 Task: Find connections with filter location Beldānga with filter topic #Selfworthwith filter profile language English with filter current company Pluralsight with filter school Jaypee Institute of Information Technology, Noida with filter industry Claims Adjusting, Actuarial Services with filter service category Project Management with filter keywords title Program Administrator
Action: Mouse moved to (683, 89)
Screenshot: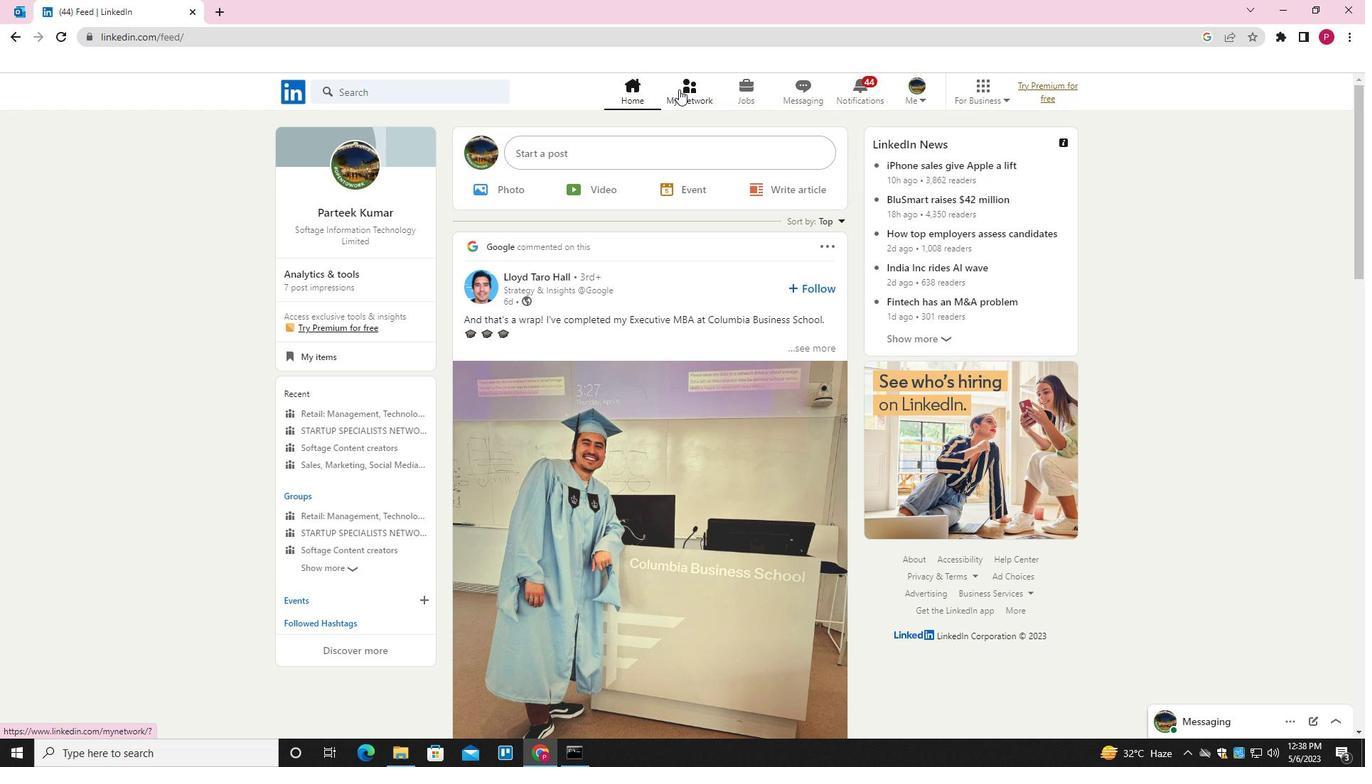 
Action: Mouse pressed left at (683, 89)
Screenshot: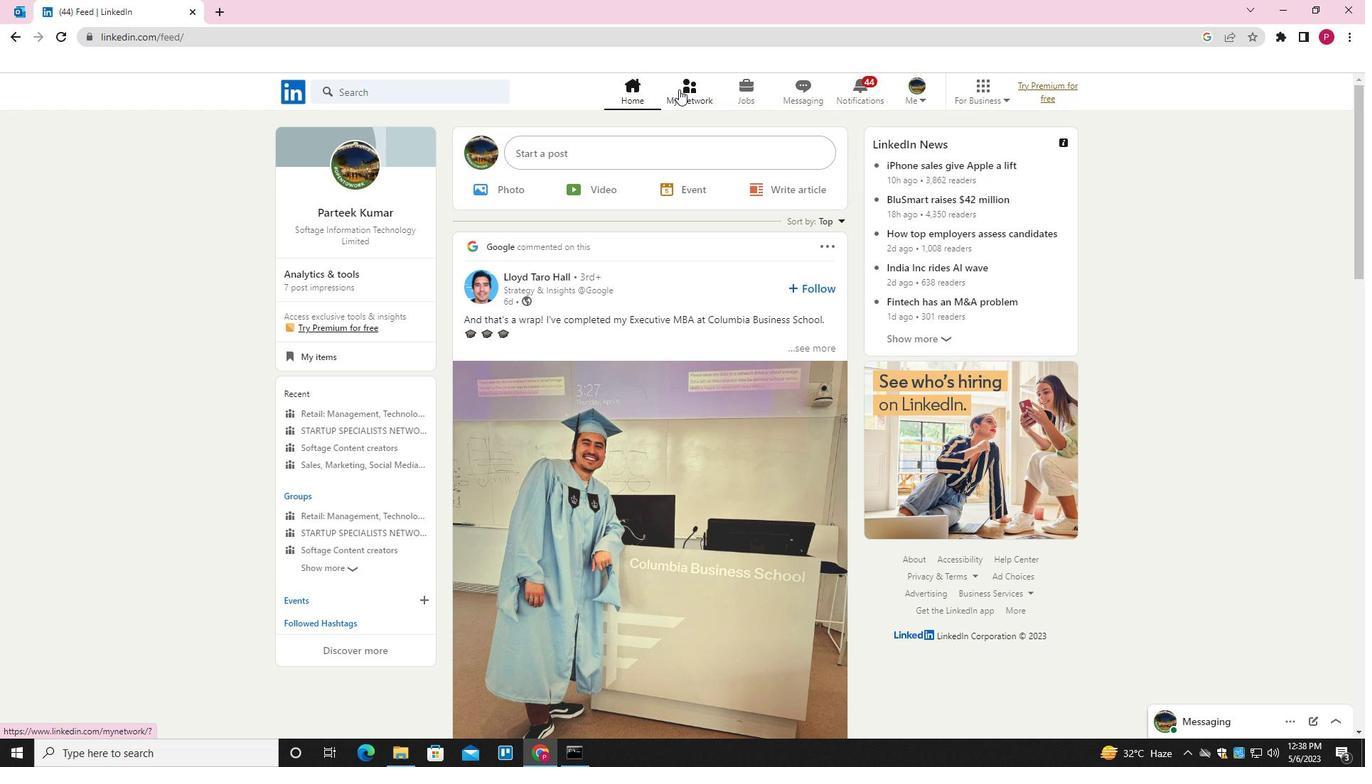 
Action: Mouse moved to (428, 172)
Screenshot: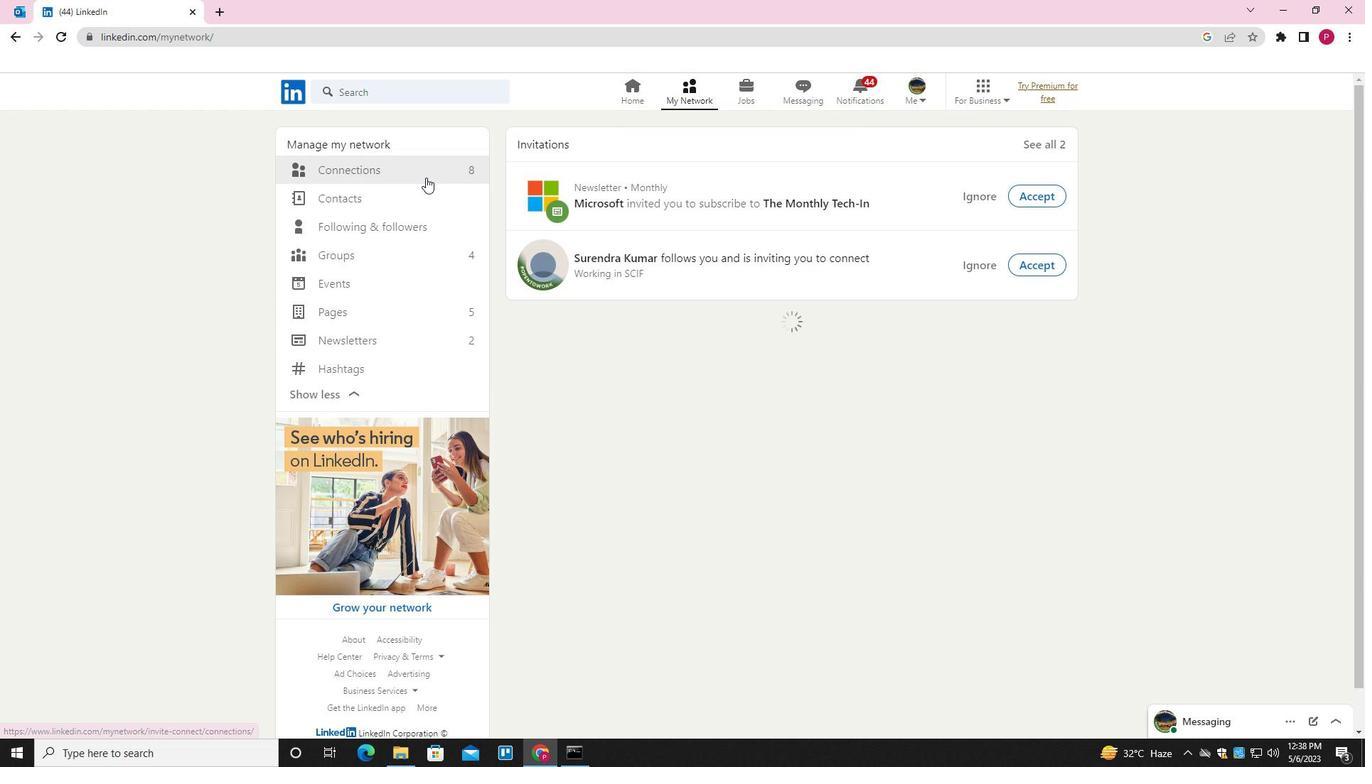 
Action: Mouse pressed left at (428, 172)
Screenshot: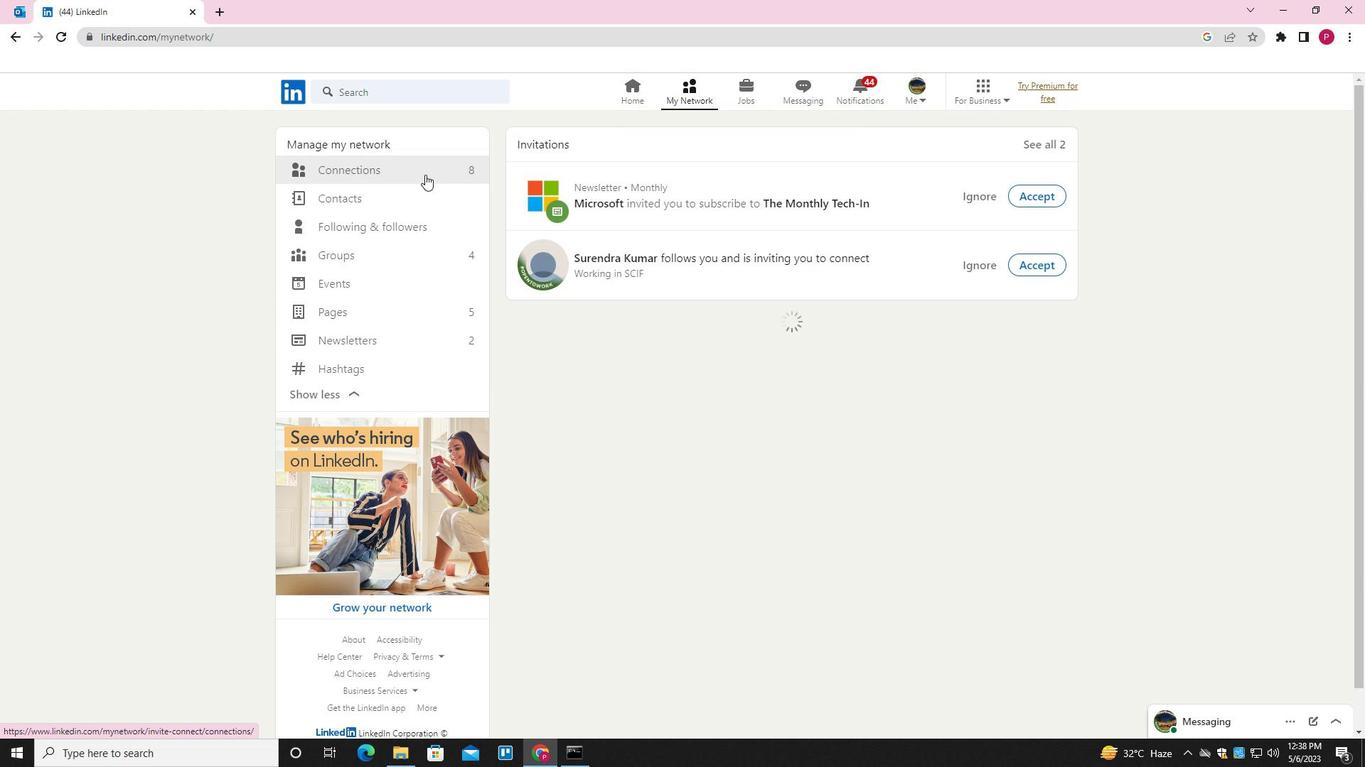 
Action: Mouse moved to (772, 171)
Screenshot: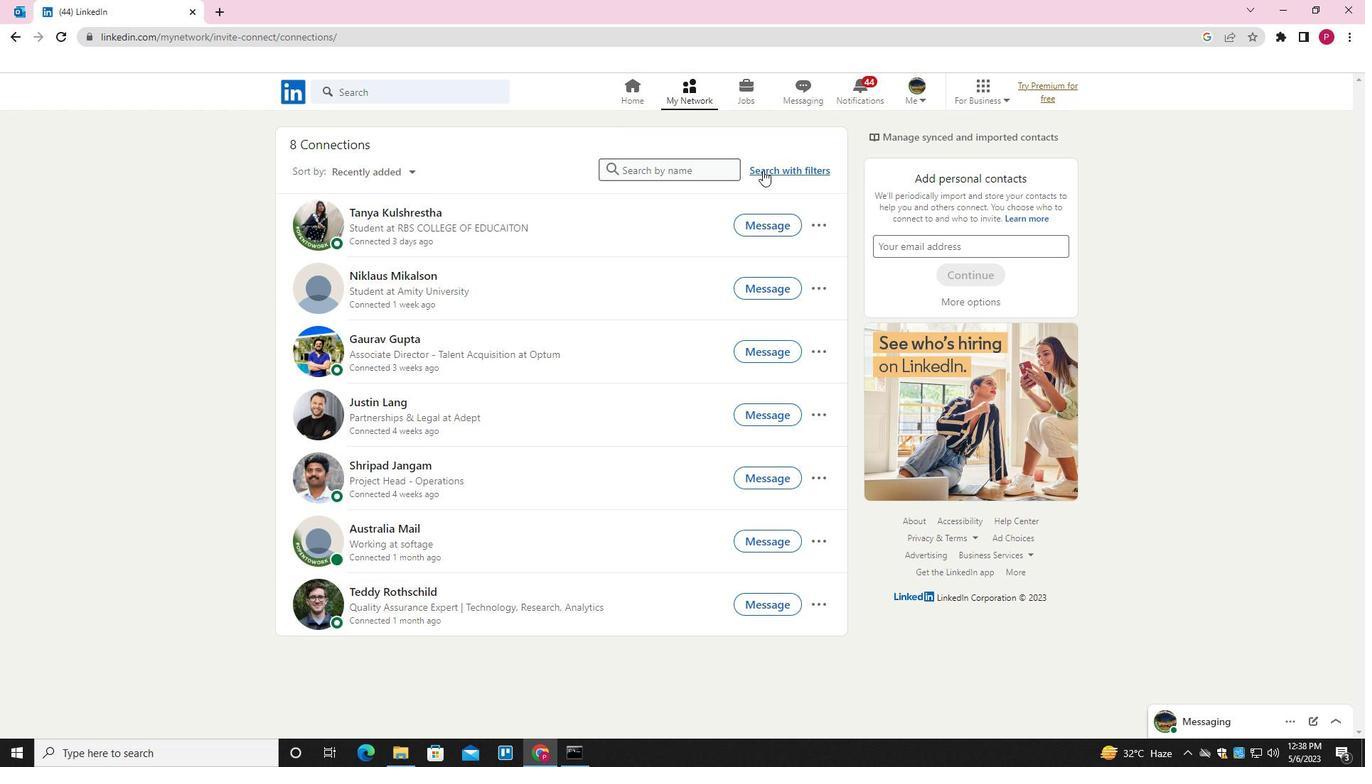 
Action: Mouse pressed left at (772, 171)
Screenshot: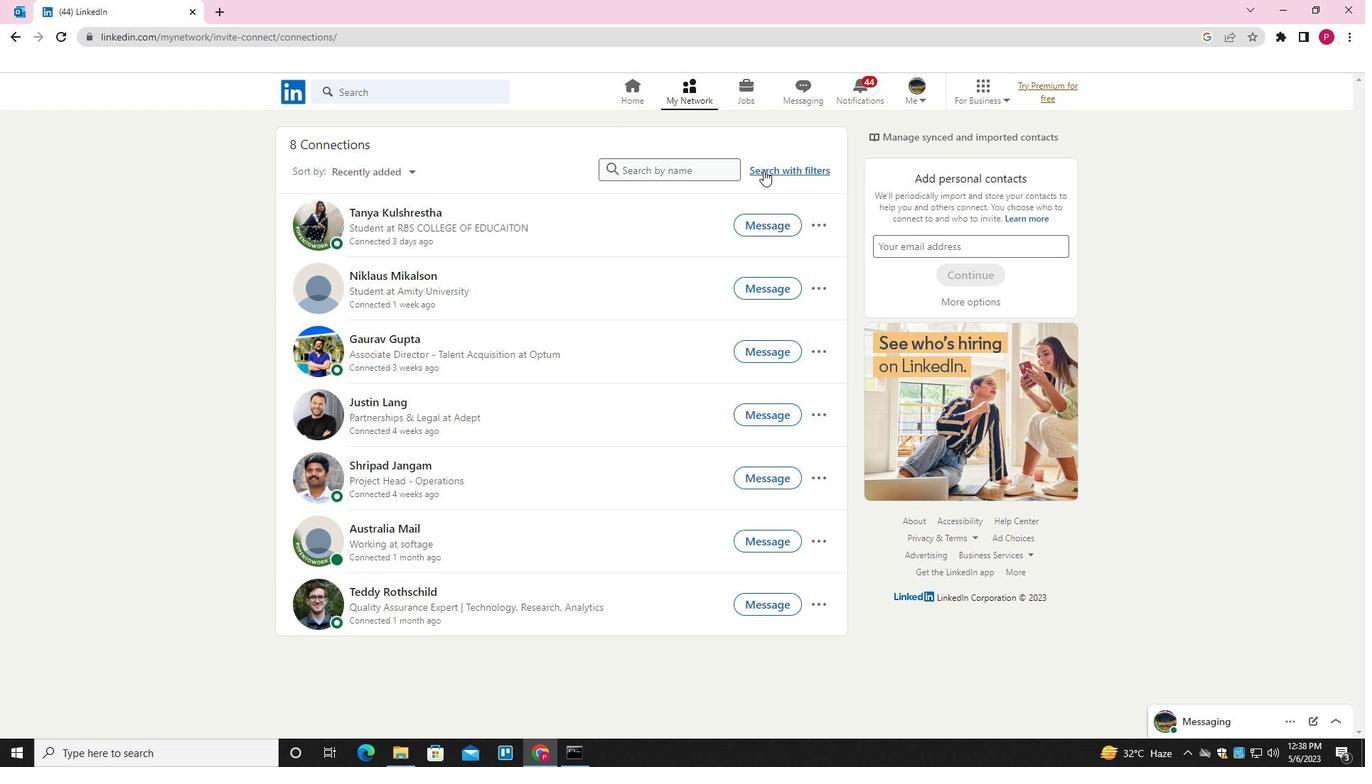 
Action: Mouse moved to (723, 133)
Screenshot: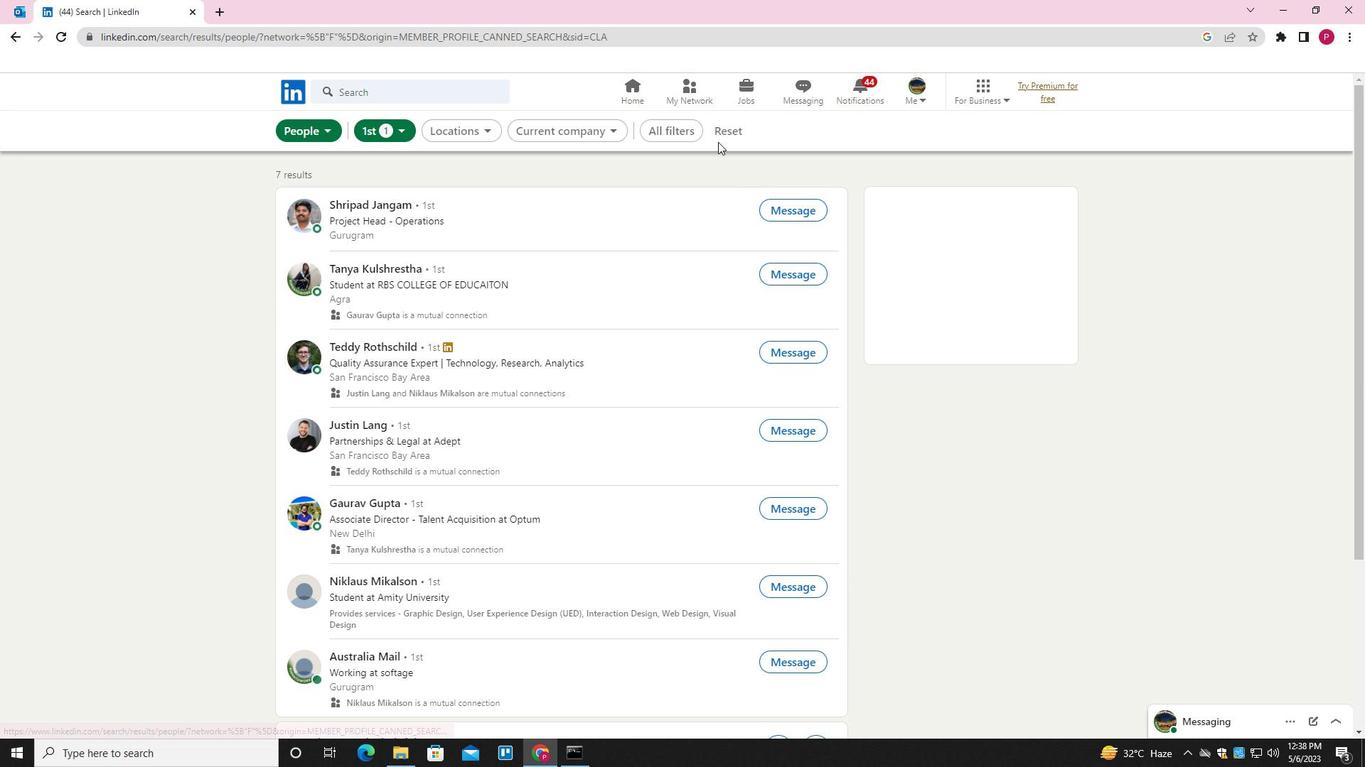 
Action: Mouse pressed left at (723, 133)
Screenshot: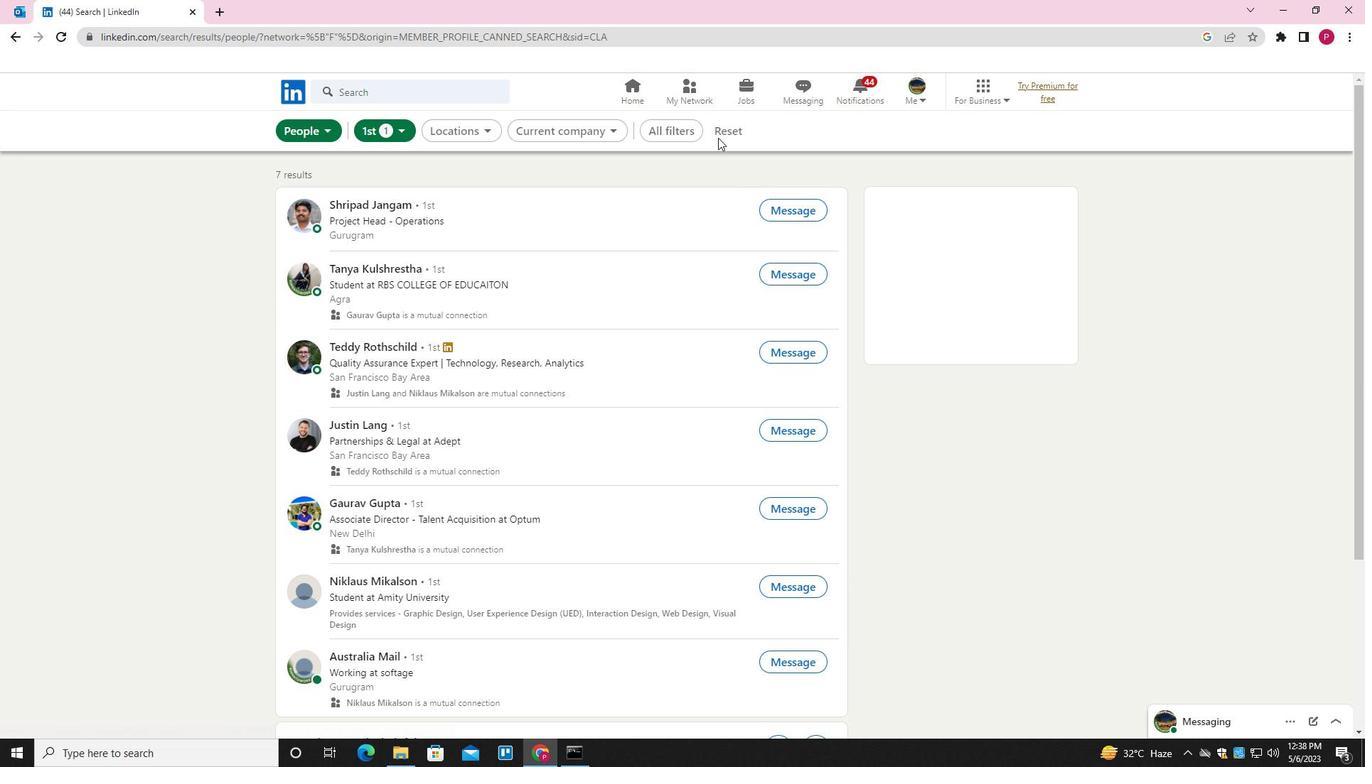 
Action: Mouse moved to (704, 132)
Screenshot: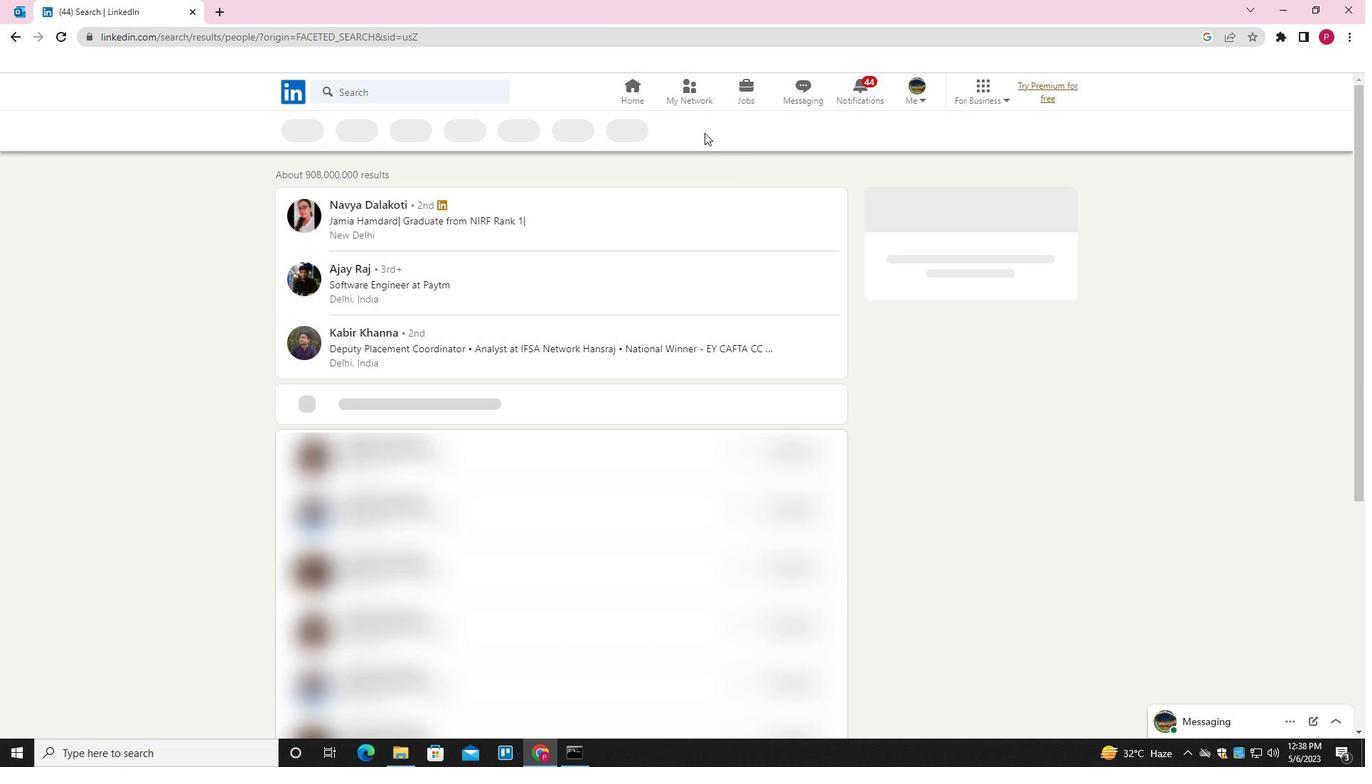 
Action: Mouse pressed left at (704, 132)
Screenshot: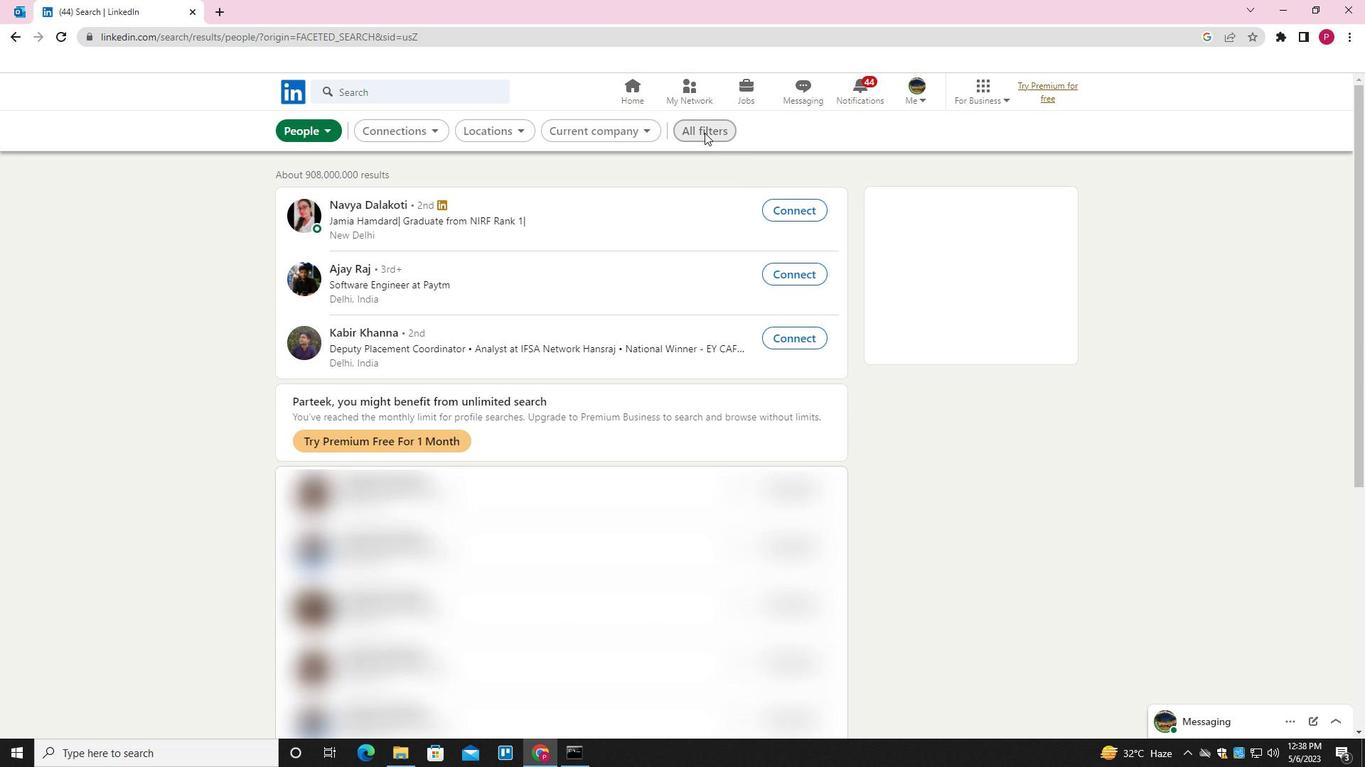 
Action: Mouse moved to (1049, 401)
Screenshot: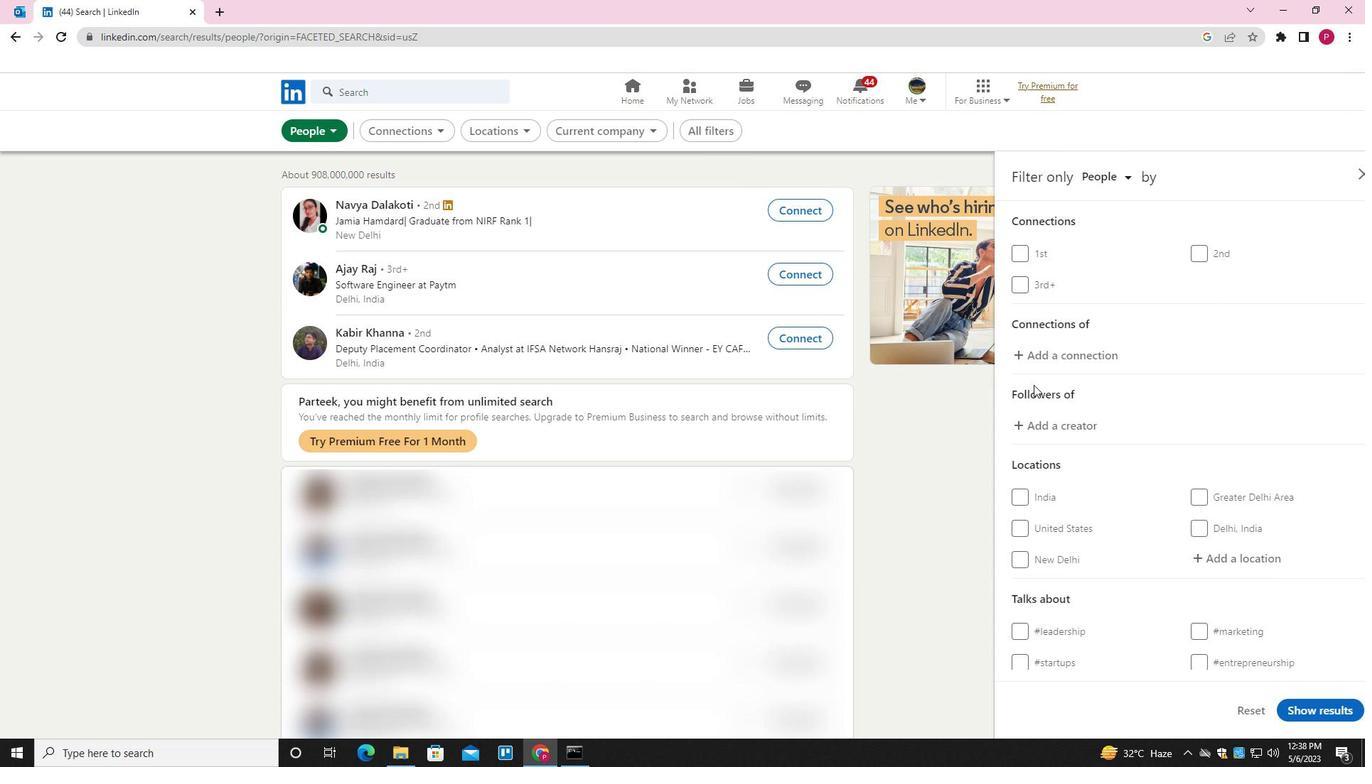 
Action: Mouse scrolled (1049, 400) with delta (0, 0)
Screenshot: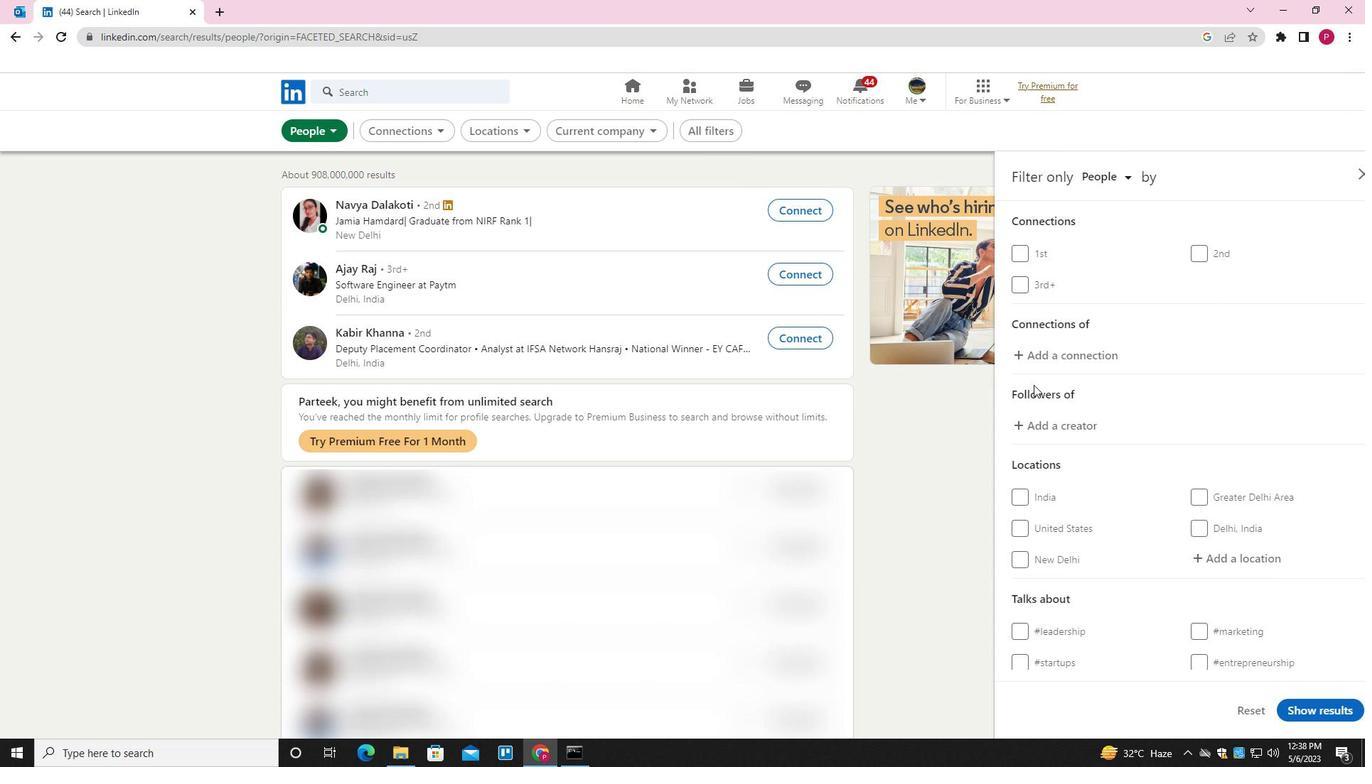 
Action: Mouse moved to (1055, 405)
Screenshot: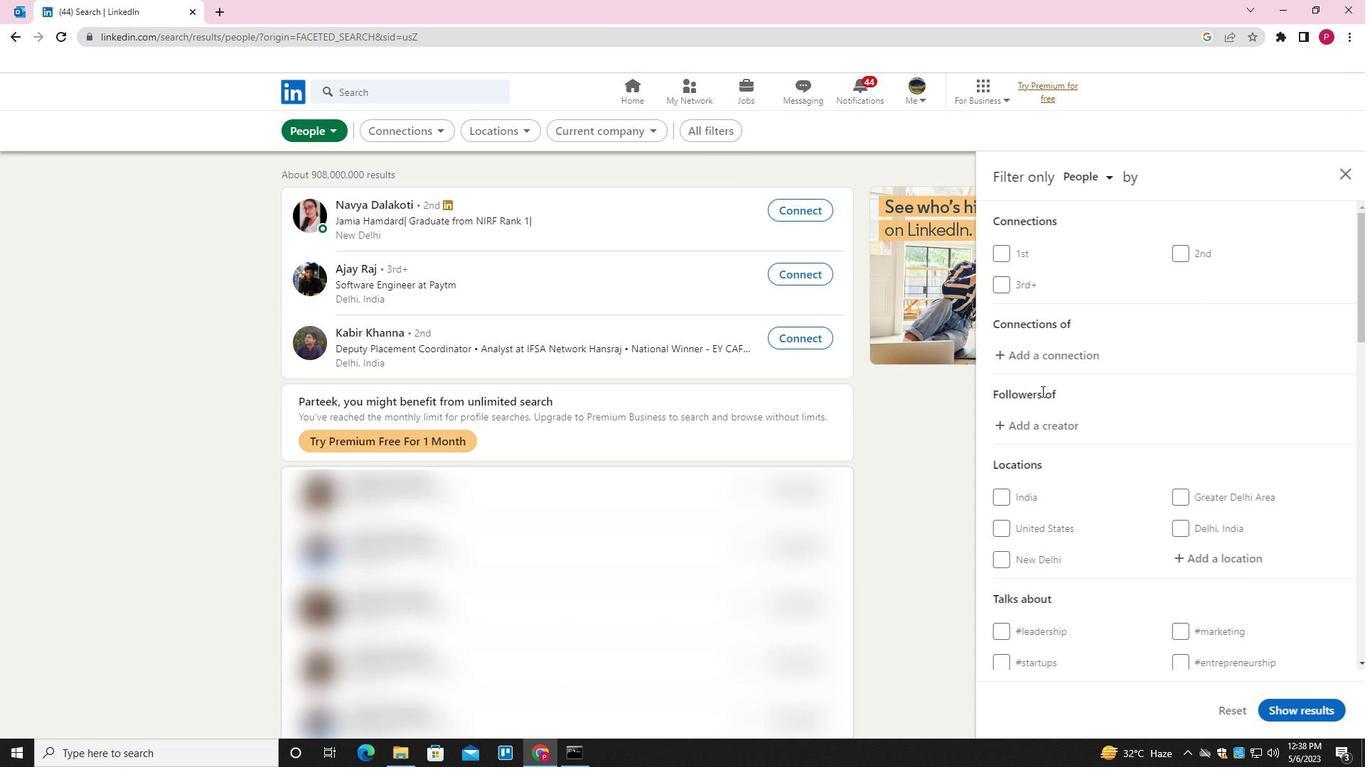 
Action: Mouse scrolled (1055, 404) with delta (0, 0)
Screenshot: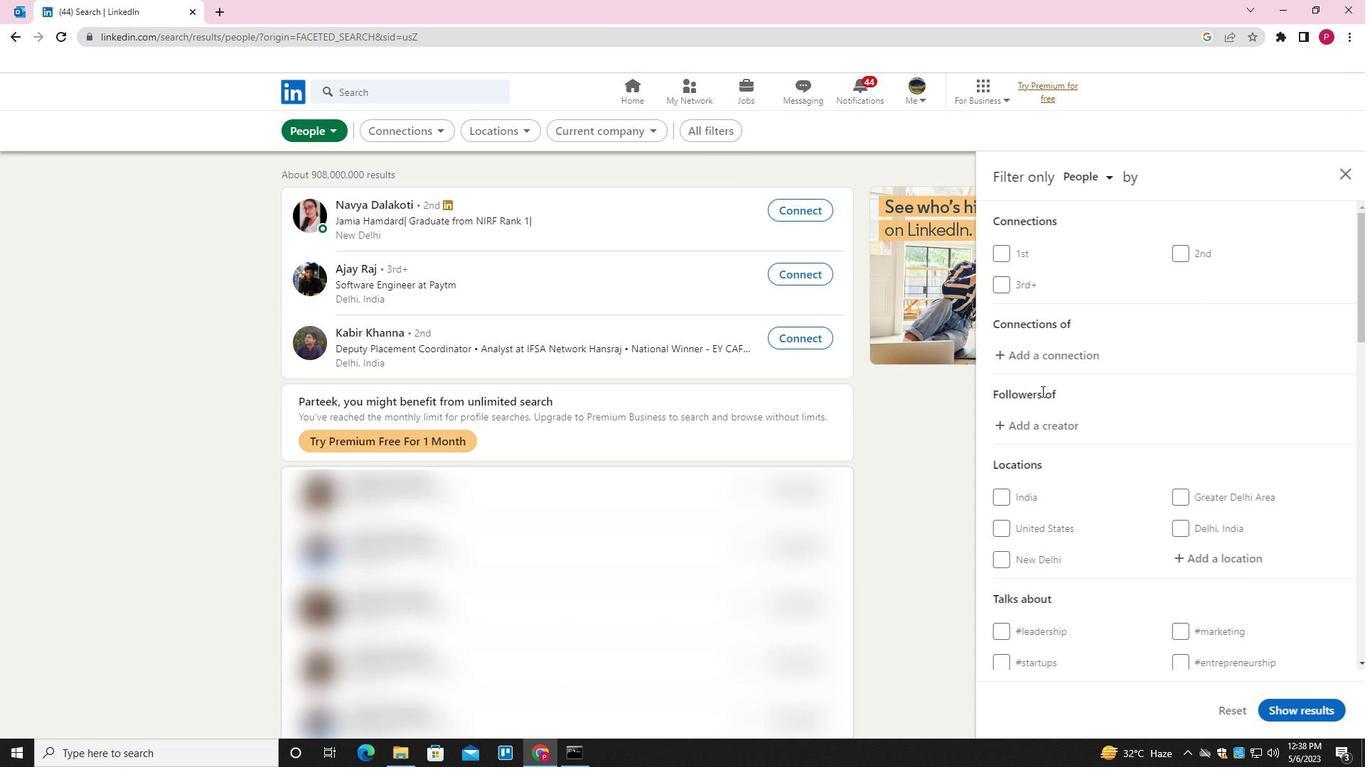
Action: Mouse moved to (1066, 408)
Screenshot: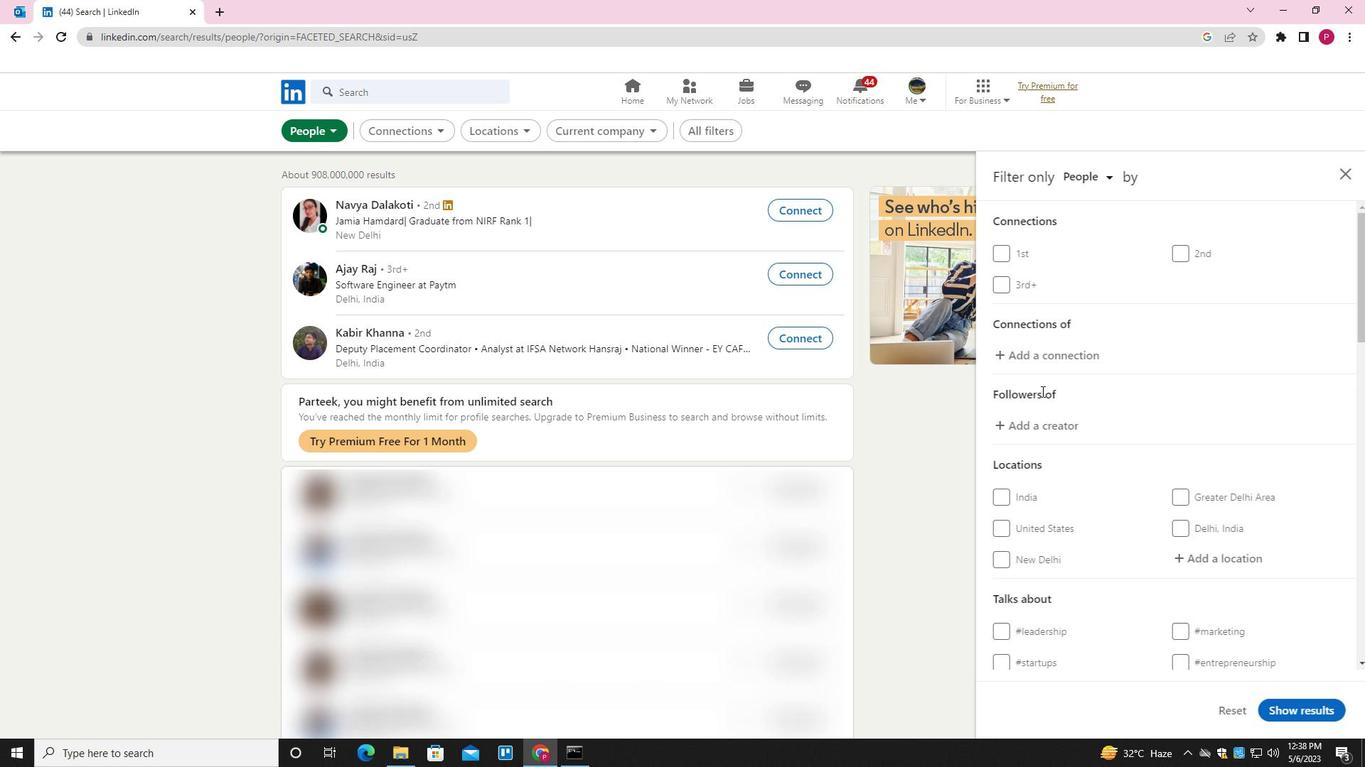 
Action: Mouse scrolled (1066, 407) with delta (0, 0)
Screenshot: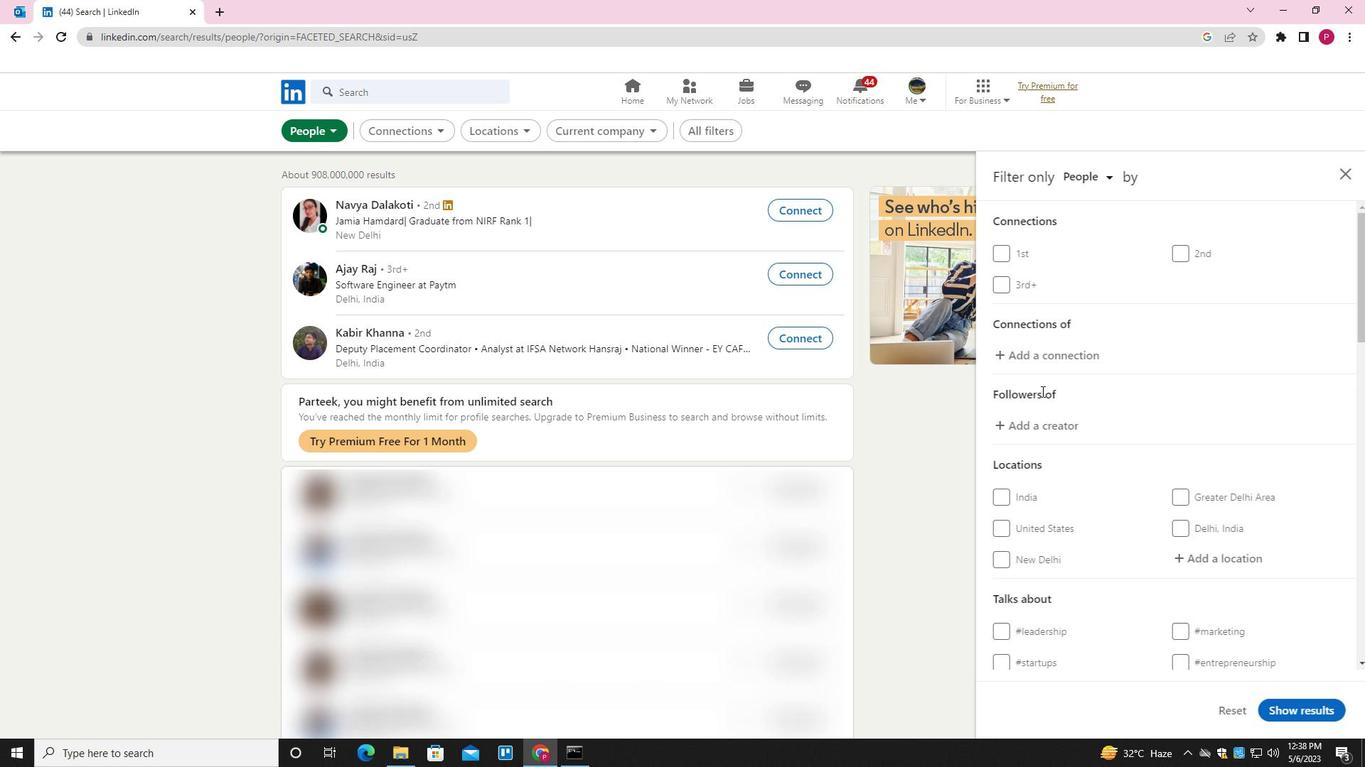
Action: Mouse moved to (1210, 338)
Screenshot: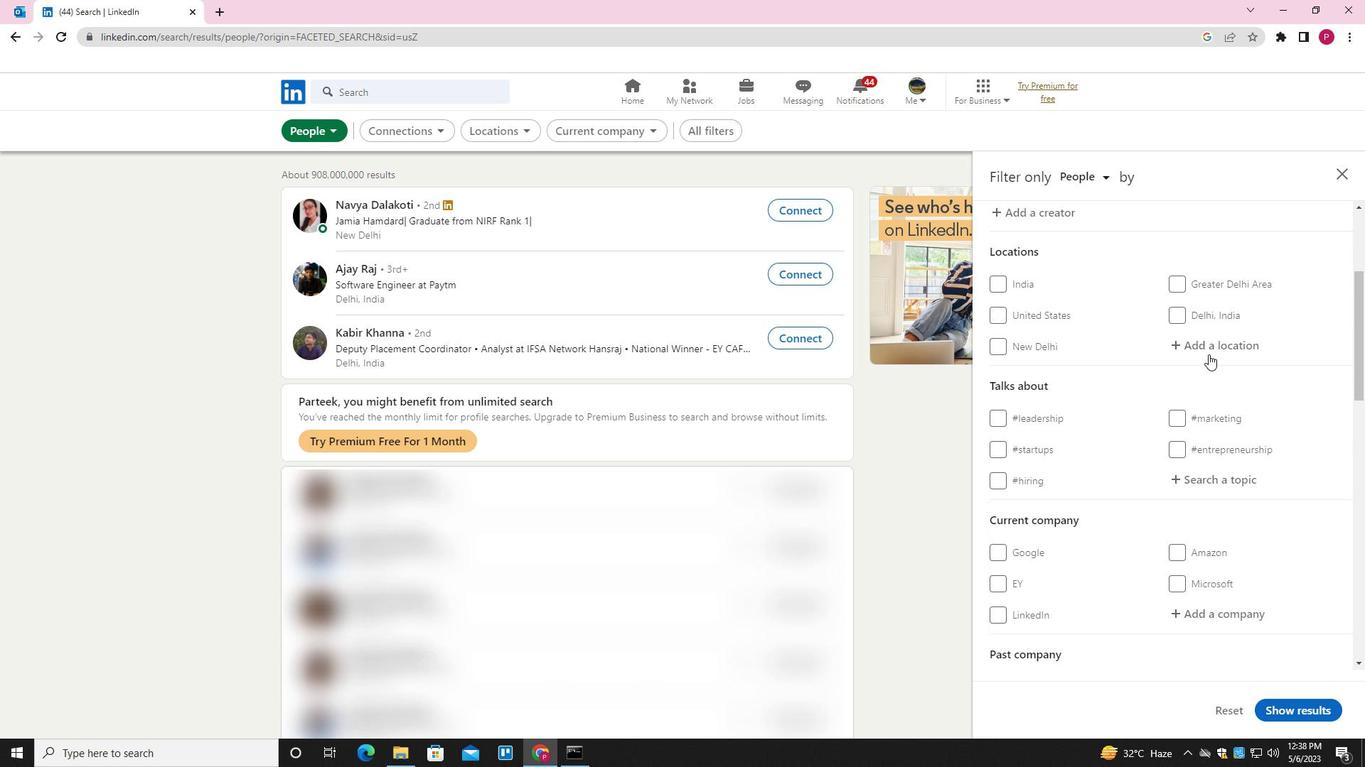 
Action: Mouse pressed left at (1210, 338)
Screenshot: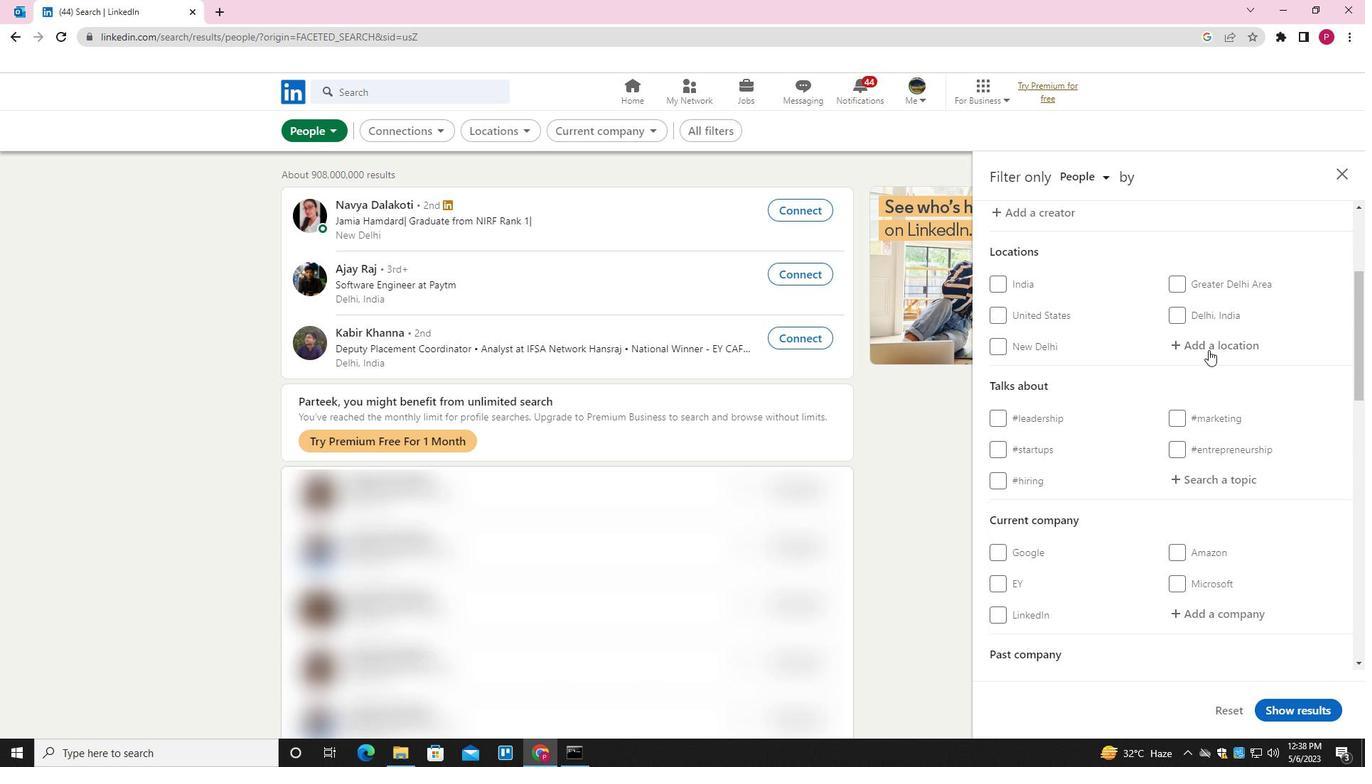 
Action: Mouse moved to (1210, 346)
Screenshot: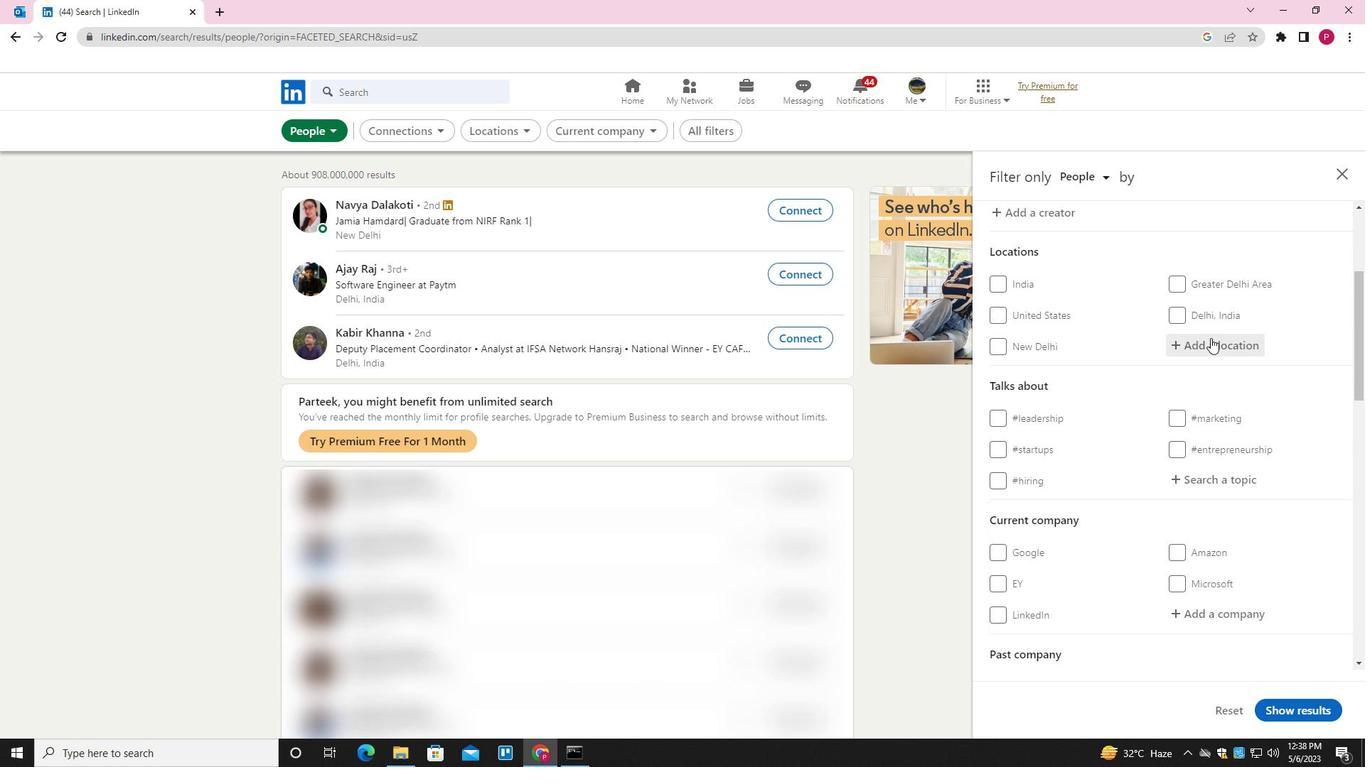 
Action: Key pressed <Key.shift>BELDANGA<Key.down><Key.enter>
Screenshot: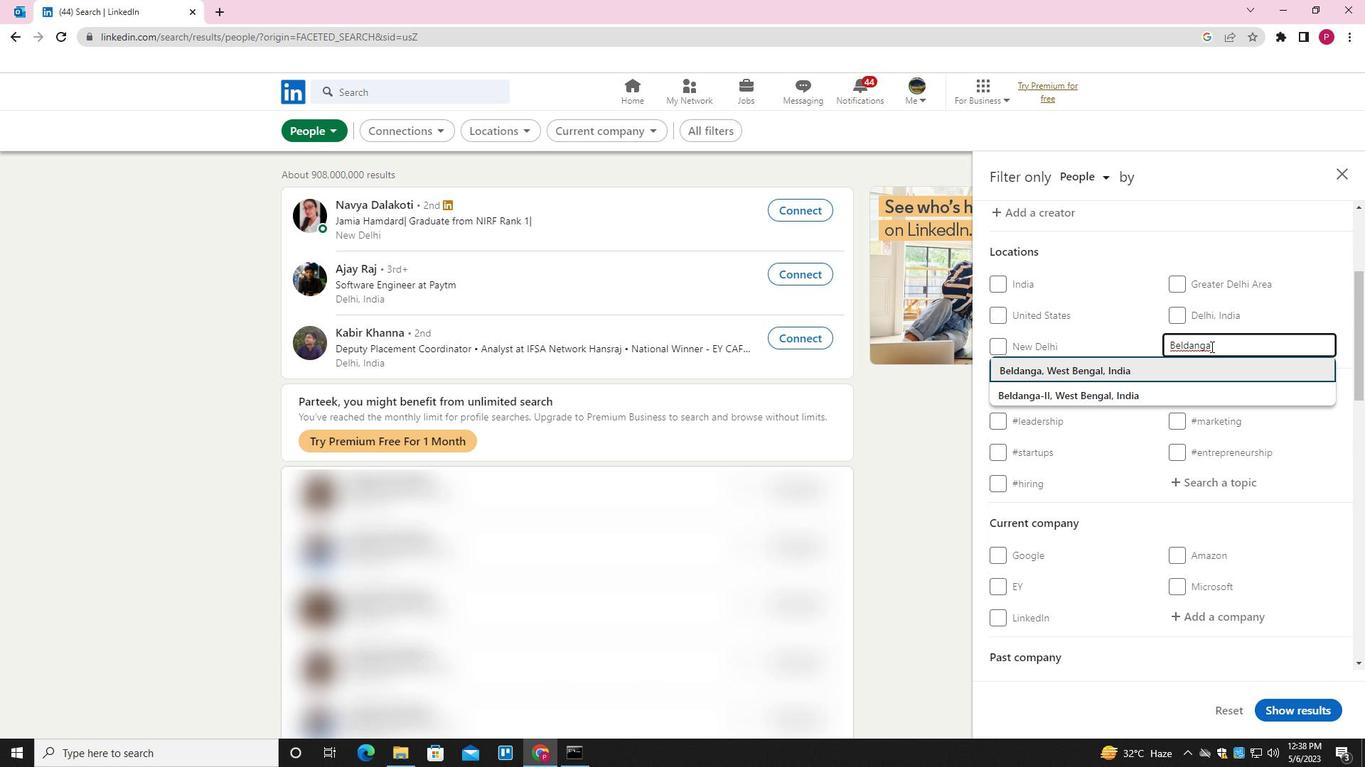 
Action: Mouse moved to (1230, 430)
Screenshot: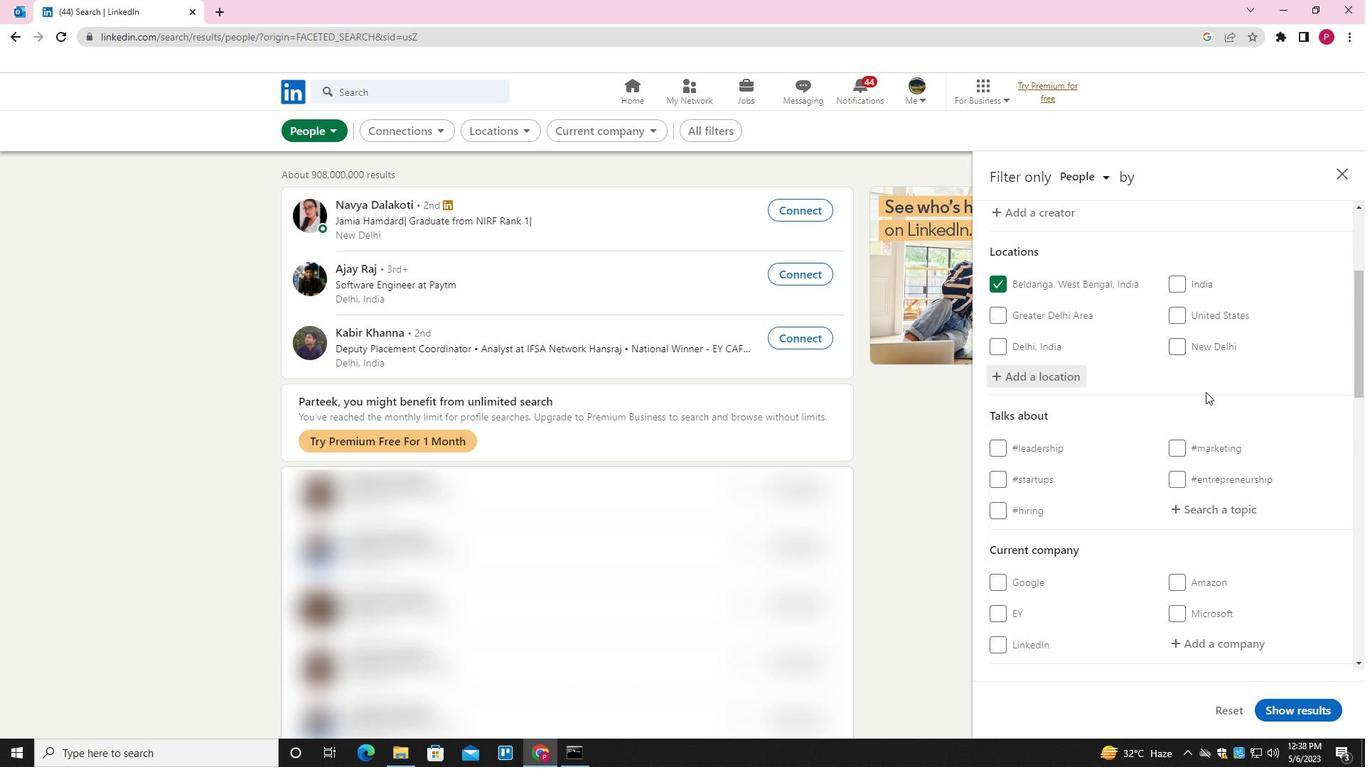 
Action: Mouse scrolled (1230, 429) with delta (0, 0)
Screenshot: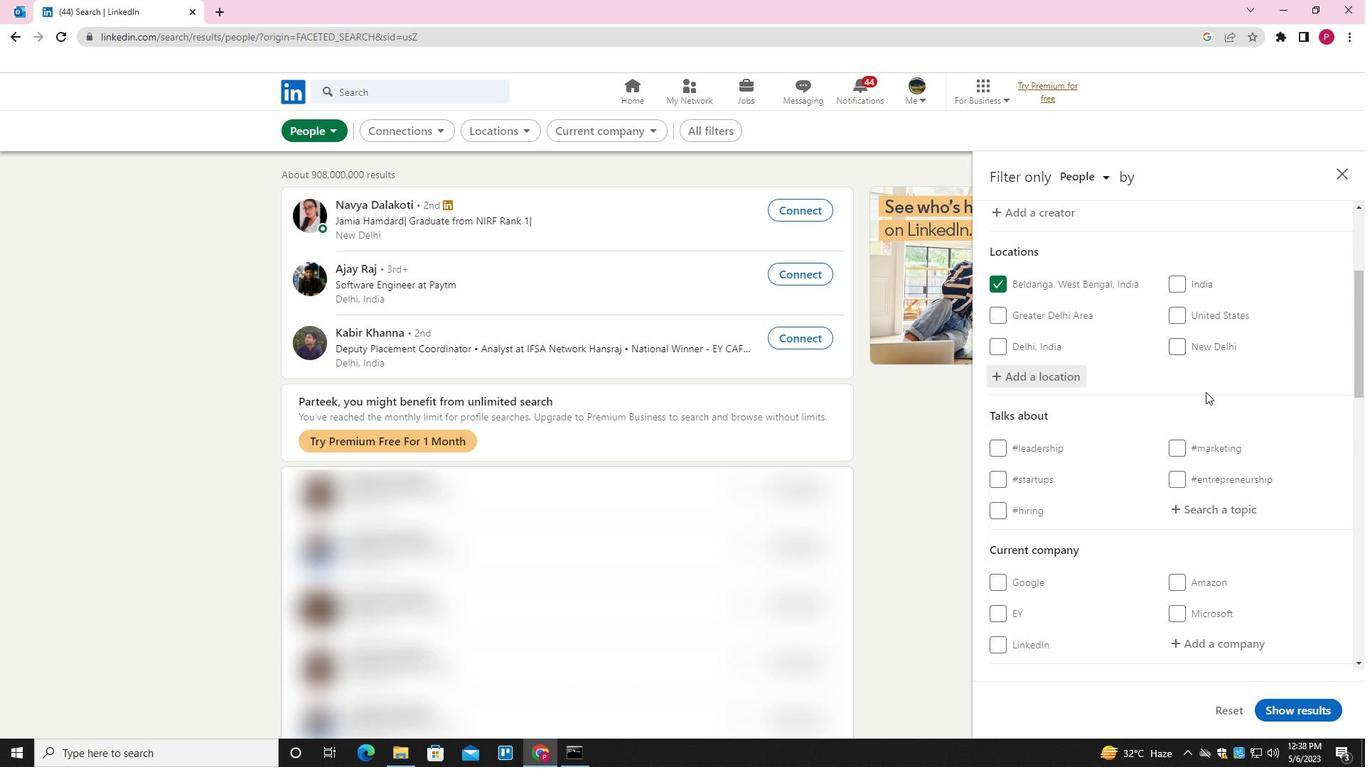 
Action: Mouse scrolled (1230, 429) with delta (0, 0)
Screenshot: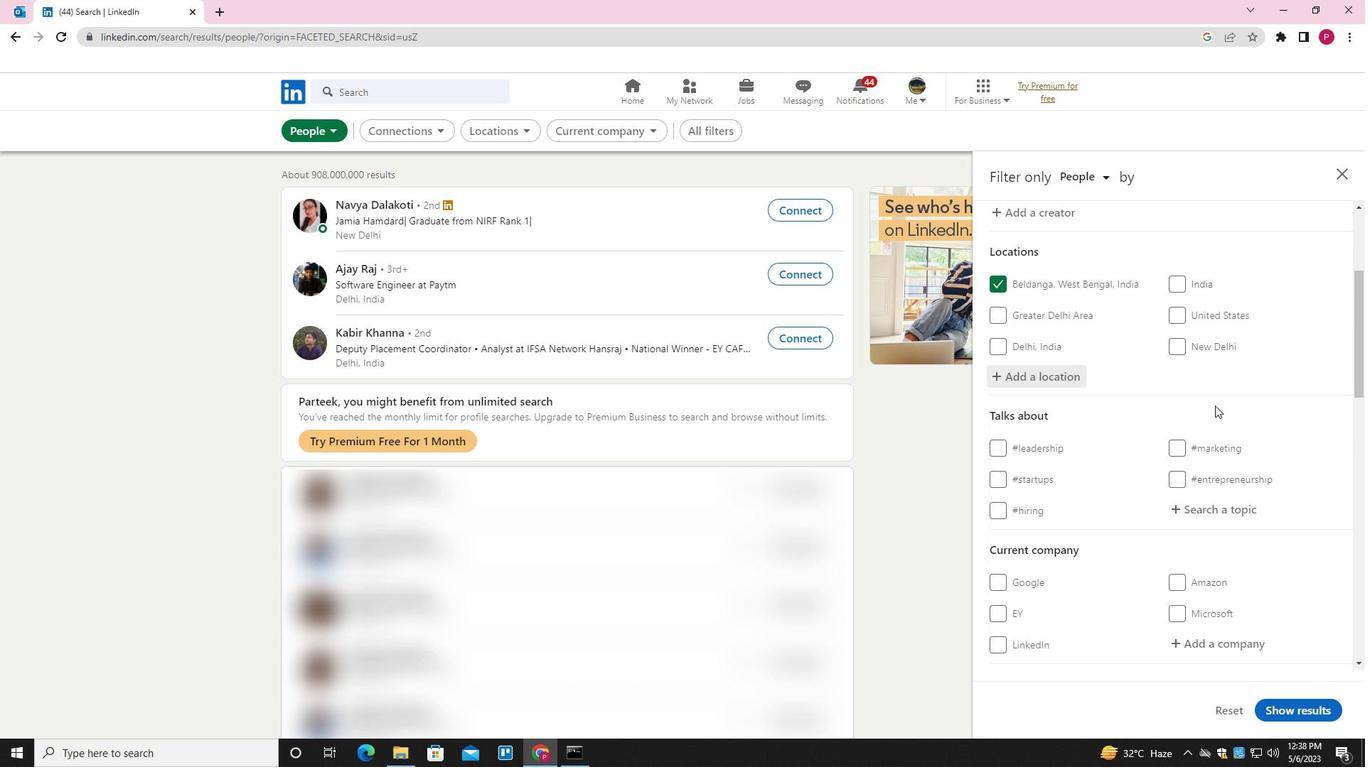 
Action: Mouse moved to (1223, 359)
Screenshot: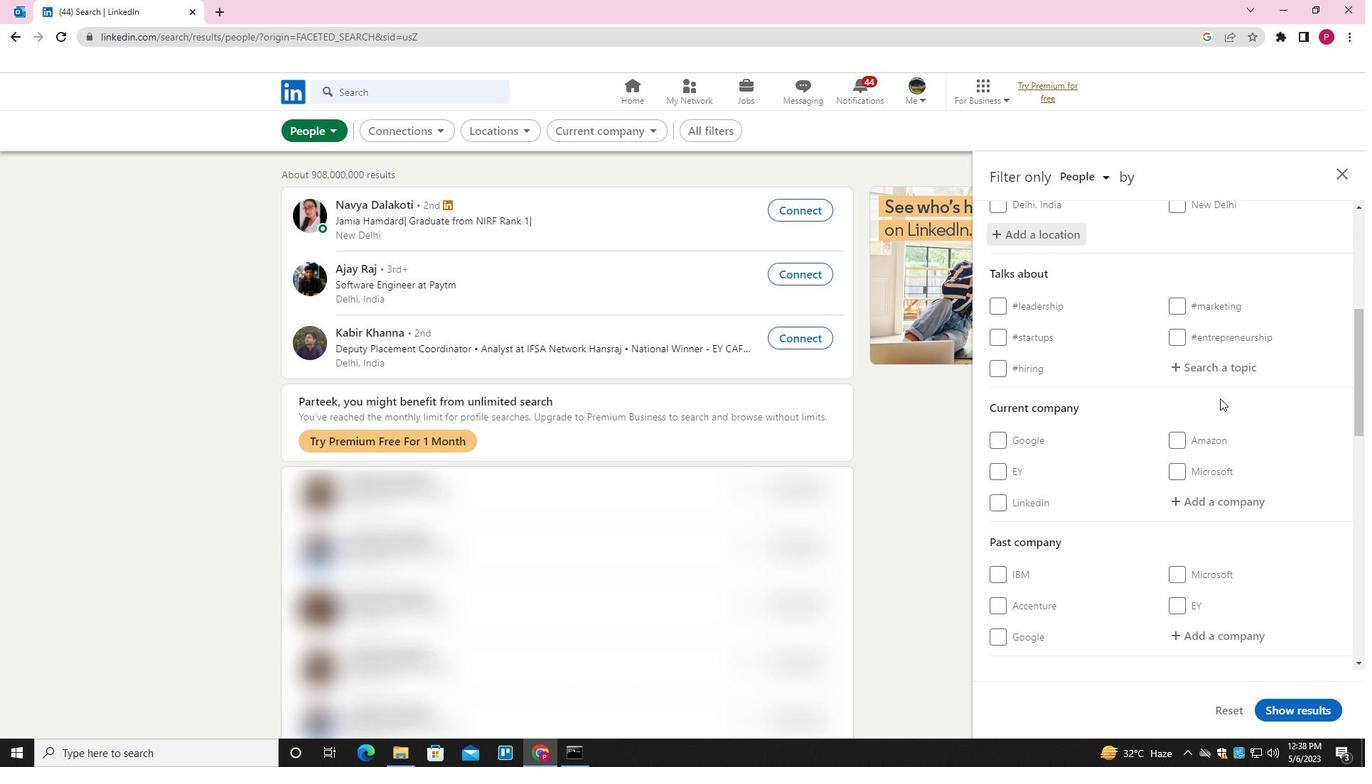 
Action: Mouse pressed left at (1223, 359)
Screenshot: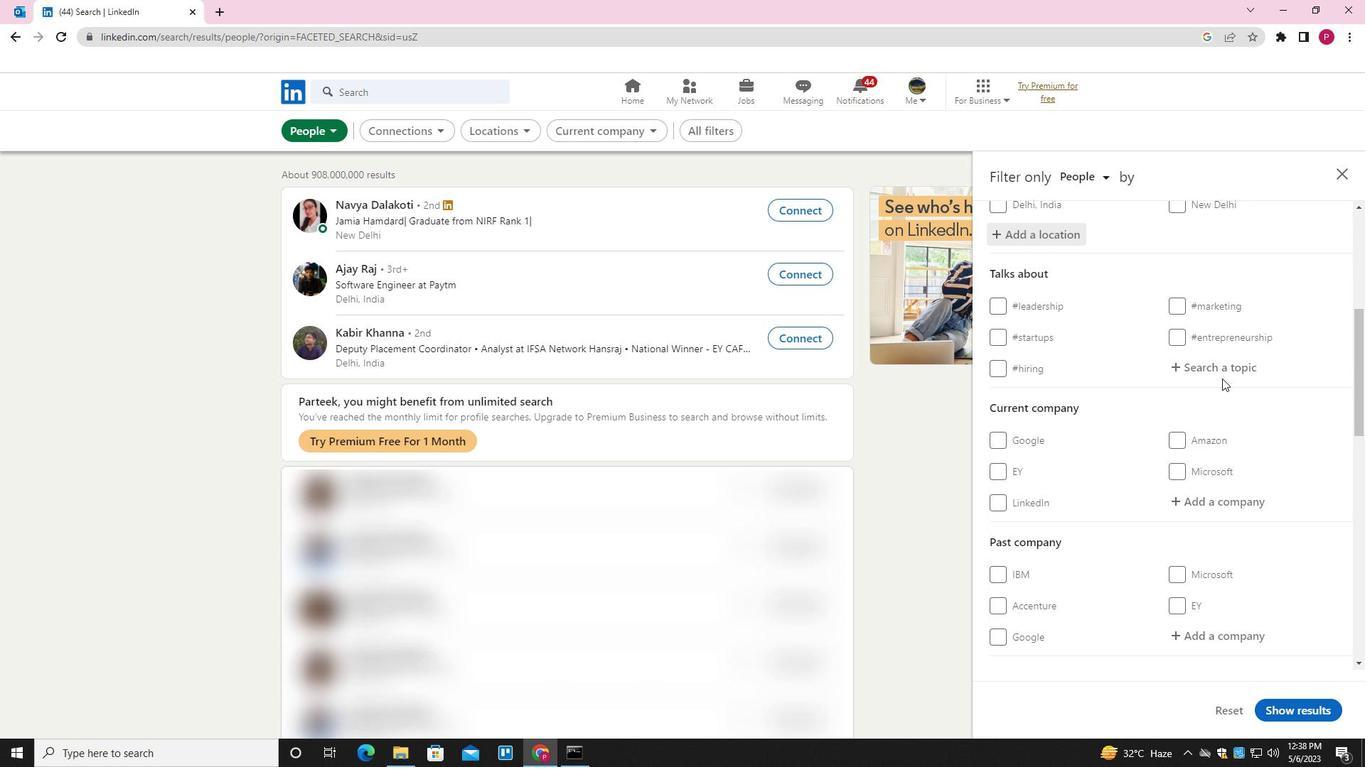 
Action: Key pressed SELFWORTH<Key.down><Key.enter>
Screenshot: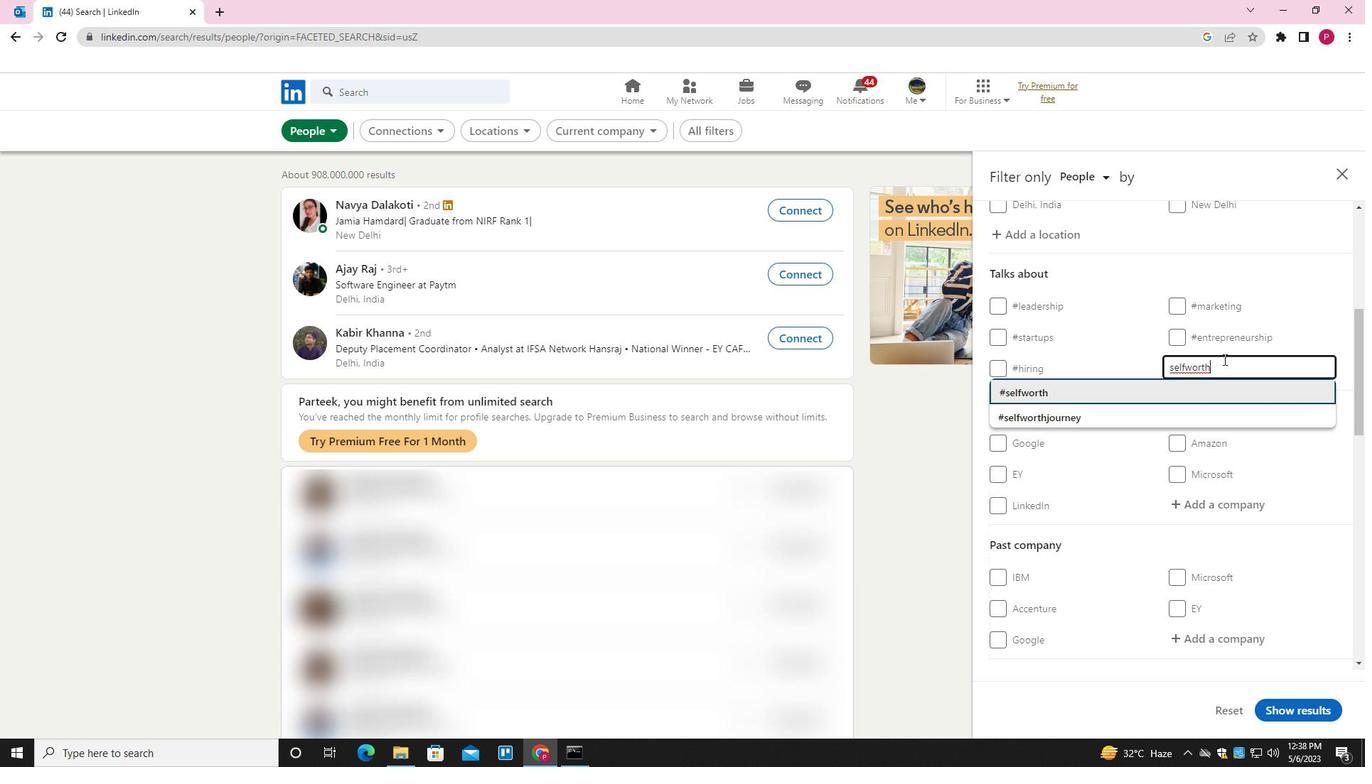
Action: Mouse moved to (1191, 388)
Screenshot: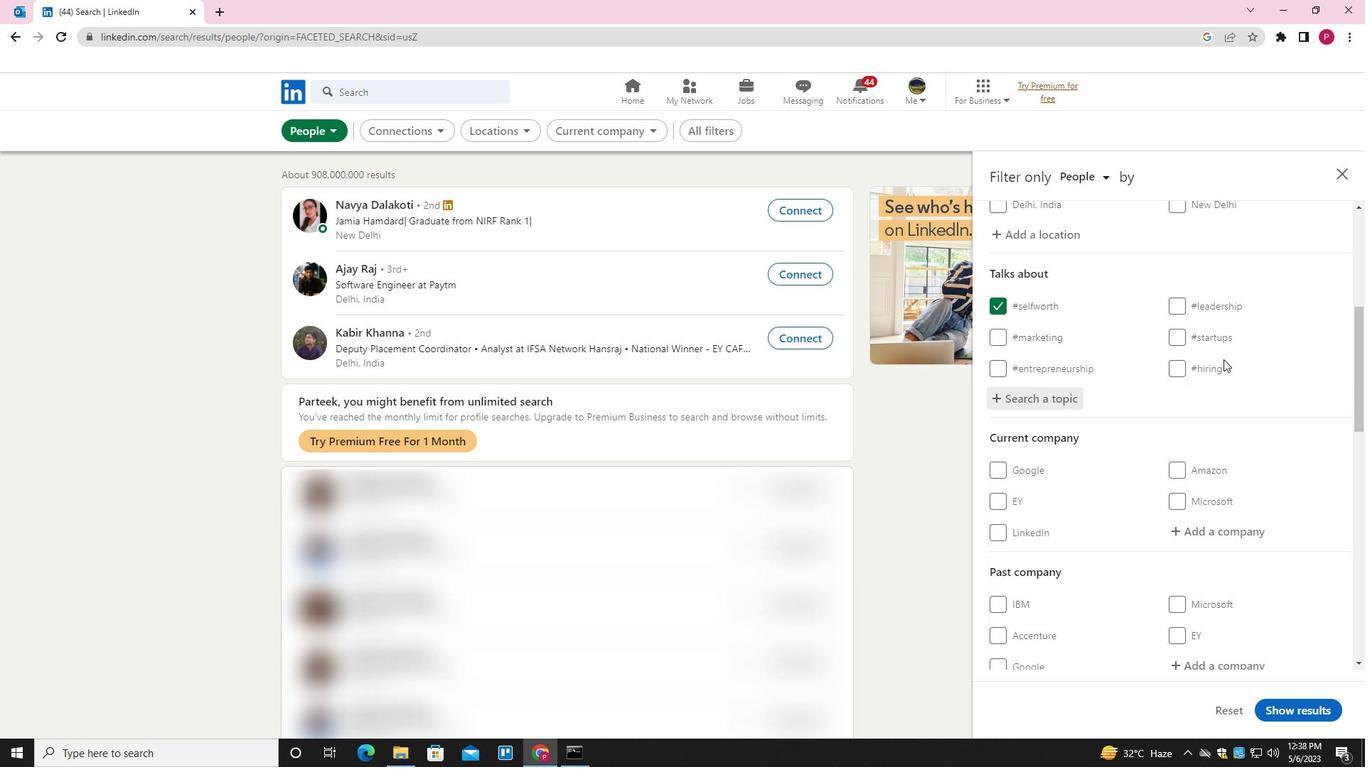 
Action: Mouse scrolled (1191, 387) with delta (0, 0)
Screenshot: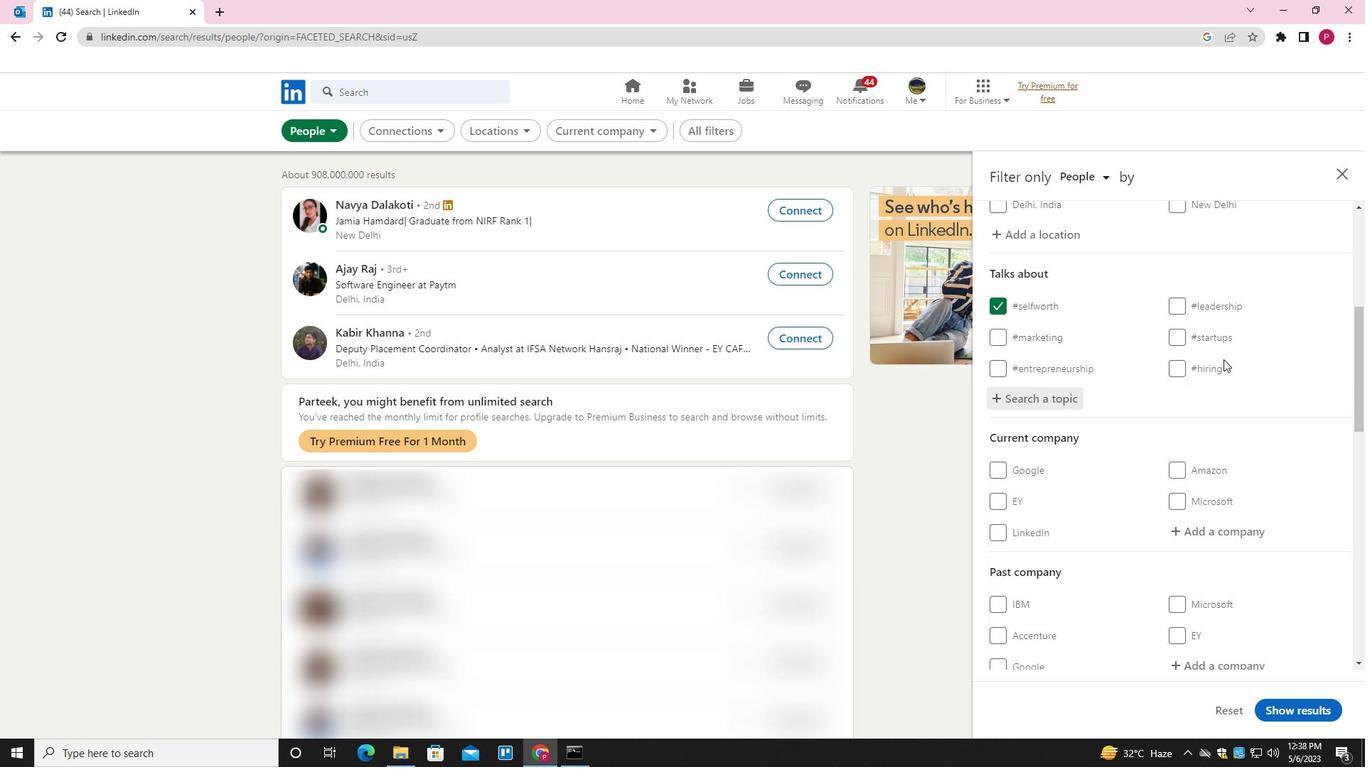 
Action: Mouse moved to (1189, 392)
Screenshot: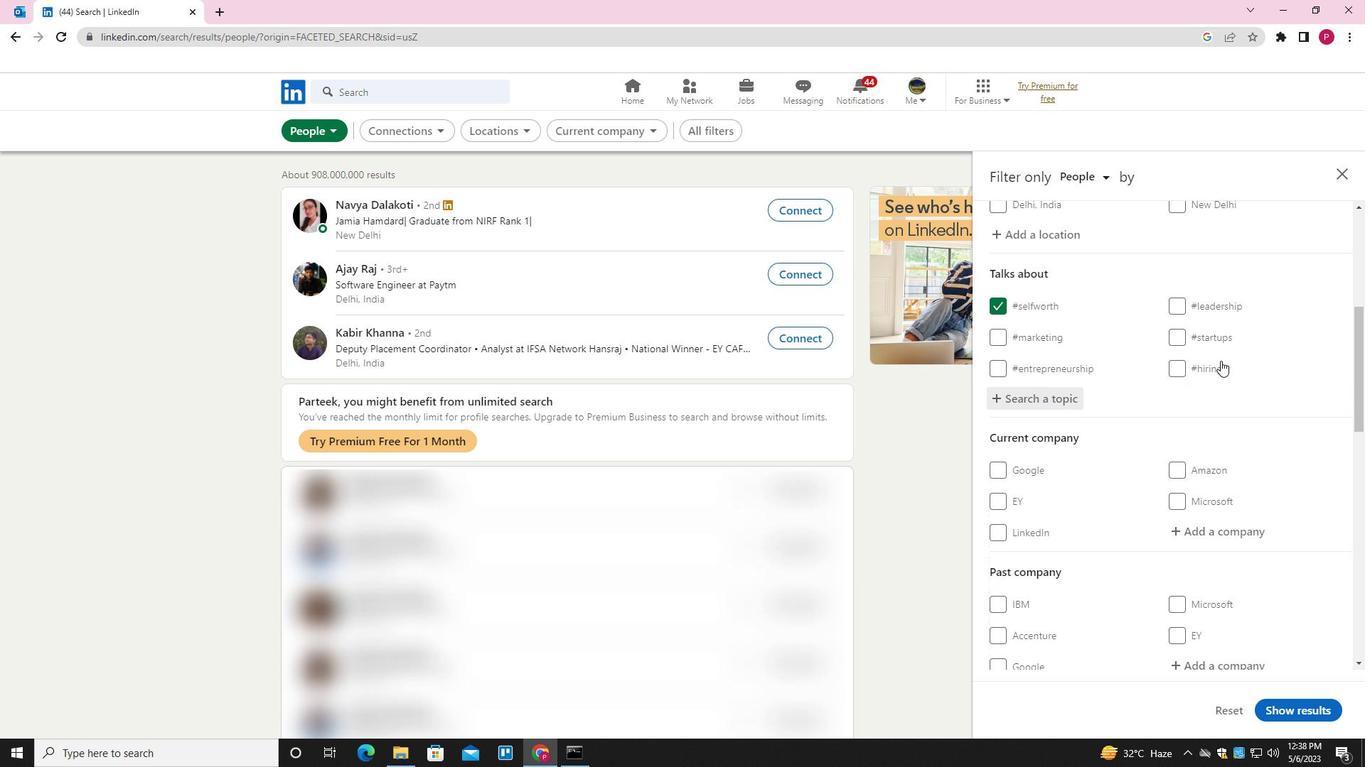 
Action: Mouse scrolled (1189, 391) with delta (0, 0)
Screenshot: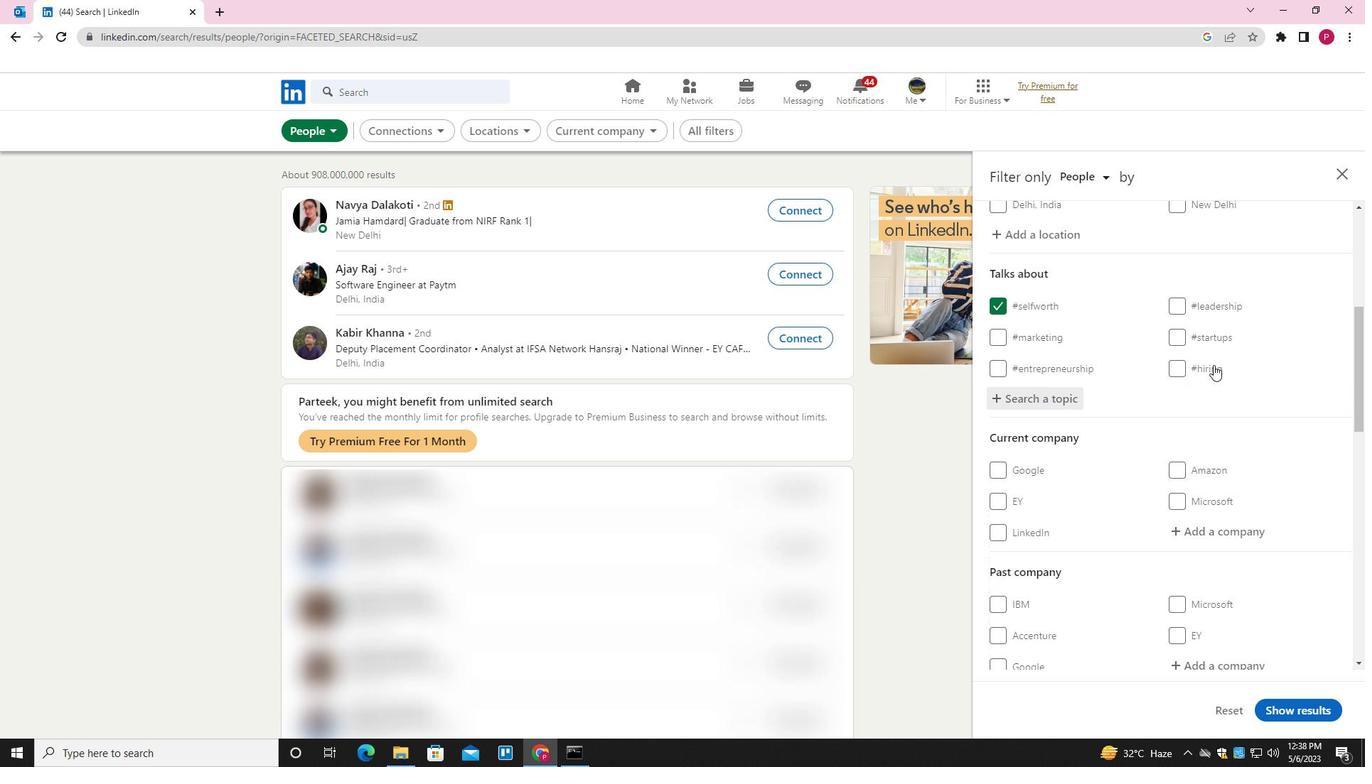 
Action: Mouse moved to (1188, 392)
Screenshot: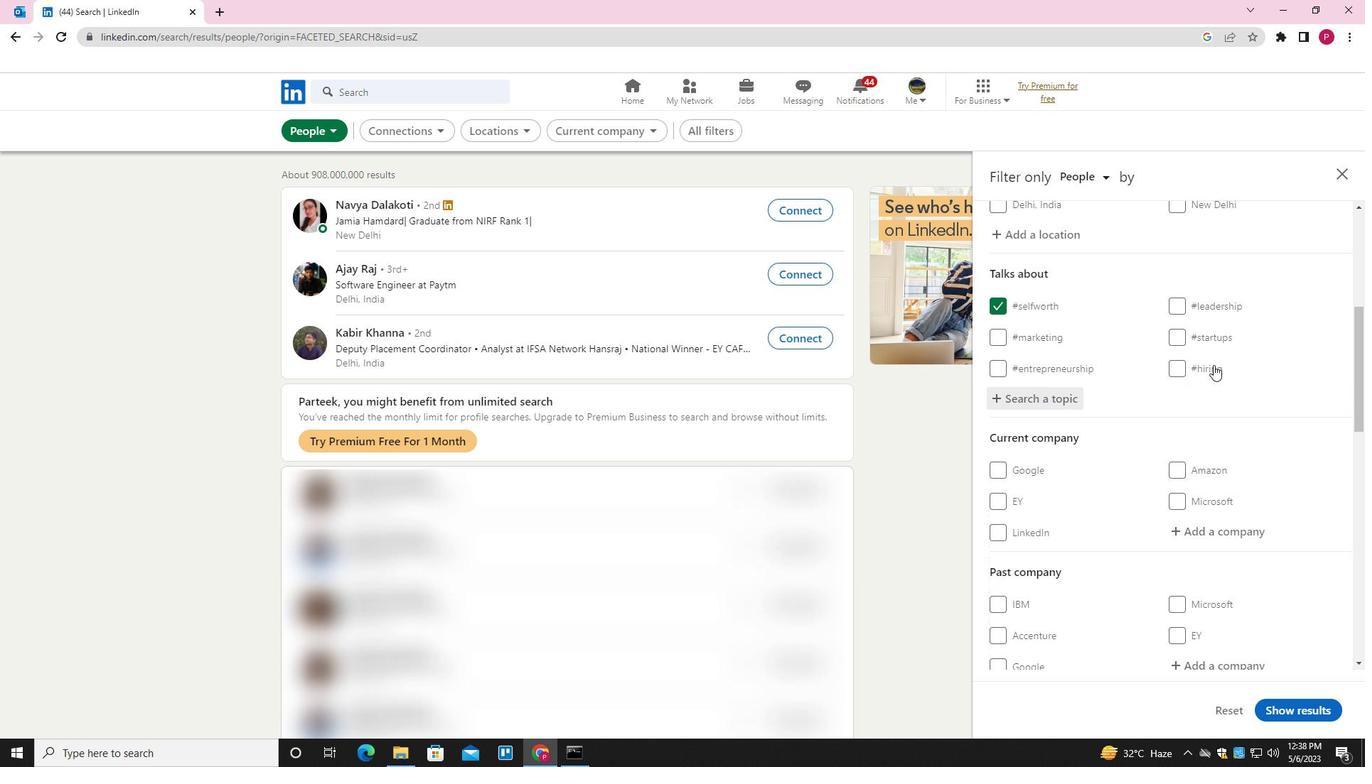 
Action: Mouse scrolled (1188, 391) with delta (0, 0)
Screenshot: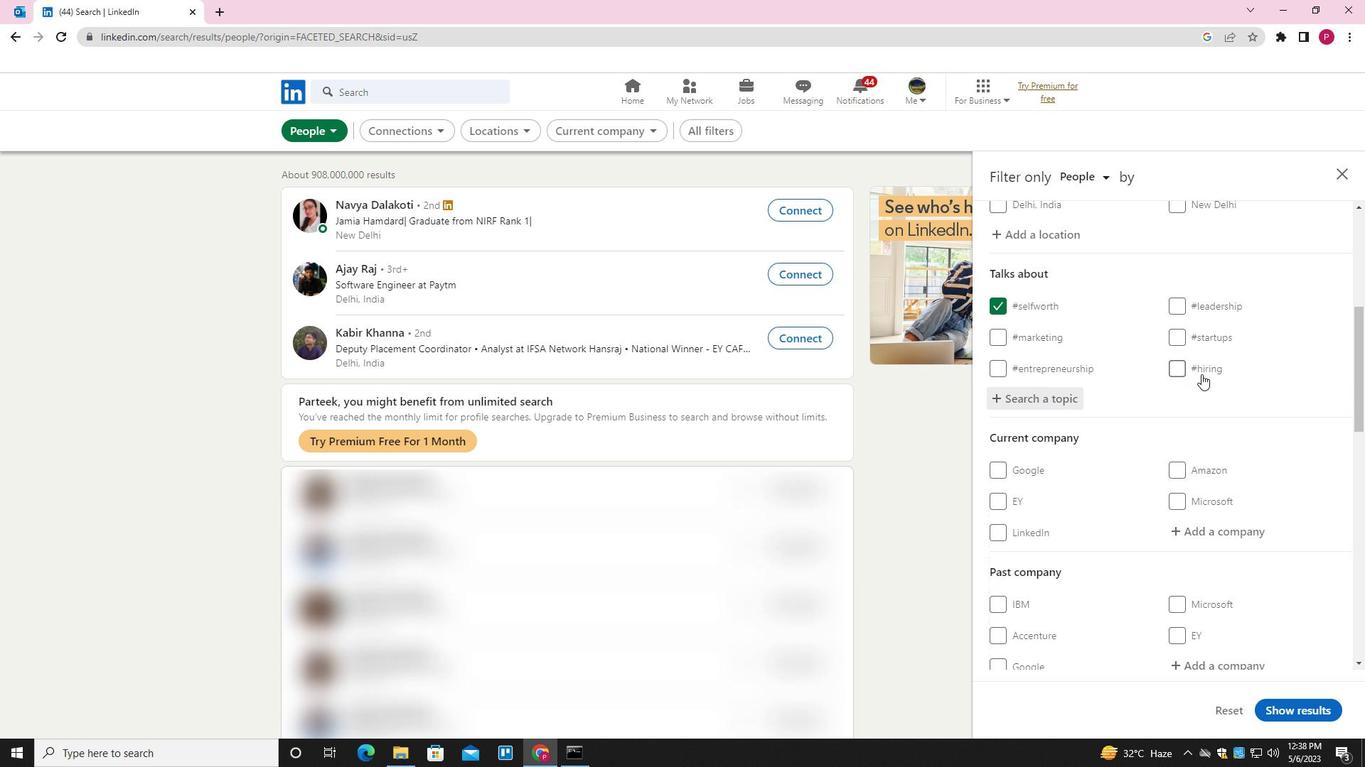 
Action: Mouse scrolled (1188, 391) with delta (0, 0)
Screenshot: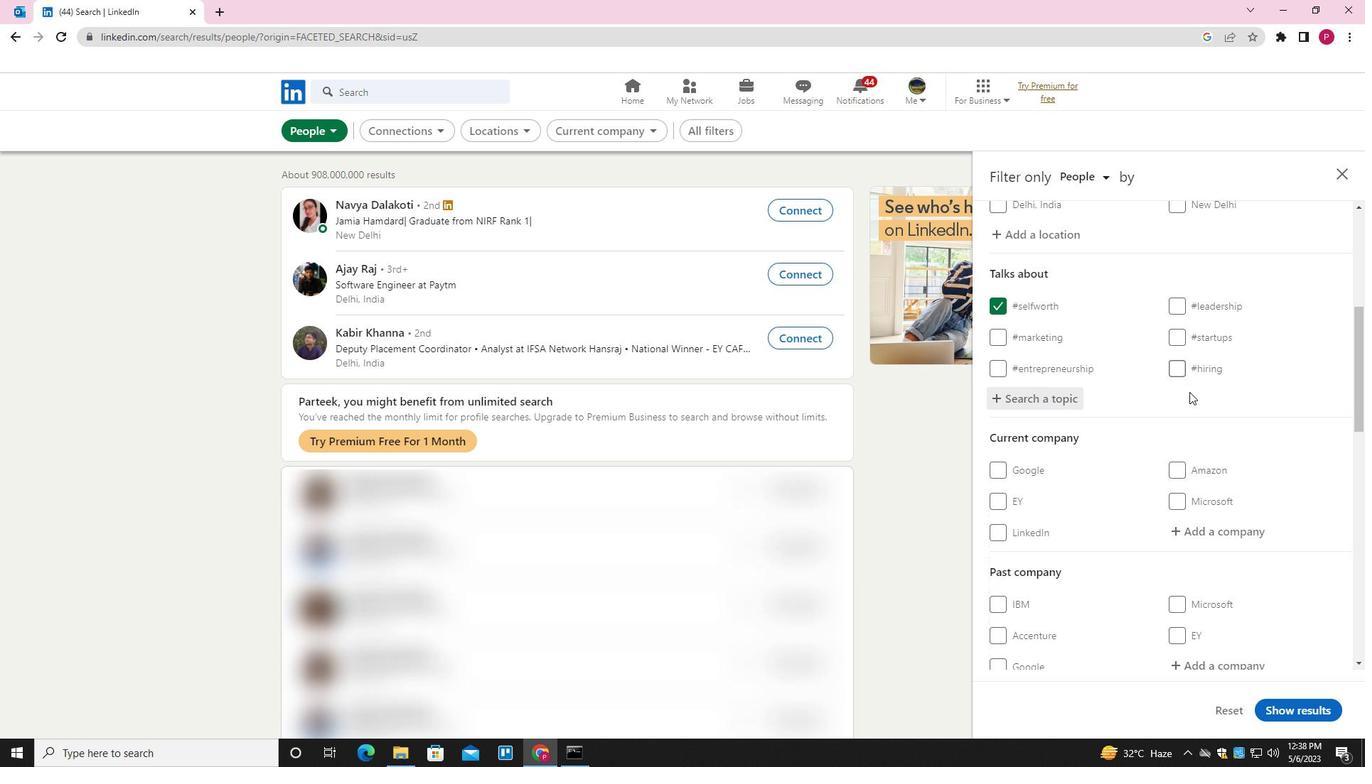 
Action: Mouse moved to (1146, 415)
Screenshot: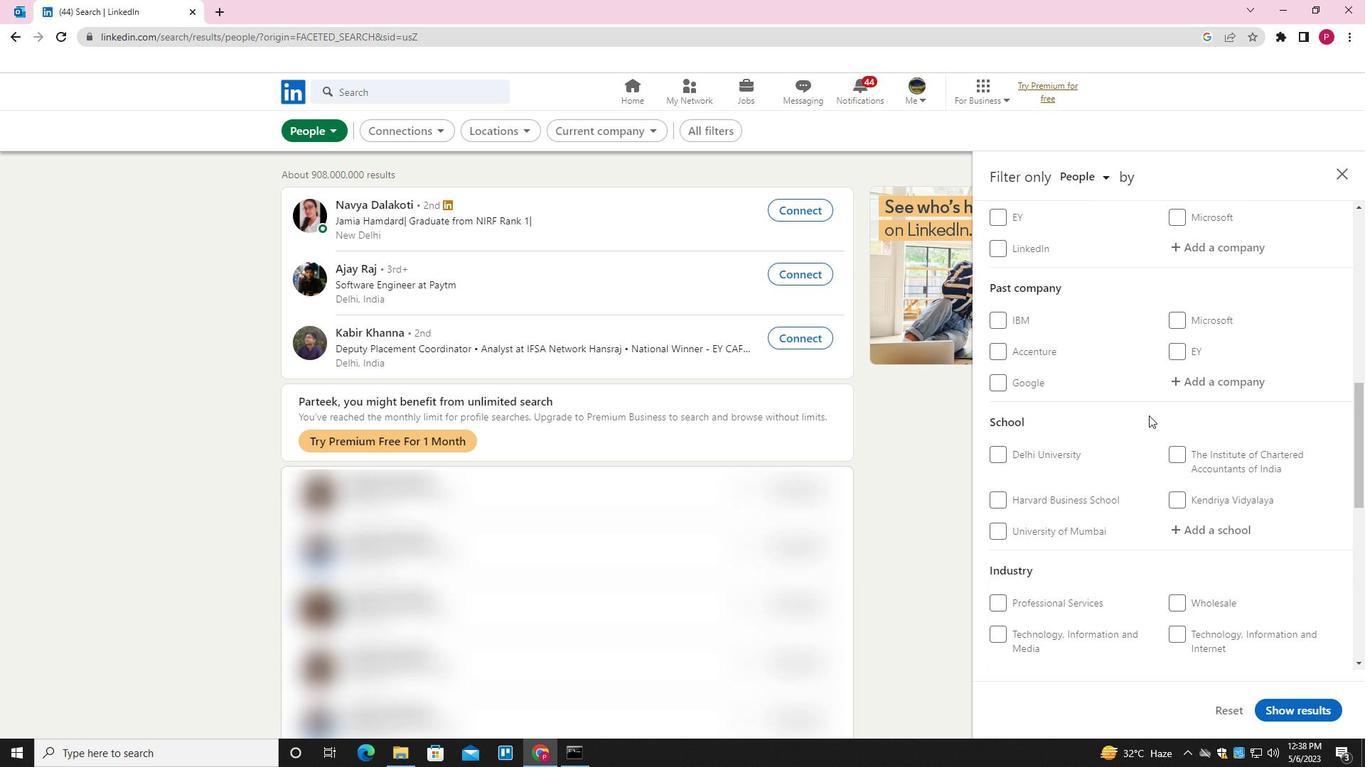 
Action: Mouse scrolled (1146, 415) with delta (0, 0)
Screenshot: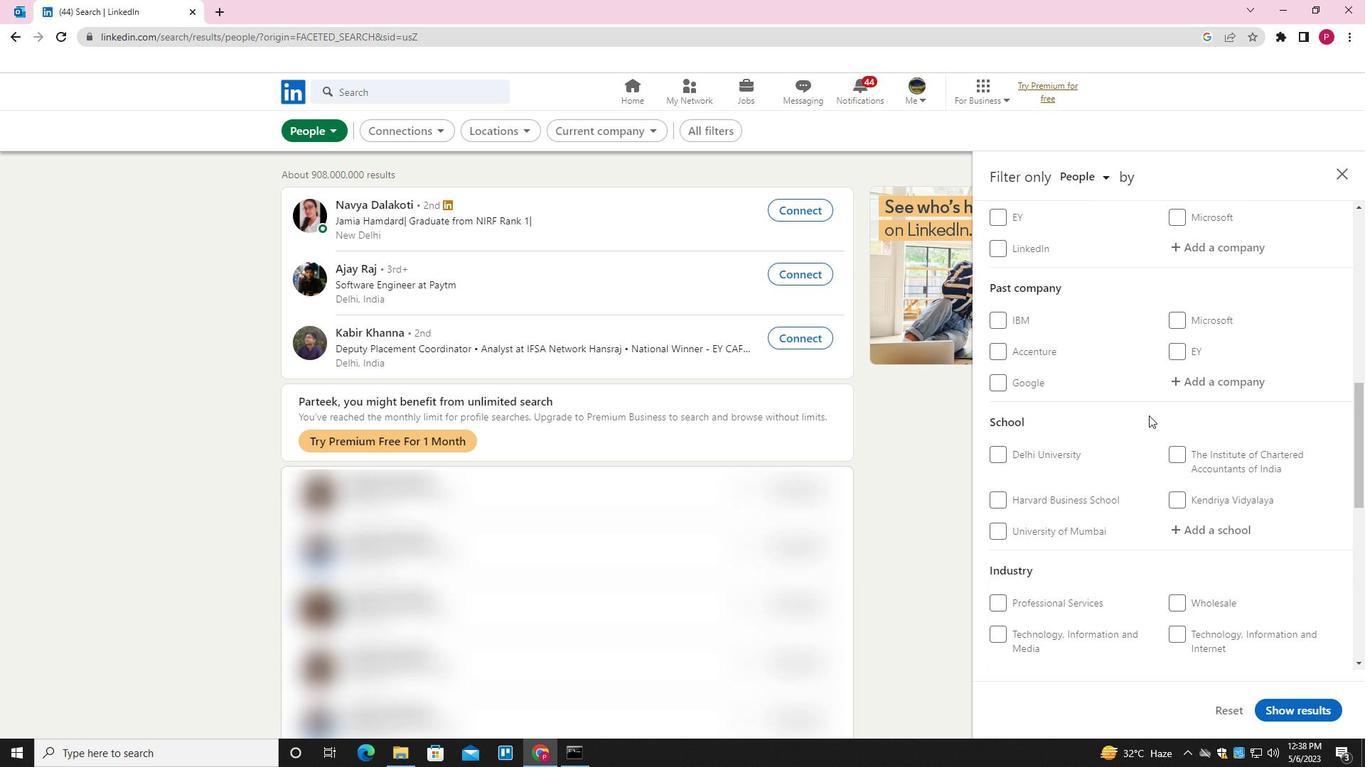 
Action: Mouse moved to (1143, 415)
Screenshot: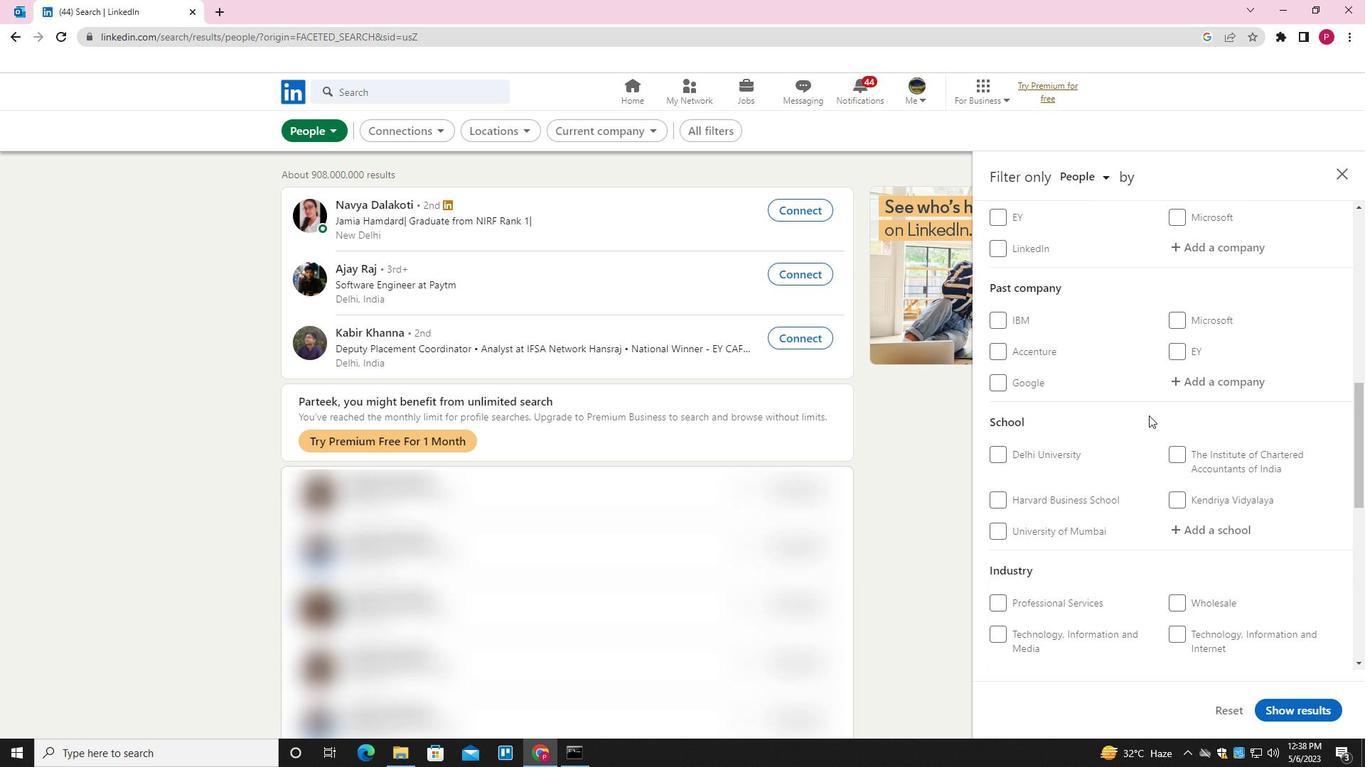 
Action: Mouse scrolled (1143, 415) with delta (0, 0)
Screenshot: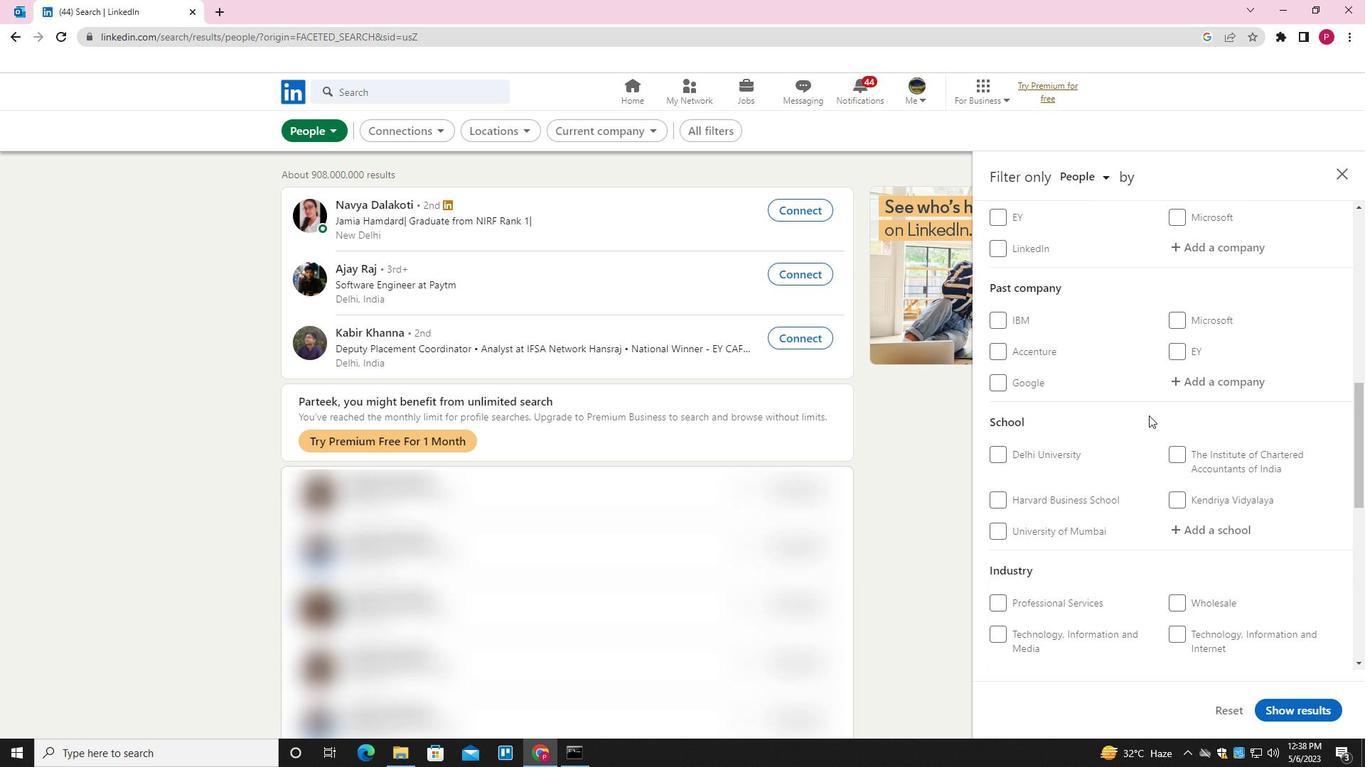 
Action: Mouse moved to (1143, 415)
Screenshot: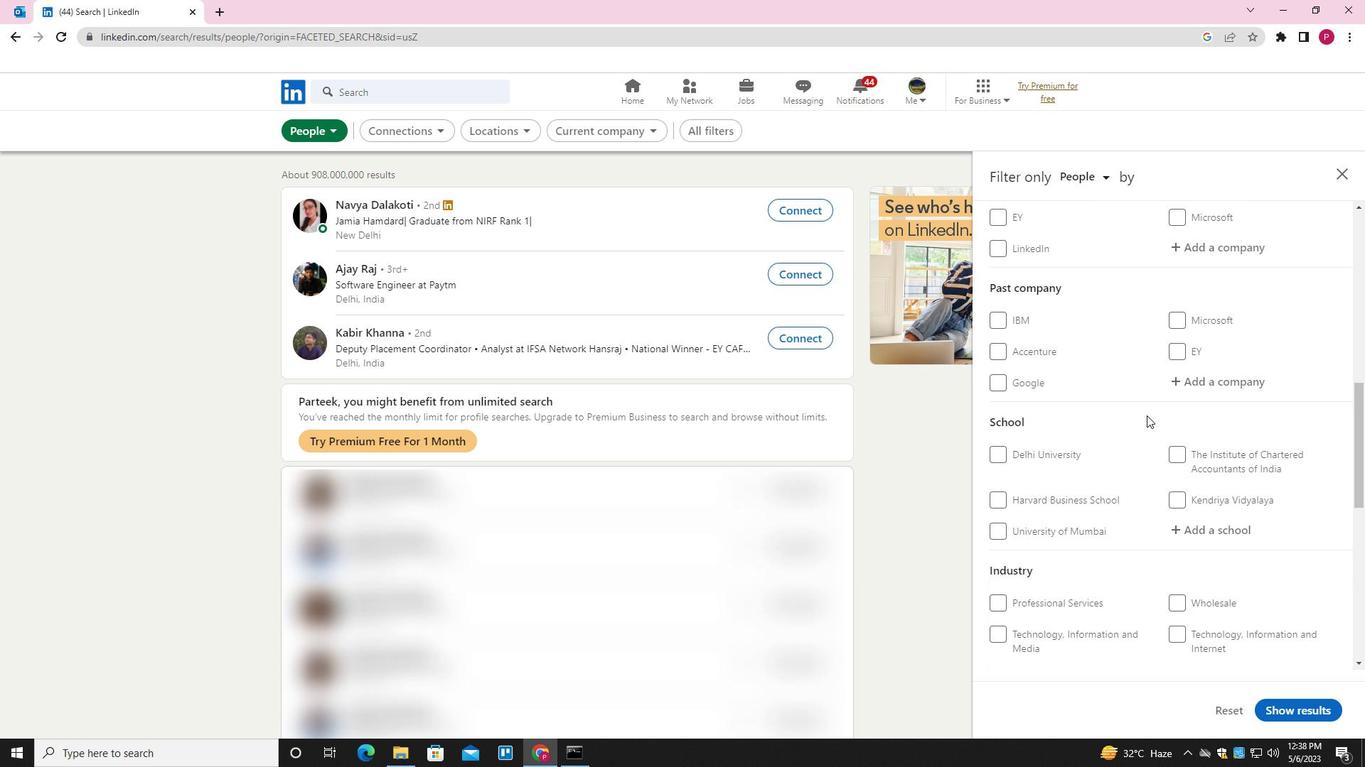 
Action: Mouse scrolled (1143, 415) with delta (0, 0)
Screenshot: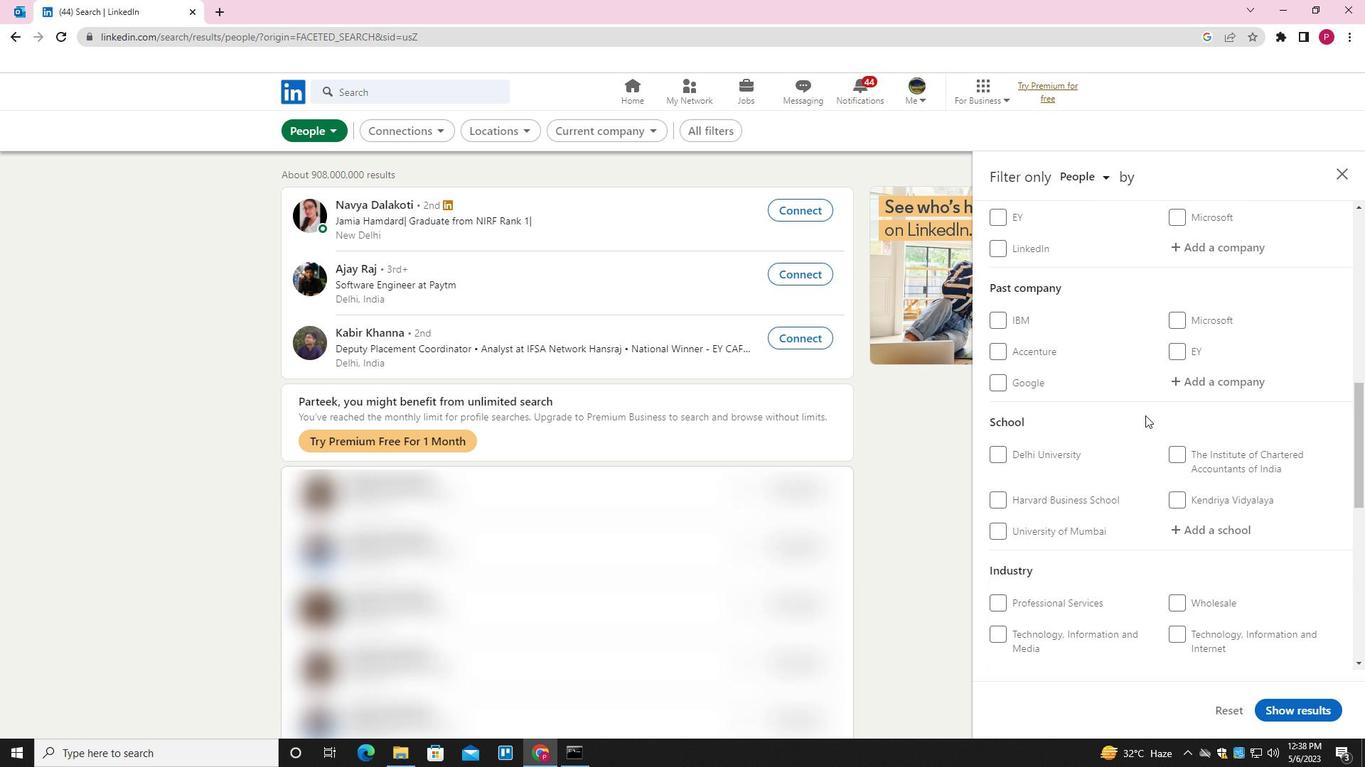 
Action: Mouse scrolled (1143, 415) with delta (0, 0)
Screenshot: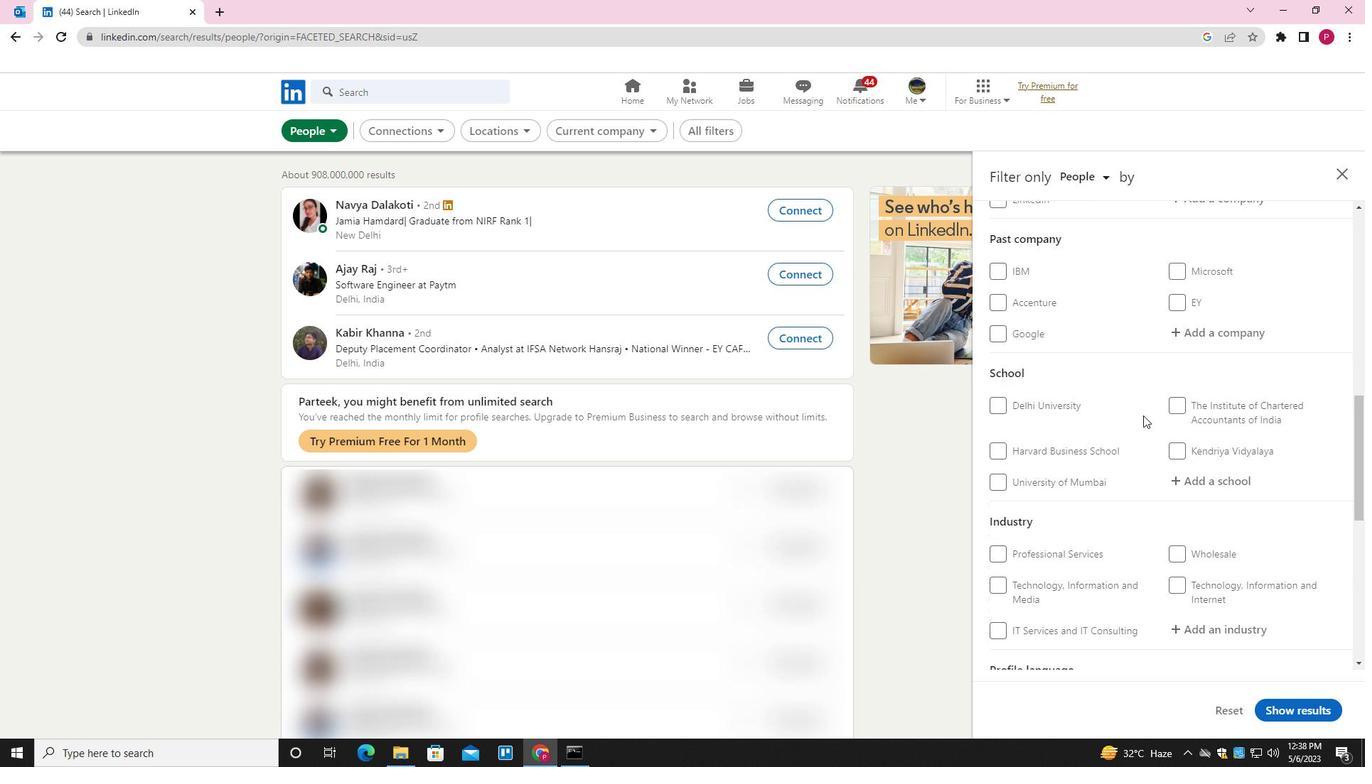 
Action: Mouse moved to (1142, 416)
Screenshot: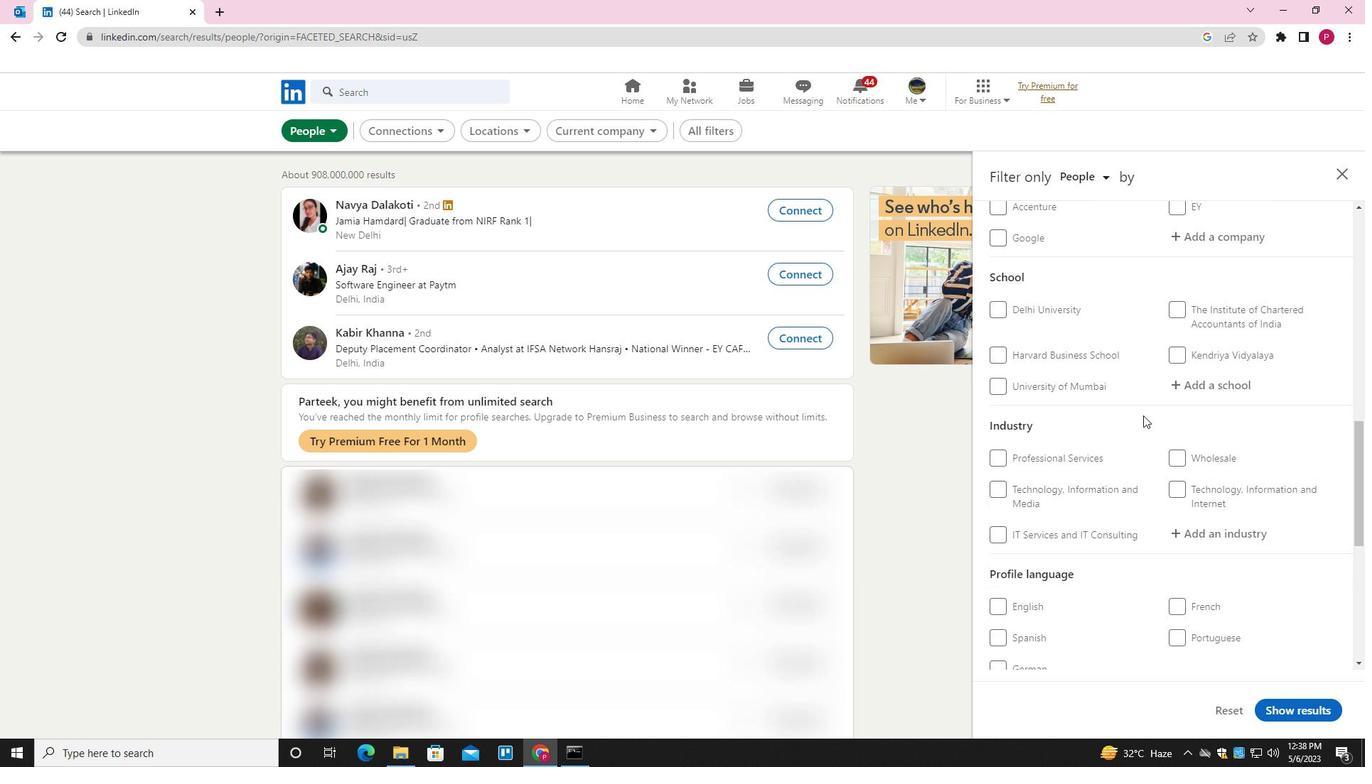 
Action: Mouse scrolled (1142, 415) with delta (0, 0)
Screenshot: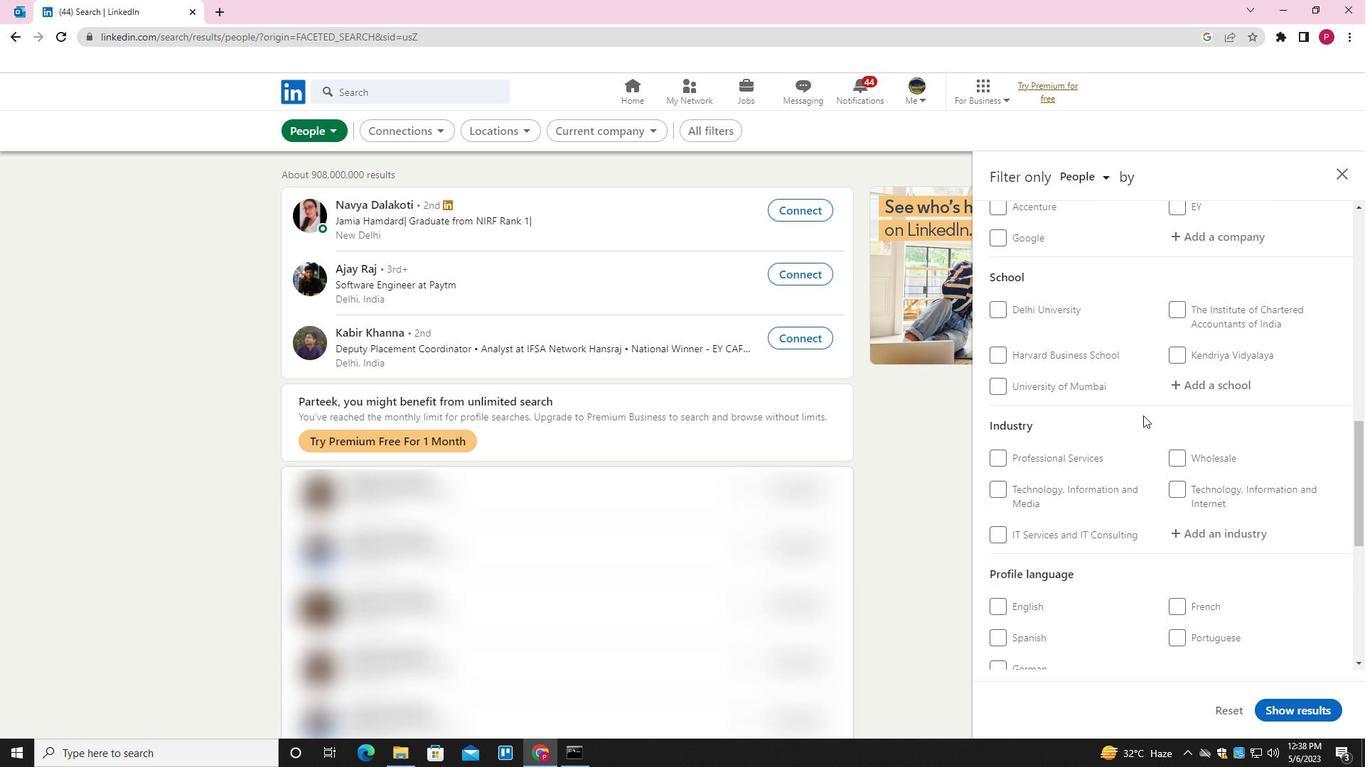 
Action: Mouse moved to (1011, 391)
Screenshot: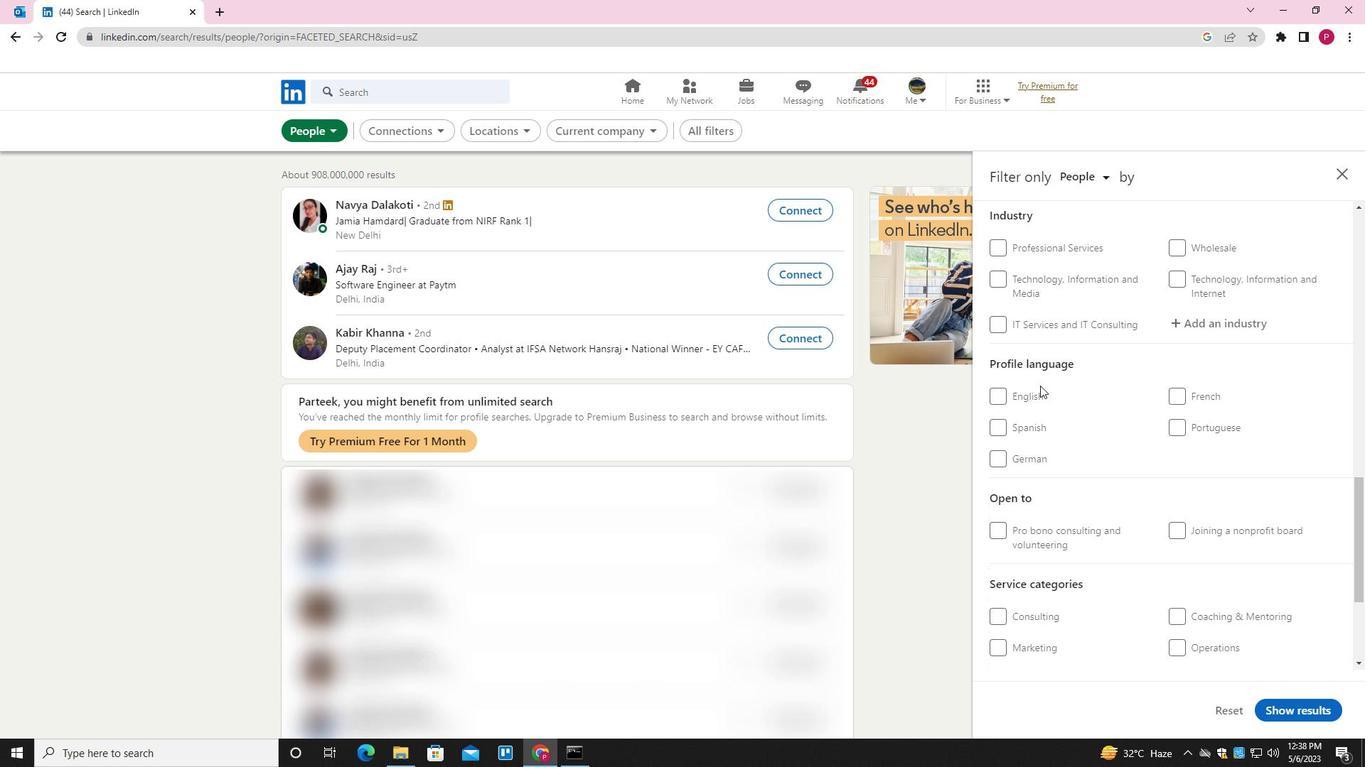
Action: Mouse pressed left at (1011, 391)
Screenshot: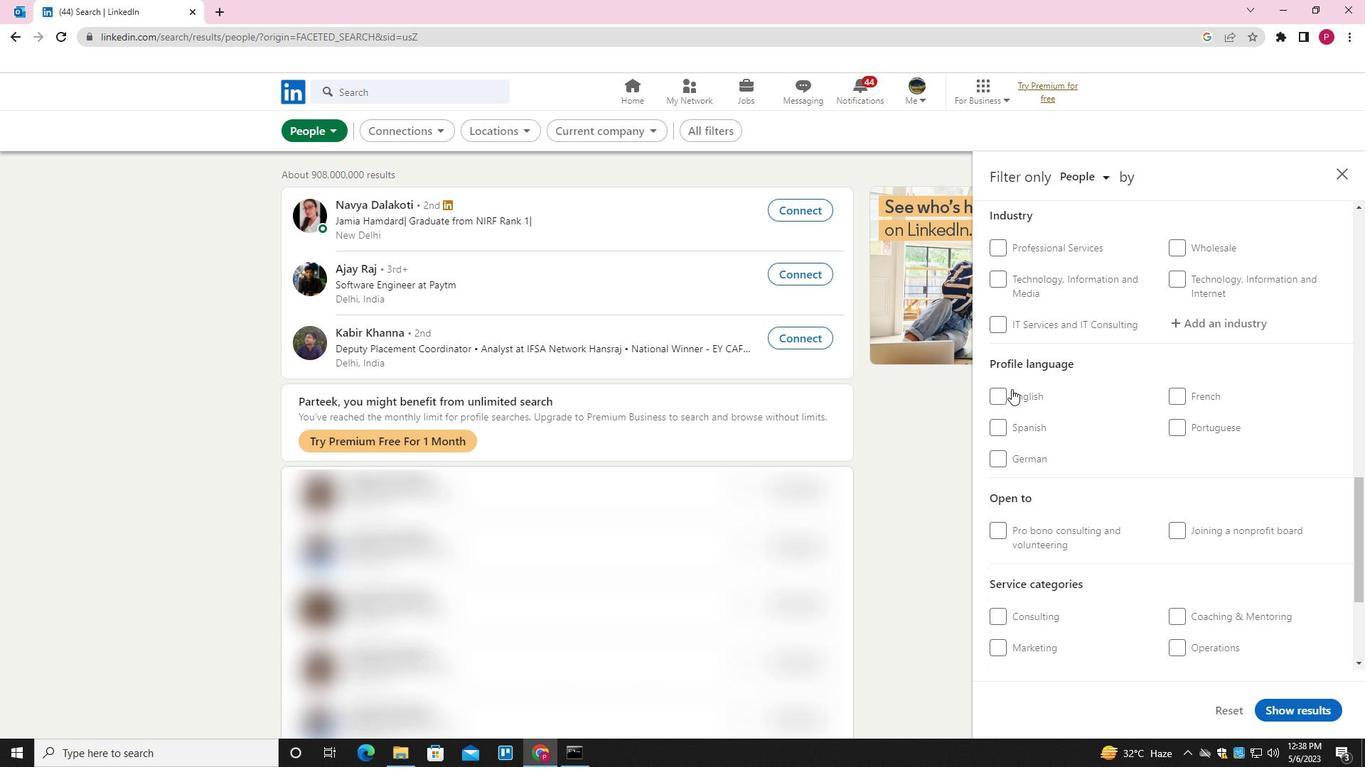 
Action: Mouse moved to (1080, 411)
Screenshot: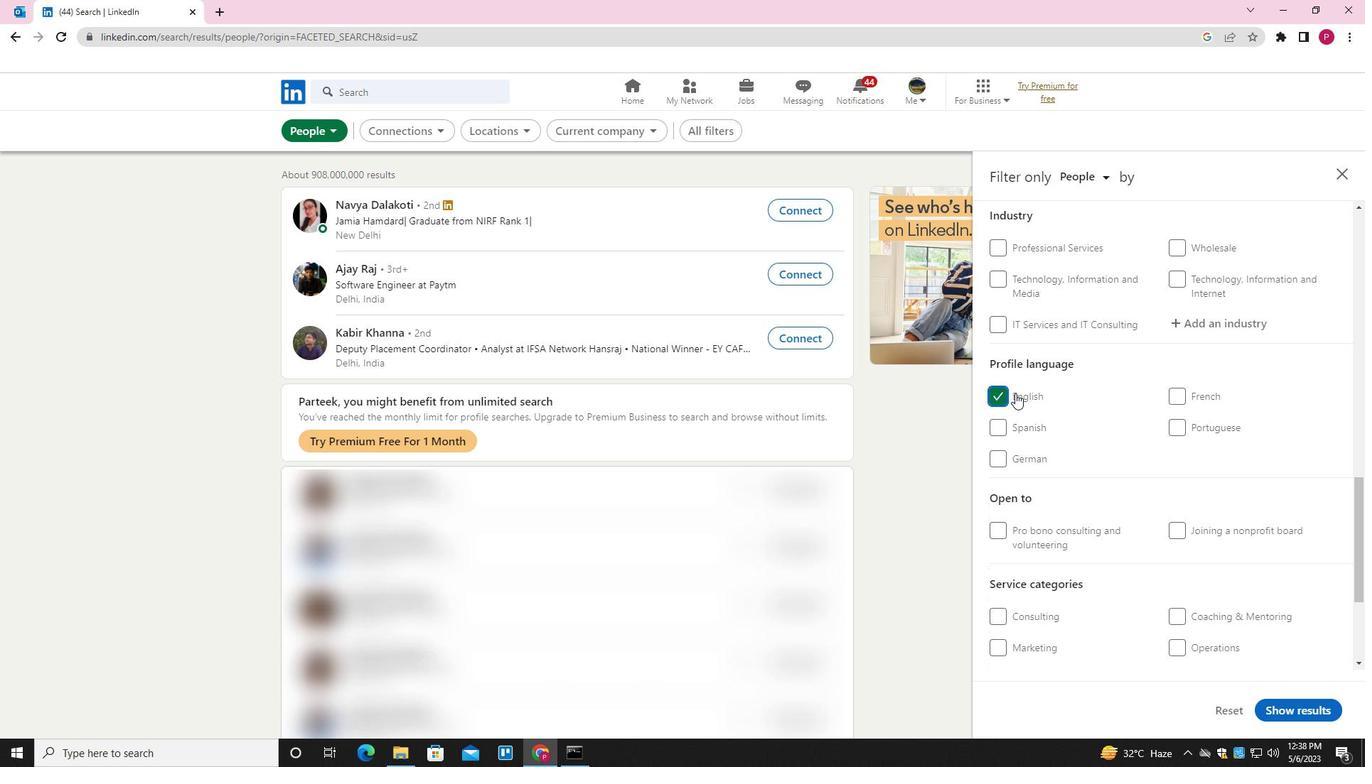 
Action: Mouse scrolled (1080, 412) with delta (0, 0)
Screenshot: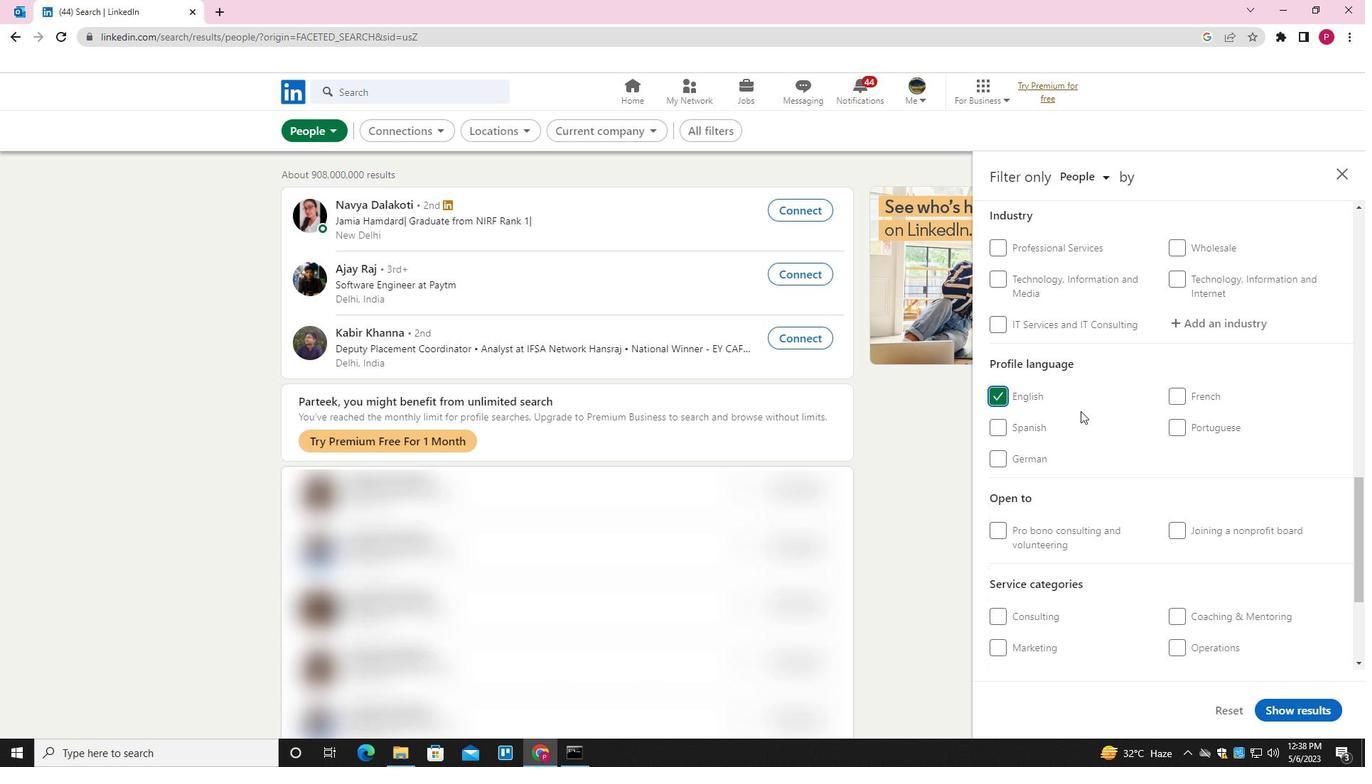 
Action: Mouse scrolled (1080, 412) with delta (0, 0)
Screenshot: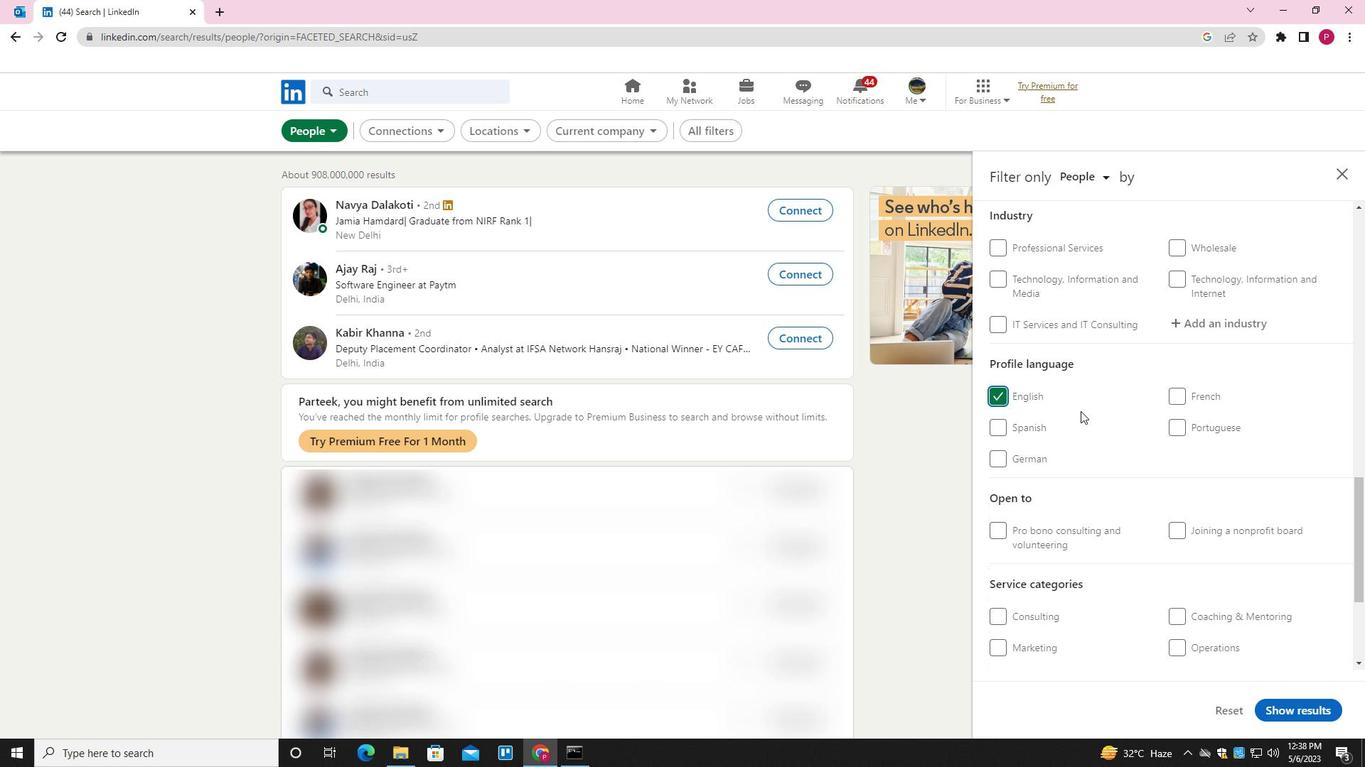 
Action: Mouse scrolled (1080, 412) with delta (0, 0)
Screenshot: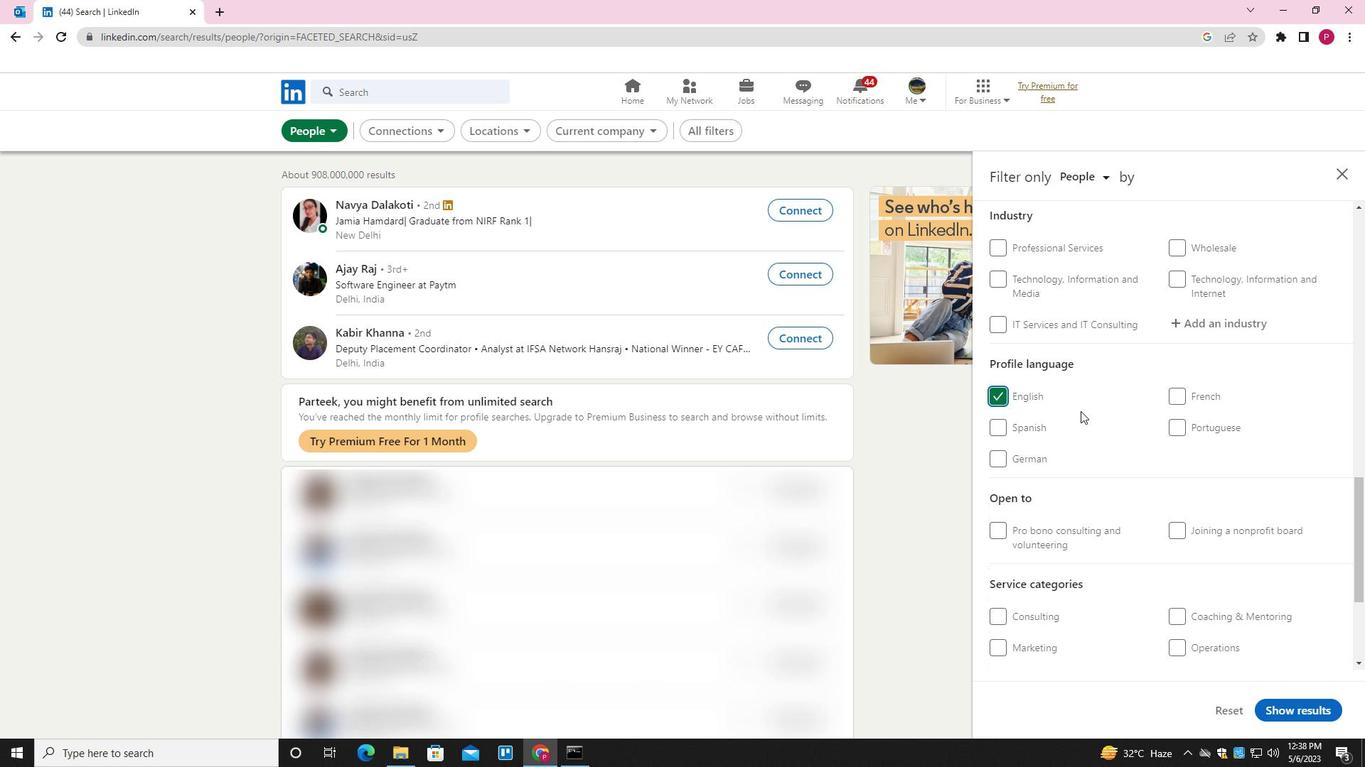 
Action: Mouse scrolled (1080, 412) with delta (0, 0)
Screenshot: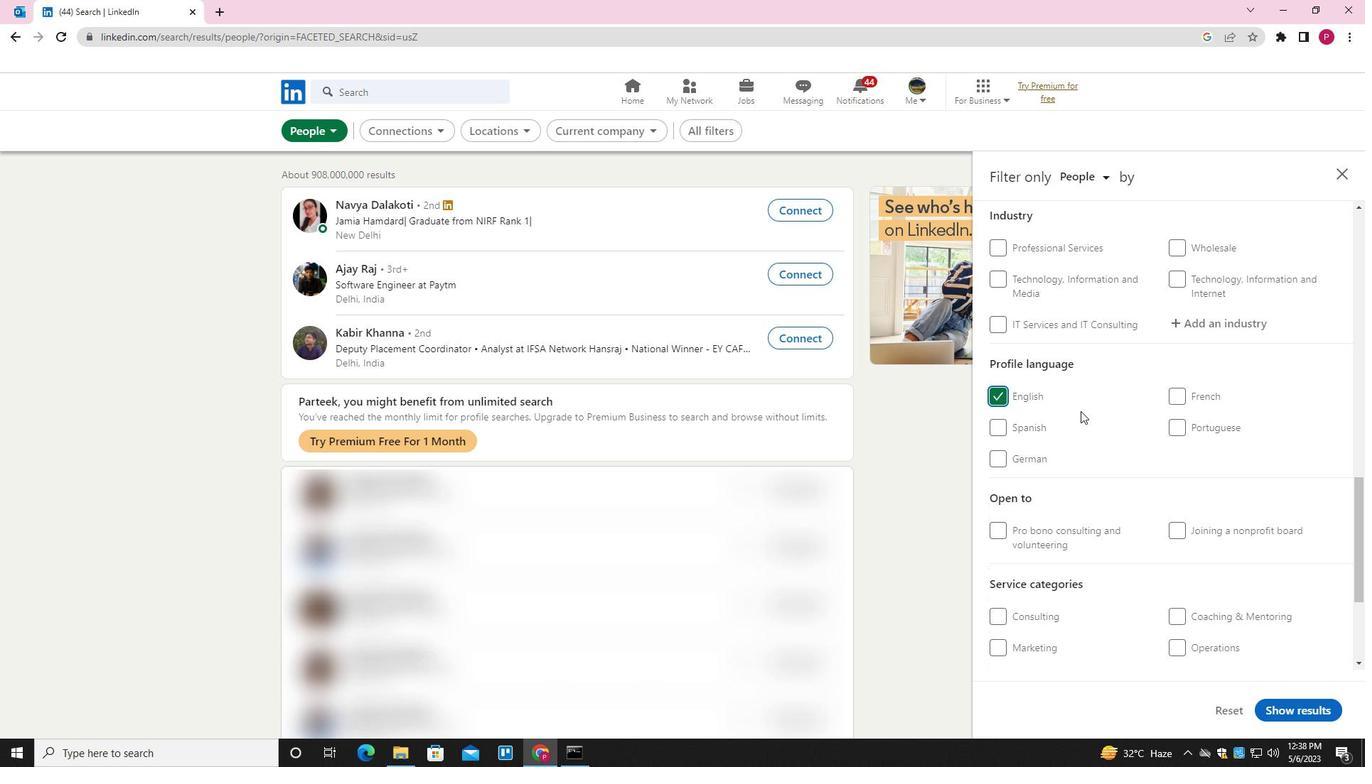 
Action: Mouse scrolled (1080, 412) with delta (0, 0)
Screenshot: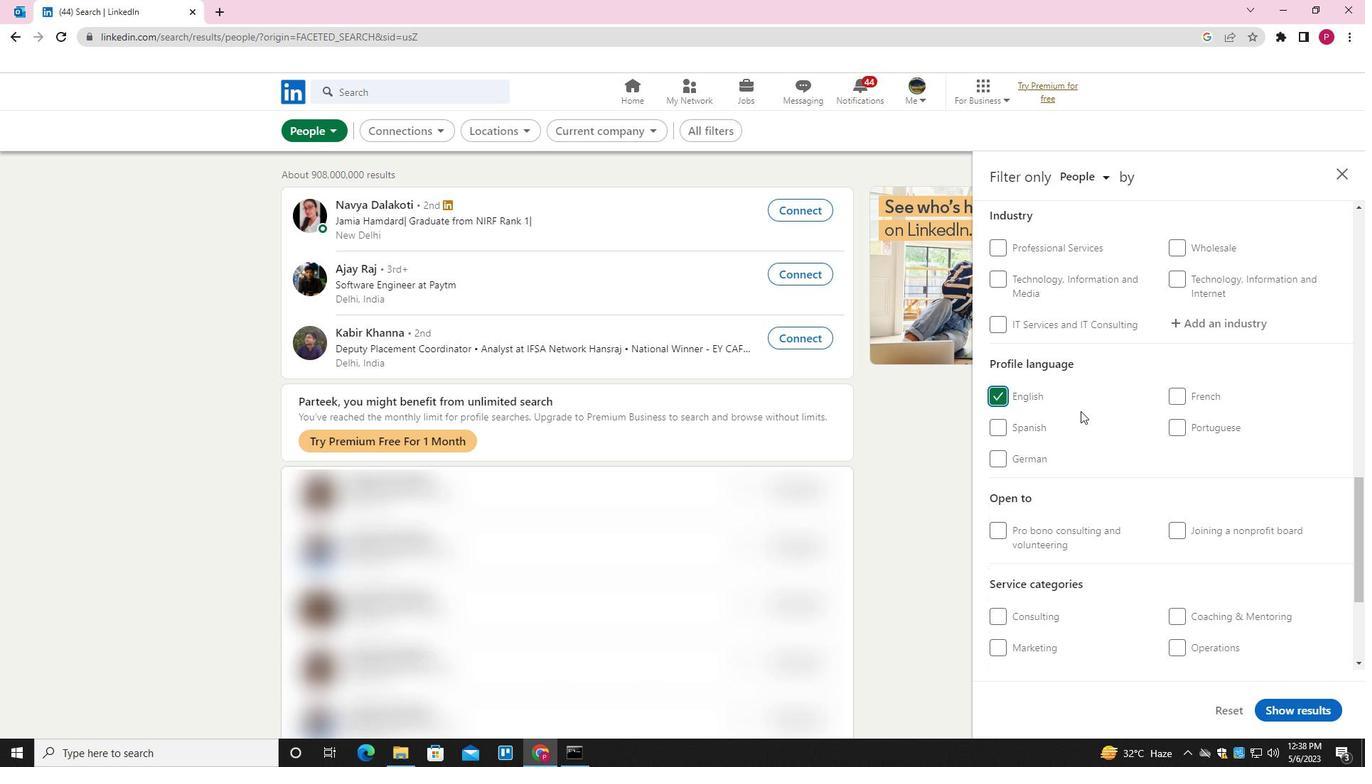 
Action: Mouse scrolled (1080, 412) with delta (0, 0)
Screenshot: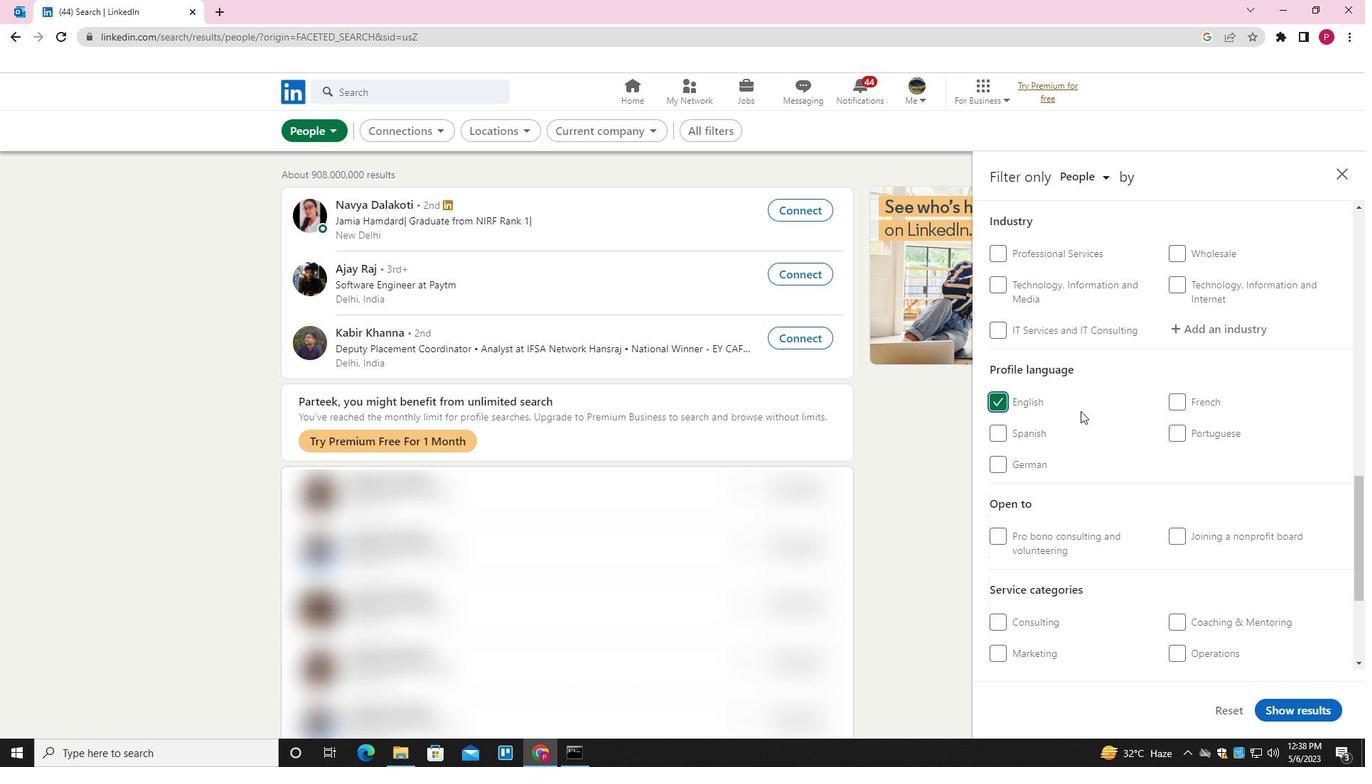 
Action: Mouse scrolled (1080, 412) with delta (0, 0)
Screenshot: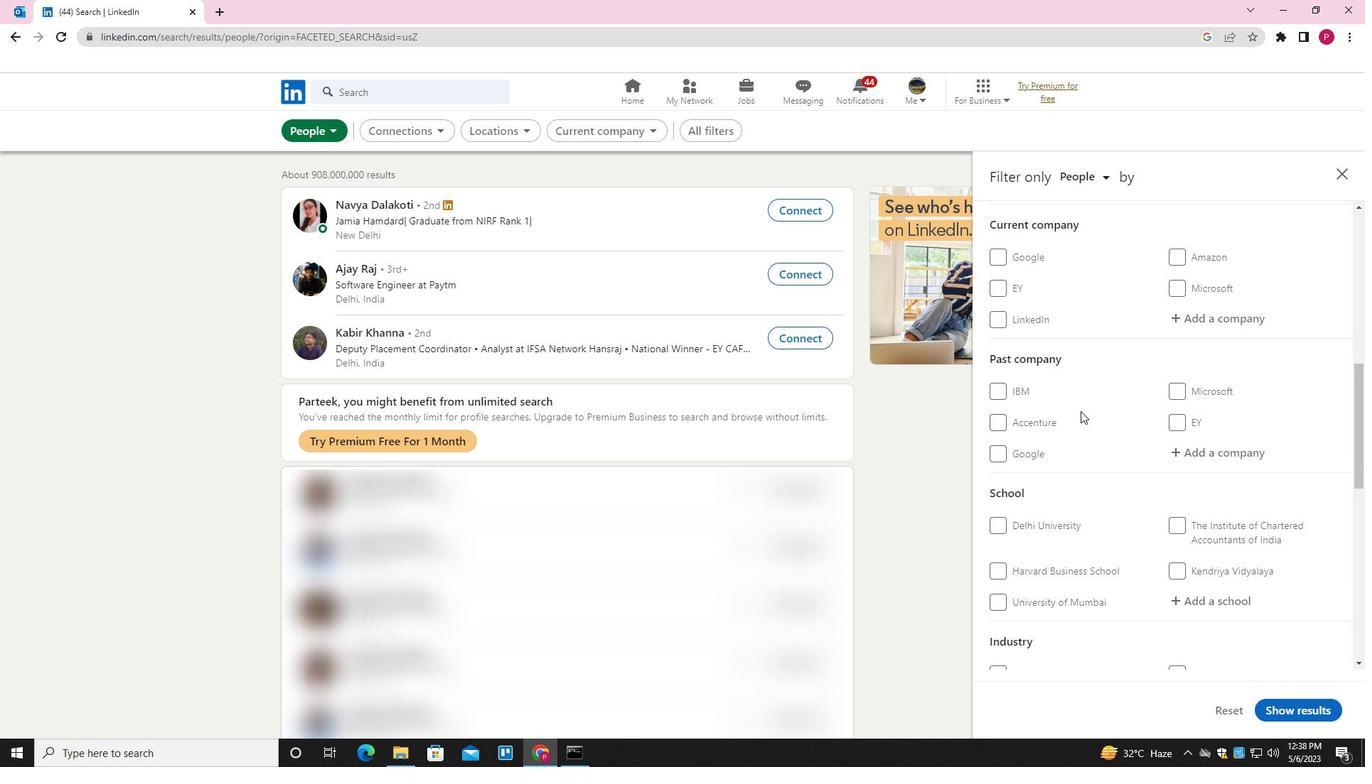 
Action: Mouse moved to (1205, 394)
Screenshot: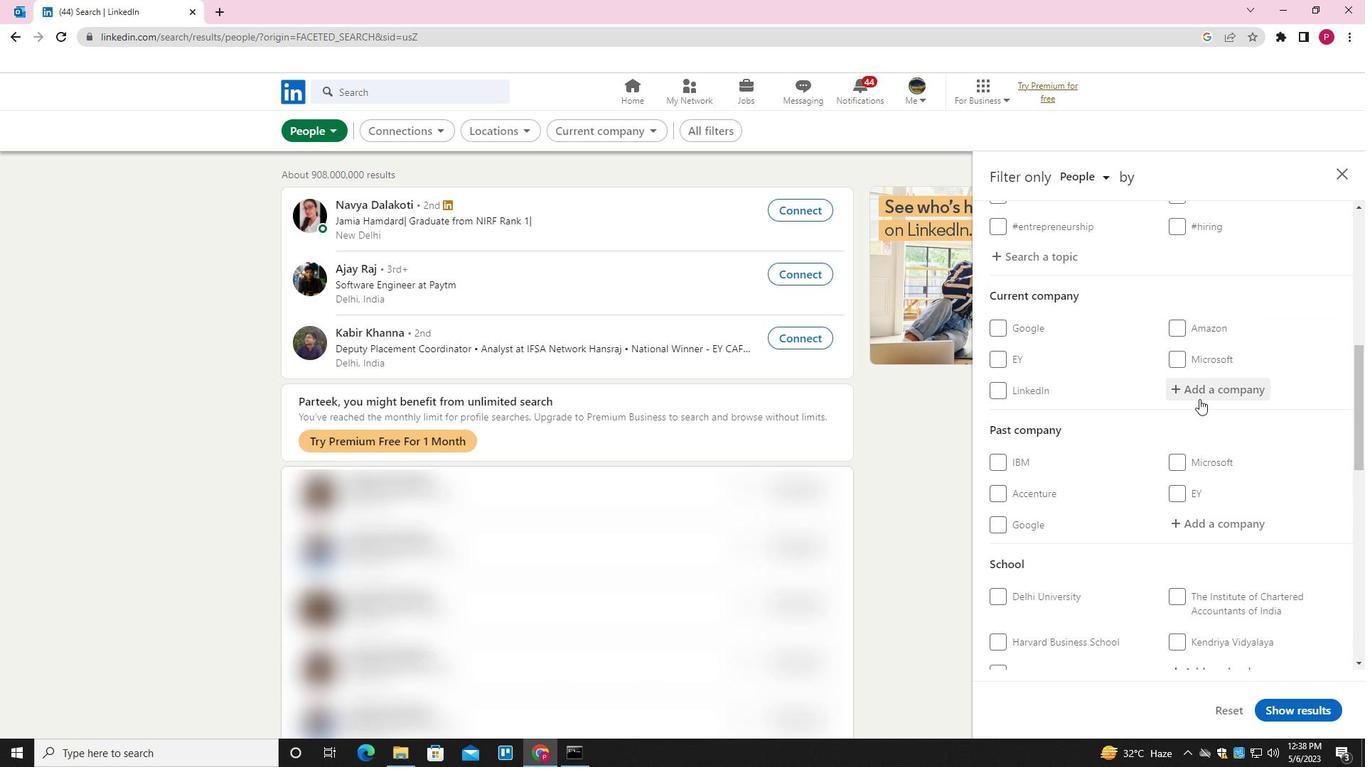 
Action: Mouse pressed left at (1205, 394)
Screenshot: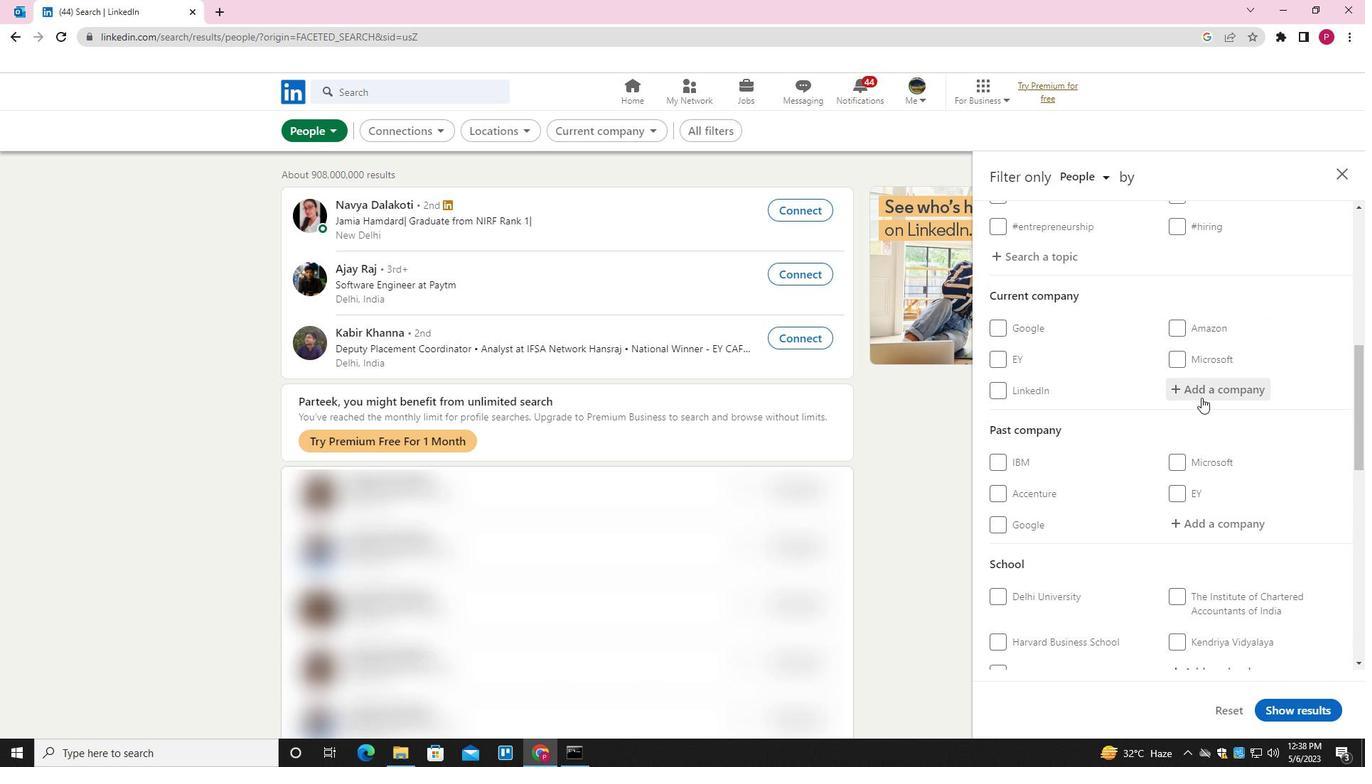 
Action: Key pressed <Key.shift>PLURALSIGHT<Key.down><Key.enter>
Screenshot: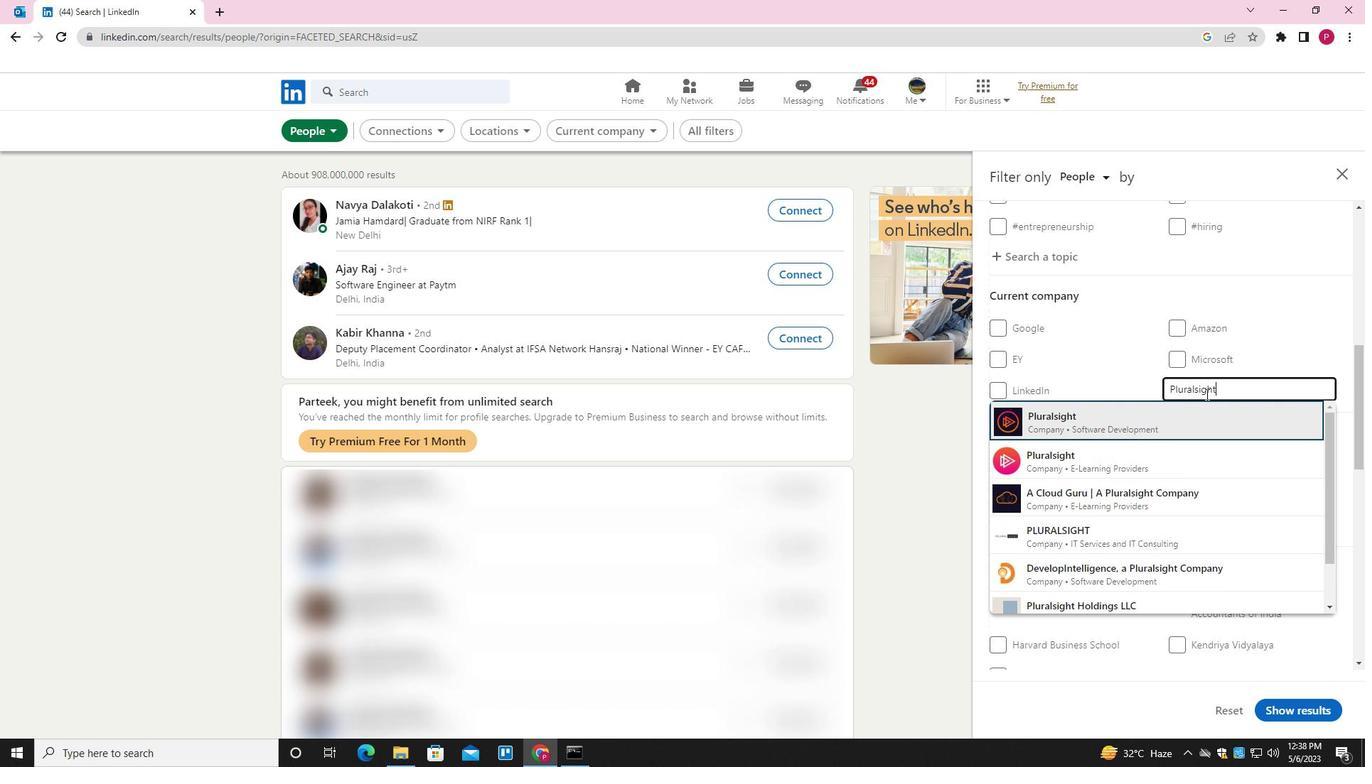 
Action: Mouse moved to (1126, 432)
Screenshot: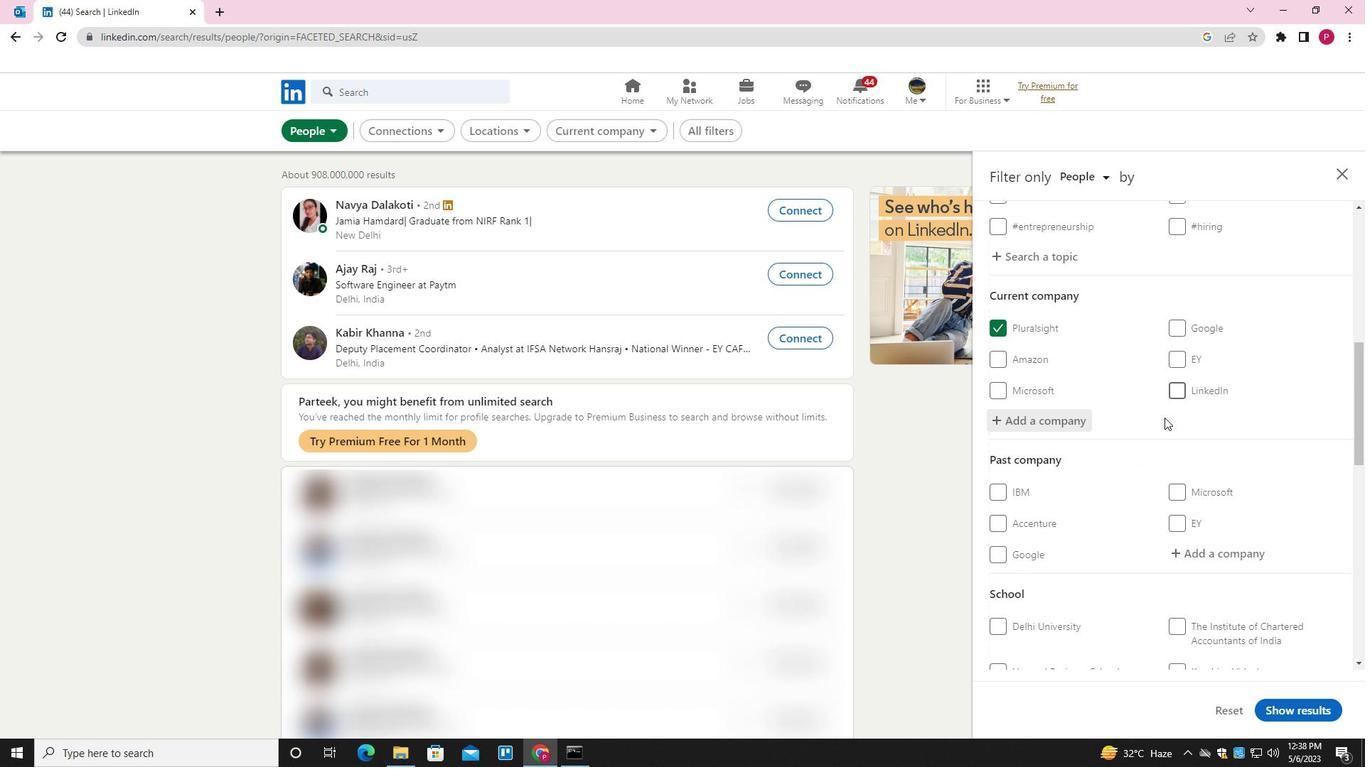 
Action: Mouse scrolled (1126, 431) with delta (0, 0)
Screenshot: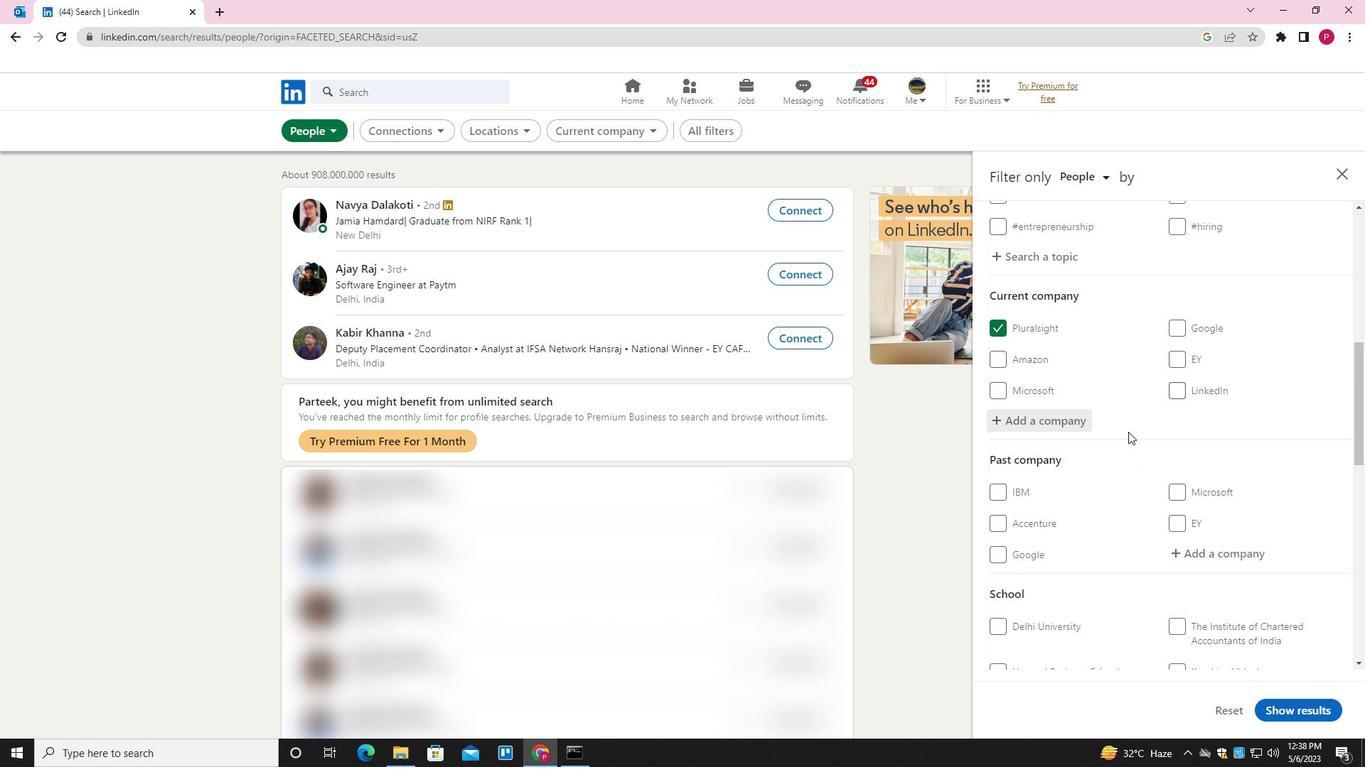
Action: Mouse scrolled (1126, 431) with delta (0, 0)
Screenshot: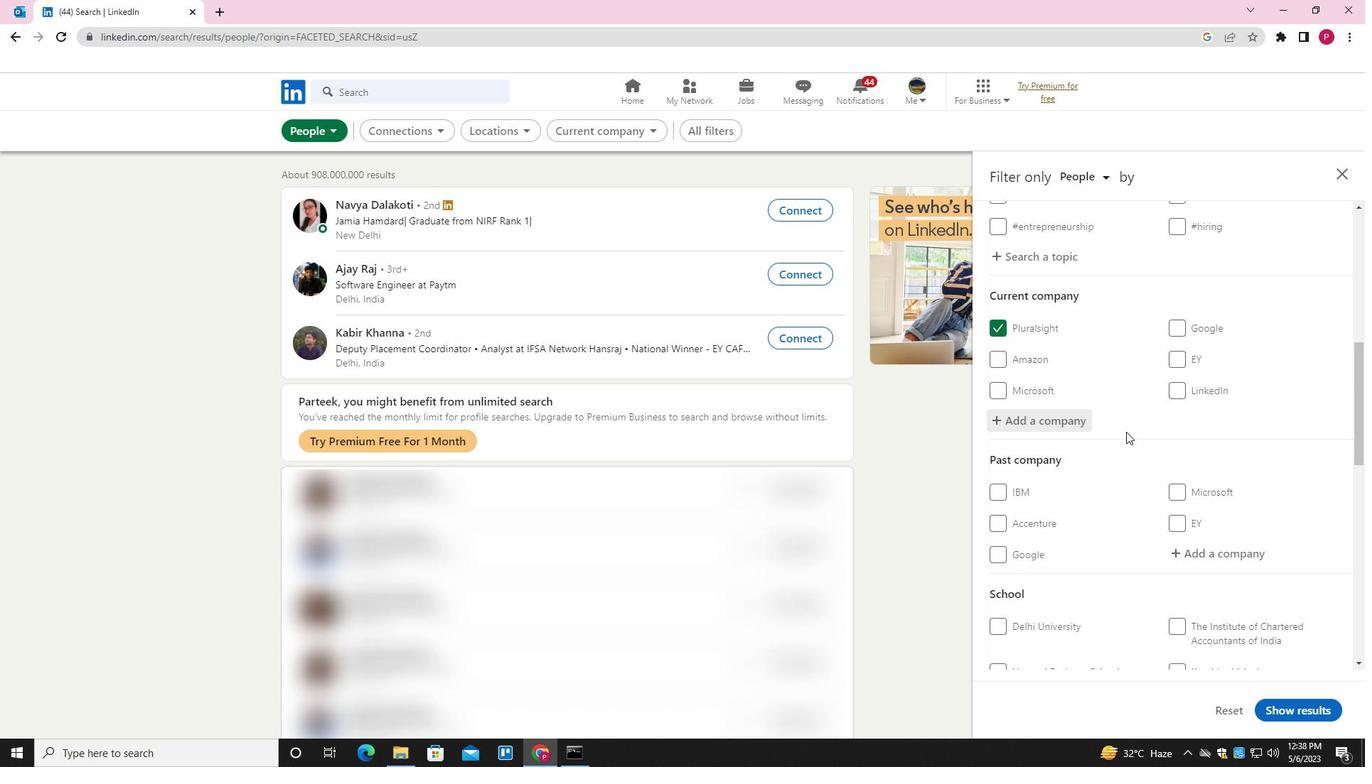 
Action: Mouse scrolled (1126, 431) with delta (0, 0)
Screenshot: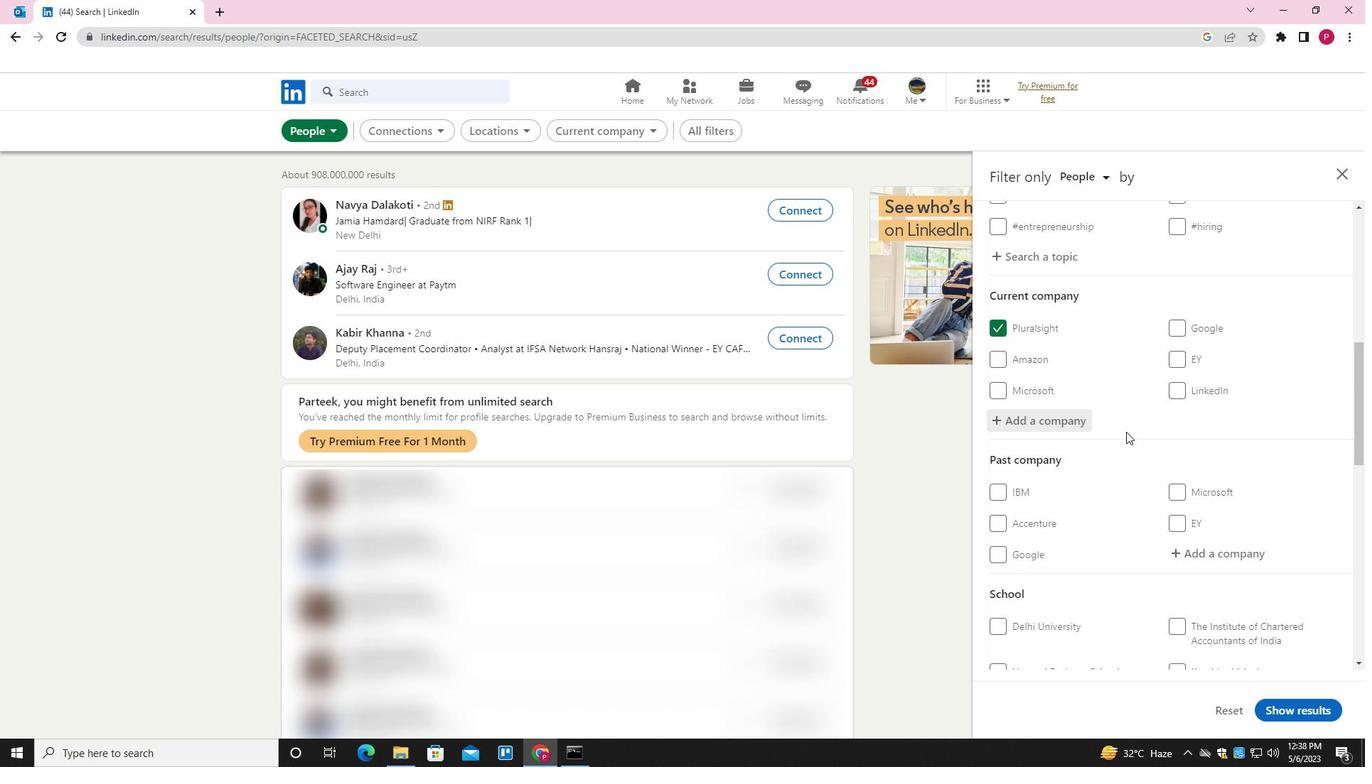 
Action: Mouse scrolled (1126, 431) with delta (0, 0)
Screenshot: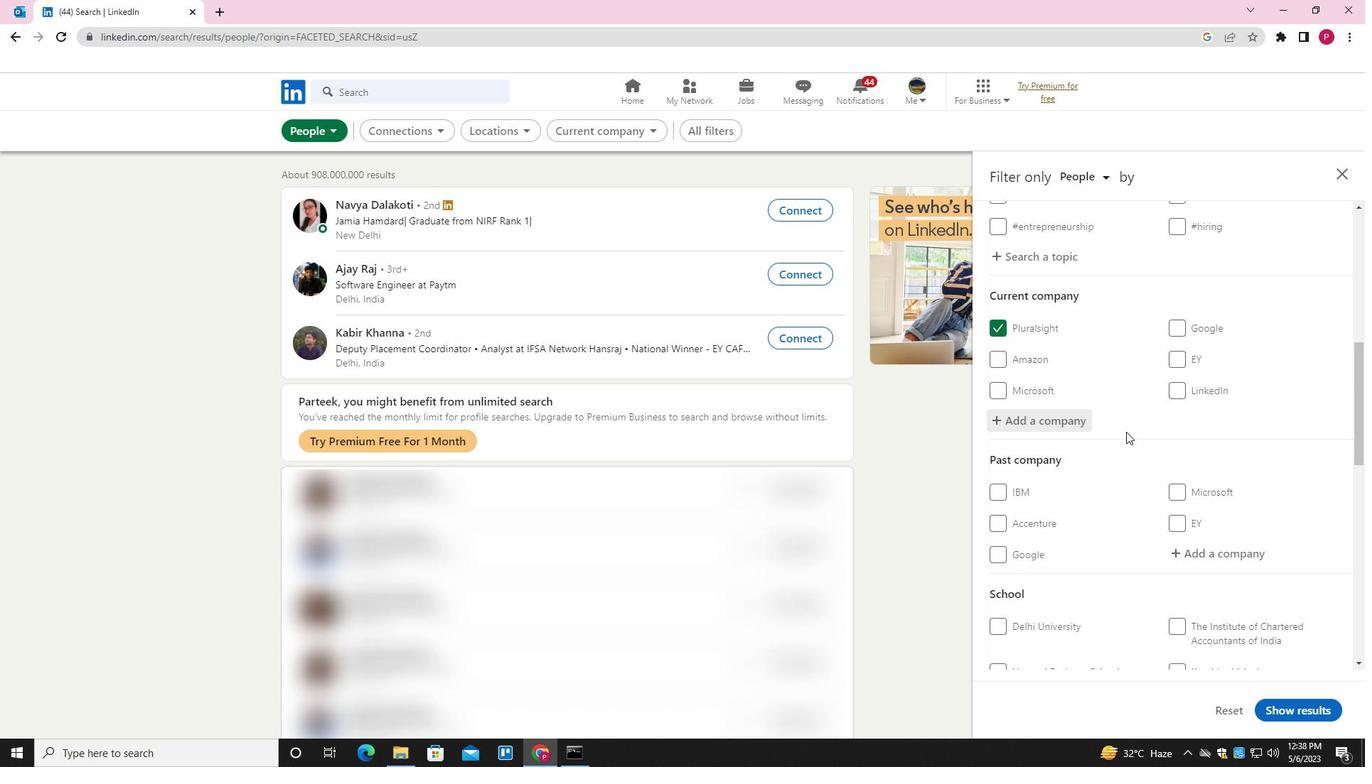 
Action: Mouse moved to (1210, 413)
Screenshot: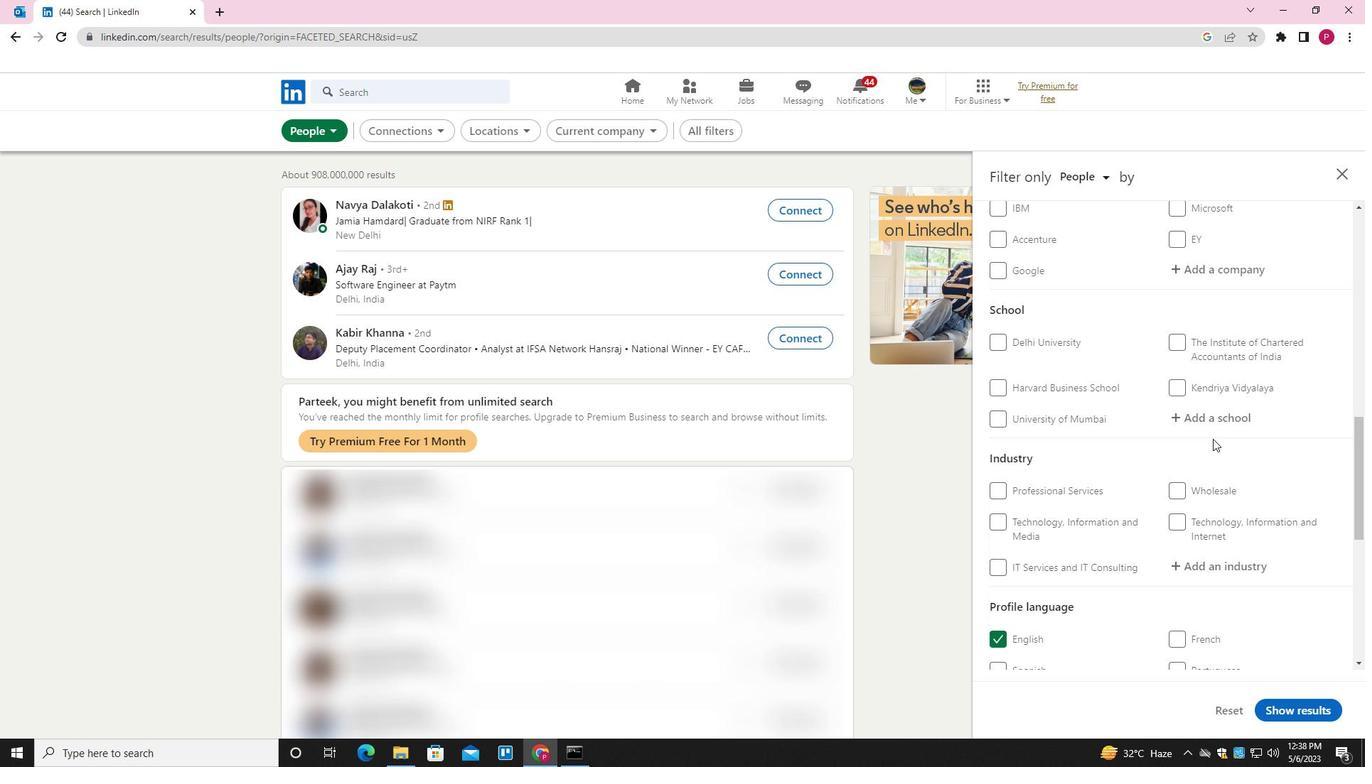 
Action: Mouse pressed left at (1210, 413)
Screenshot: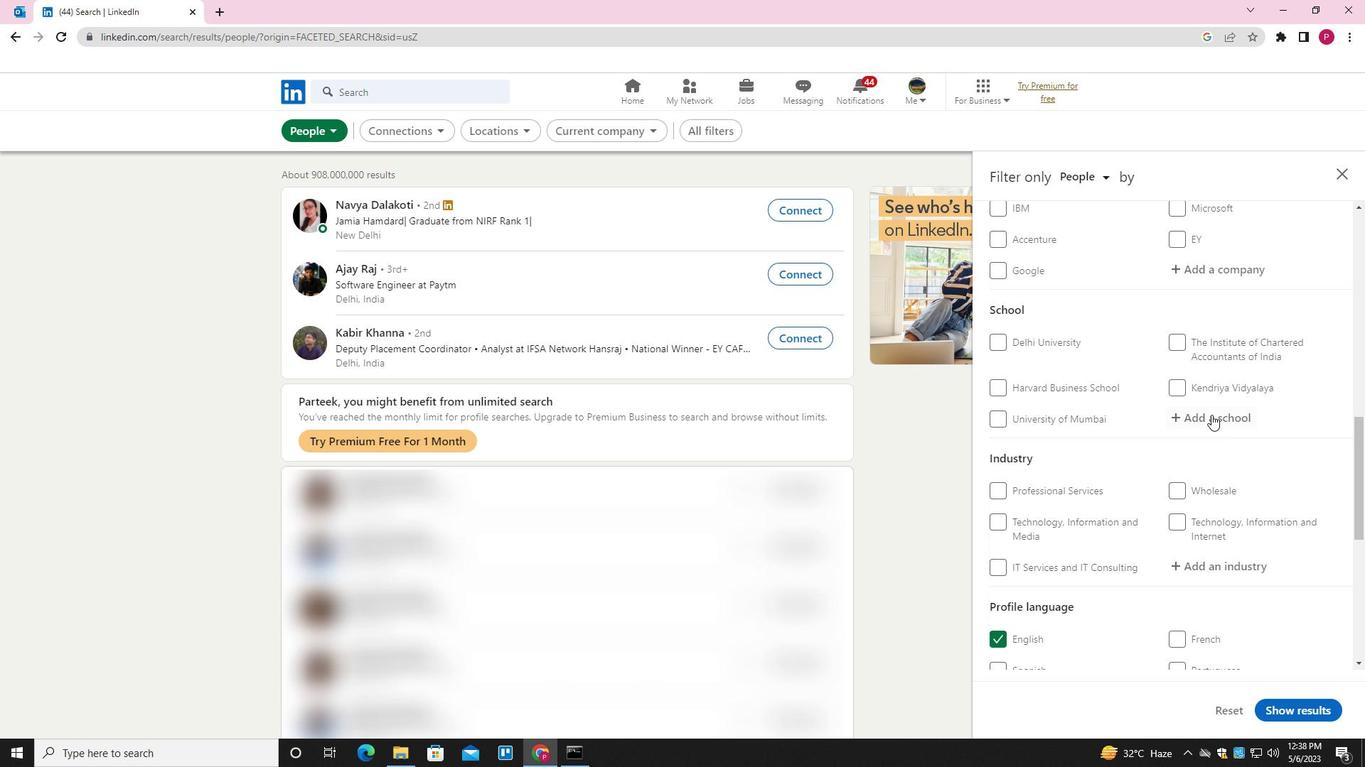 
Action: Mouse moved to (1210, 413)
Screenshot: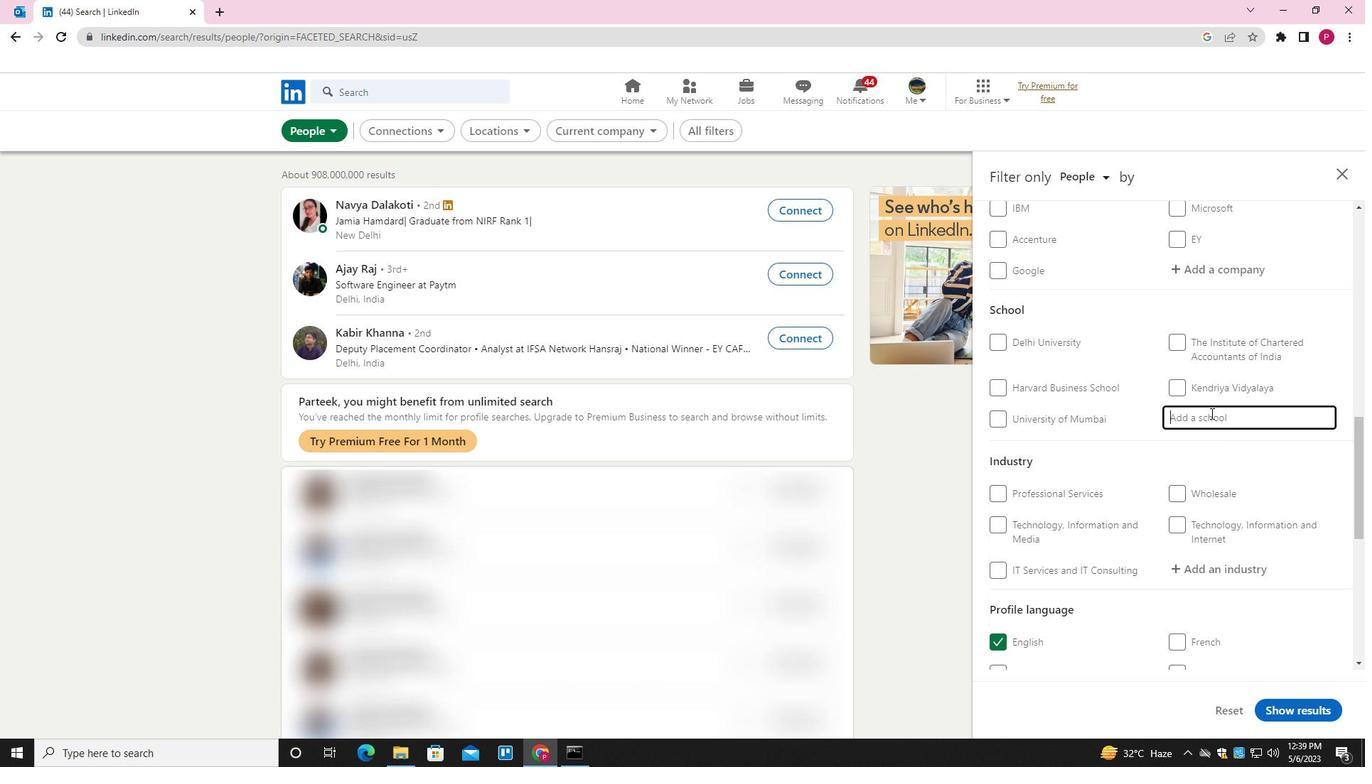 
Action: Key pressed <Key.shift><Key.shift><Key.shift><Key.shift><Key.shift><Key.shift><Key.shift><Key.shift><Key.shift><Key.shift><Key.shift><Key.shift><Key.shift><Key.shift><Key.shift><Key.shift>JAYPEE<Key.space><Key.shift>INSTITUTE<Key.space><Key.down><Key.down><Key.down><Key.enter>
Screenshot: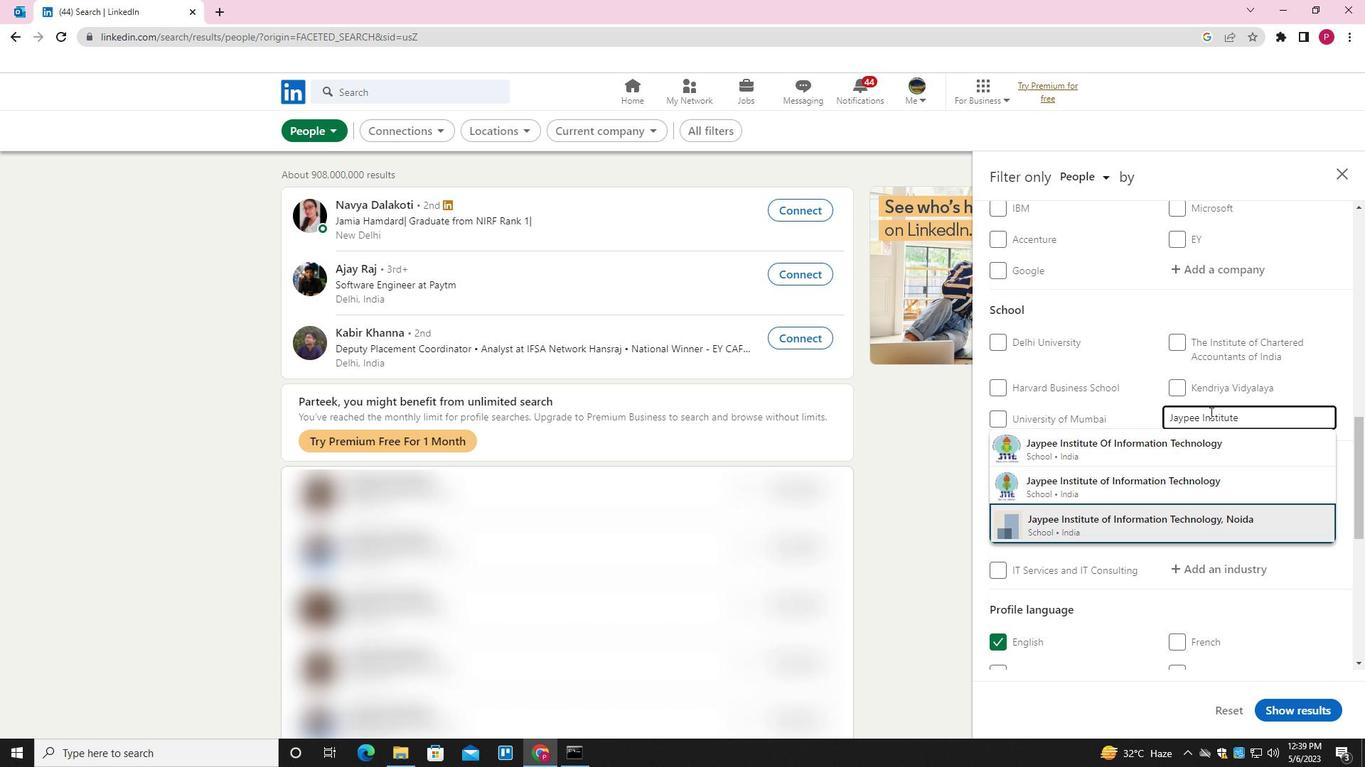 
Action: Mouse moved to (1152, 434)
Screenshot: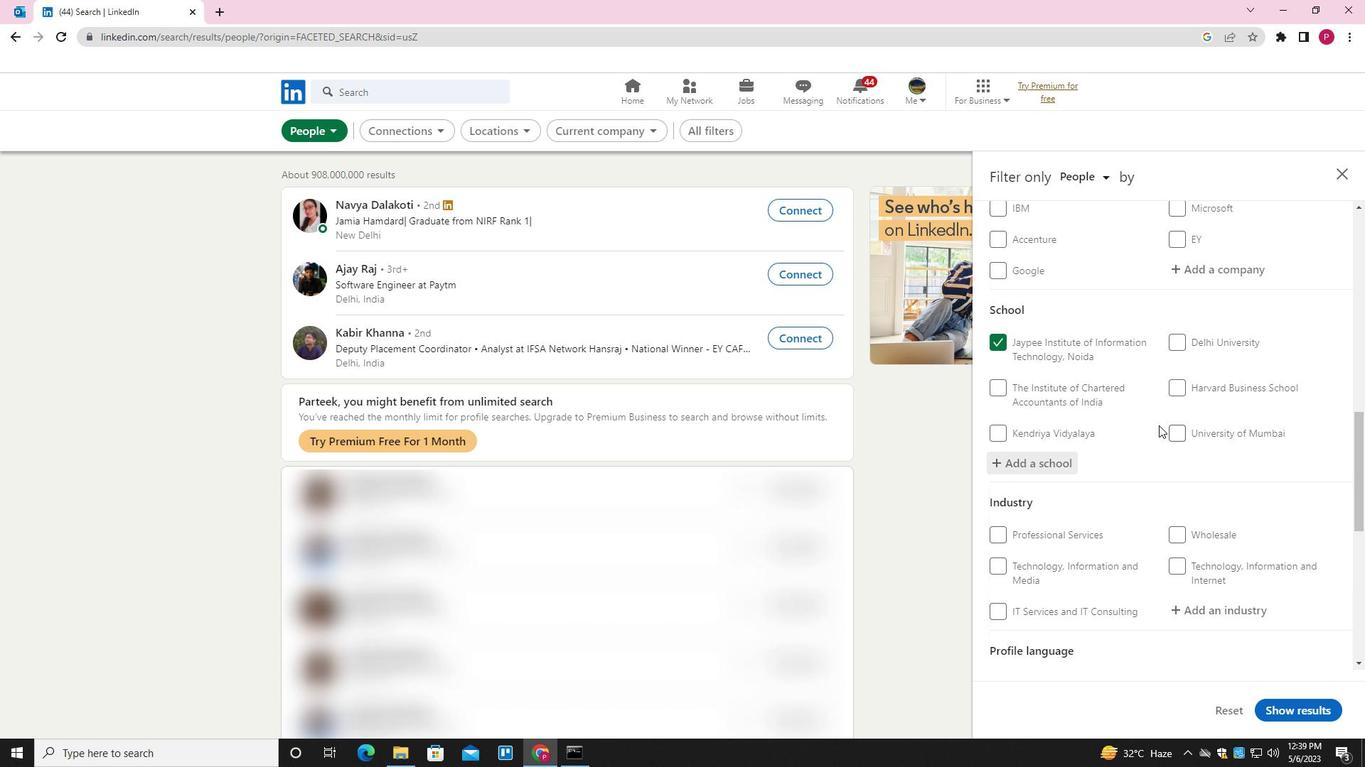 
Action: Mouse scrolled (1152, 433) with delta (0, 0)
Screenshot: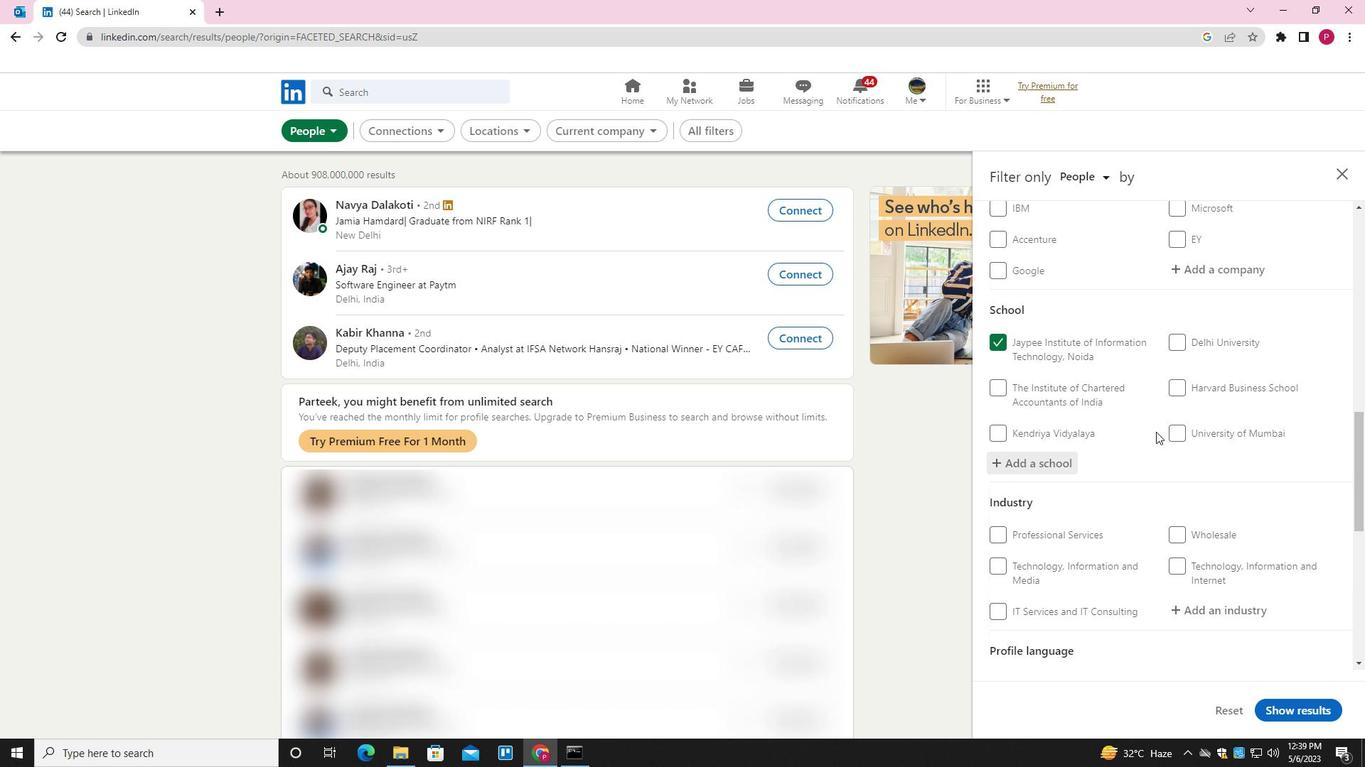 
Action: Mouse scrolled (1152, 433) with delta (0, 0)
Screenshot: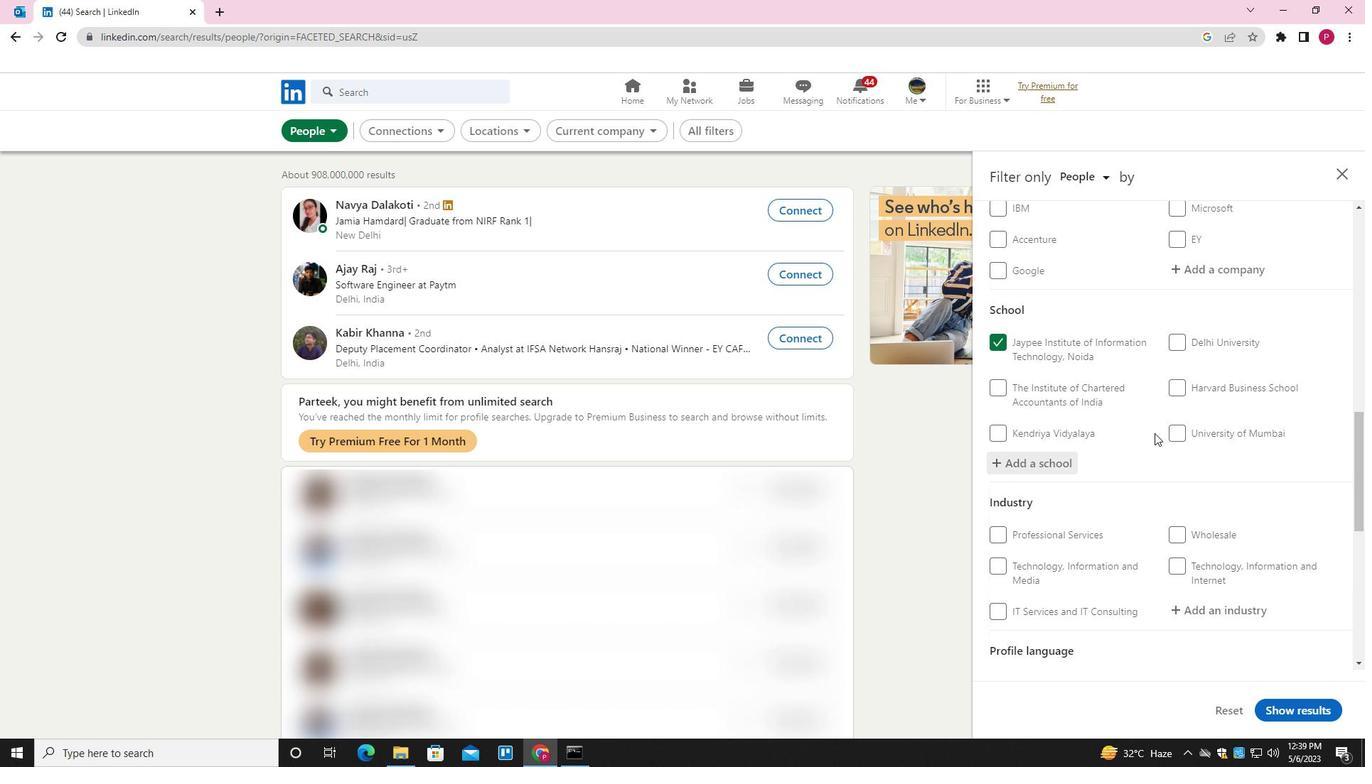 
Action: Mouse scrolled (1152, 433) with delta (0, 0)
Screenshot: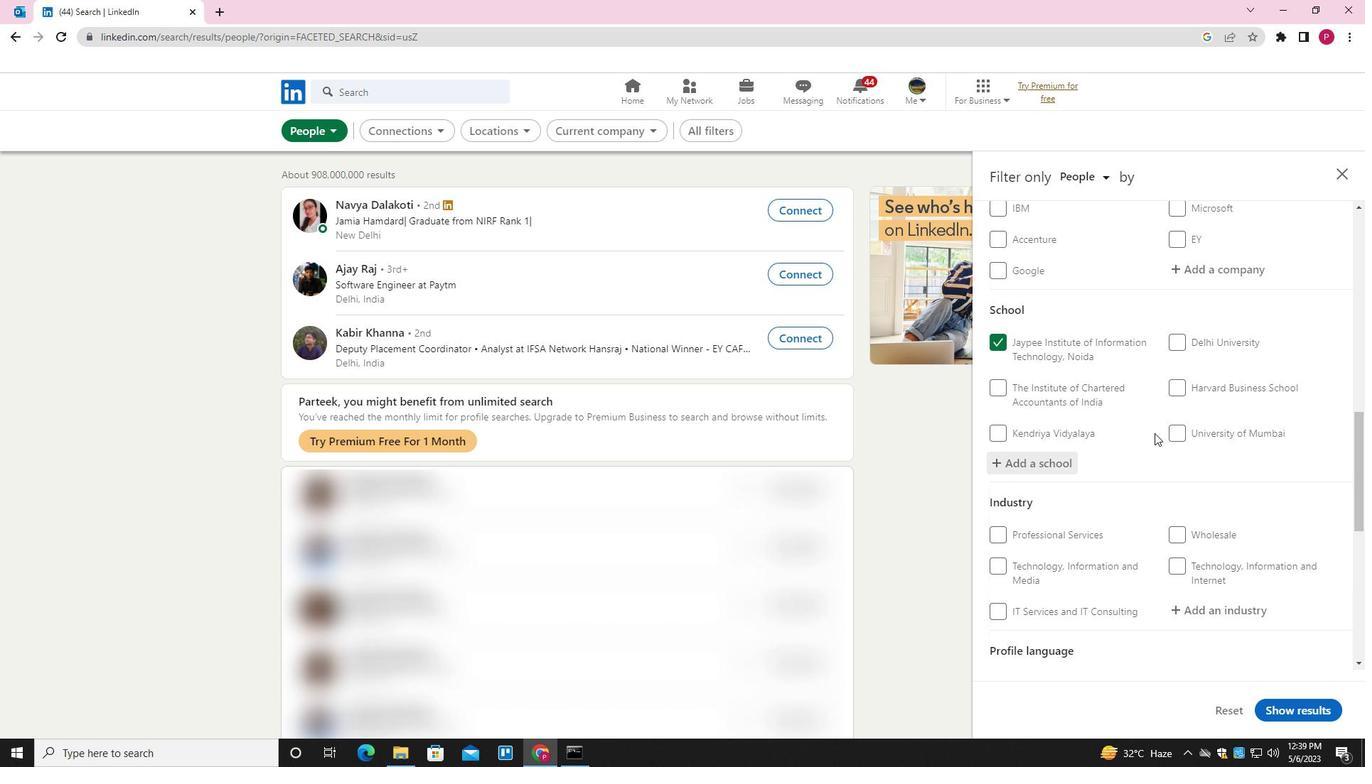 
Action: Mouse scrolled (1152, 433) with delta (0, 0)
Screenshot: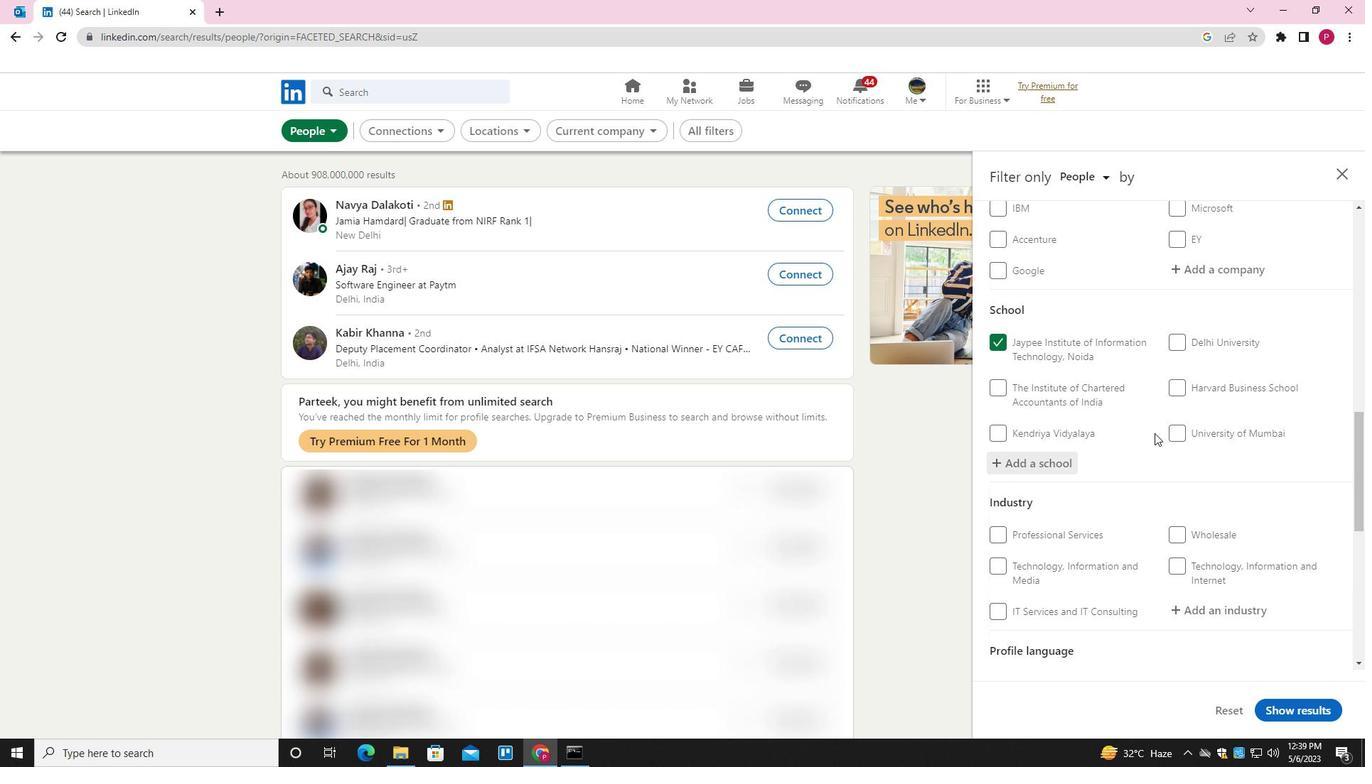 
Action: Mouse moved to (1226, 330)
Screenshot: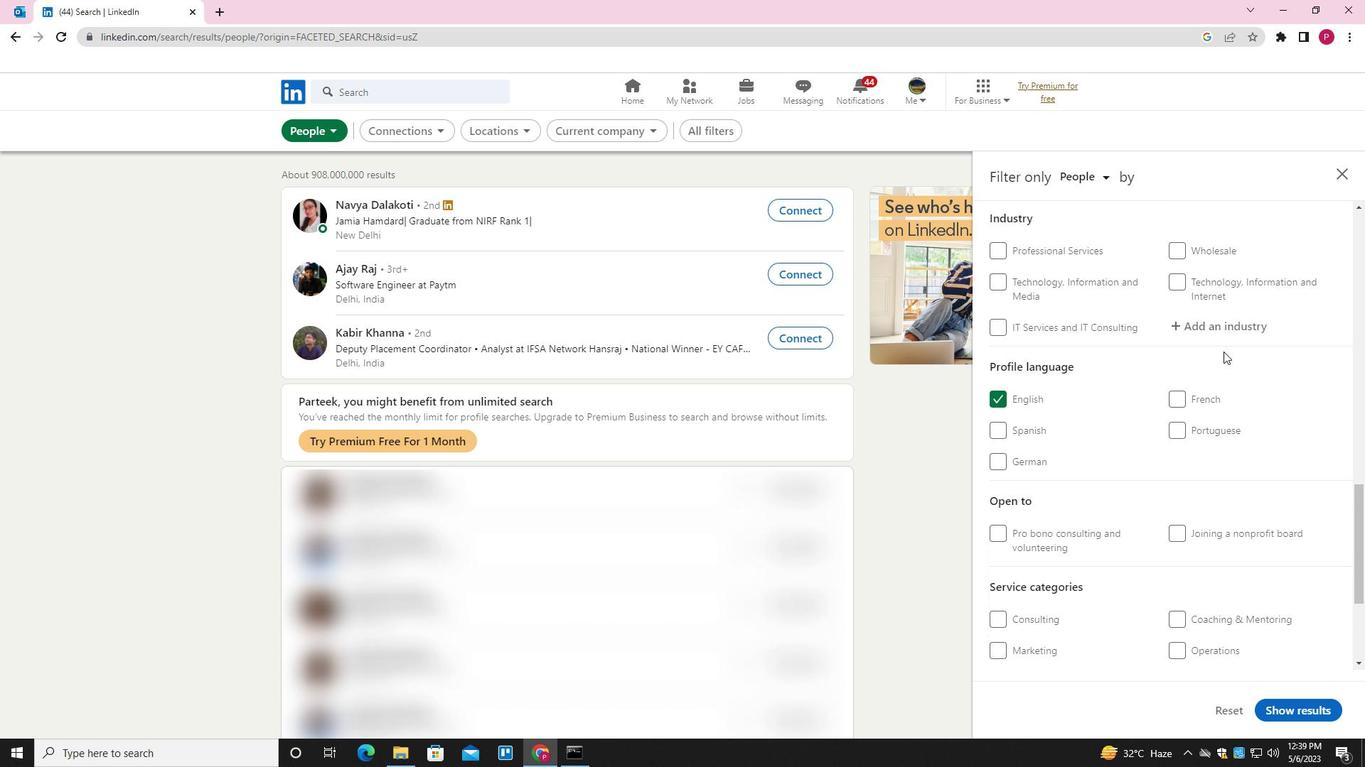 
Action: Mouse pressed left at (1226, 330)
Screenshot: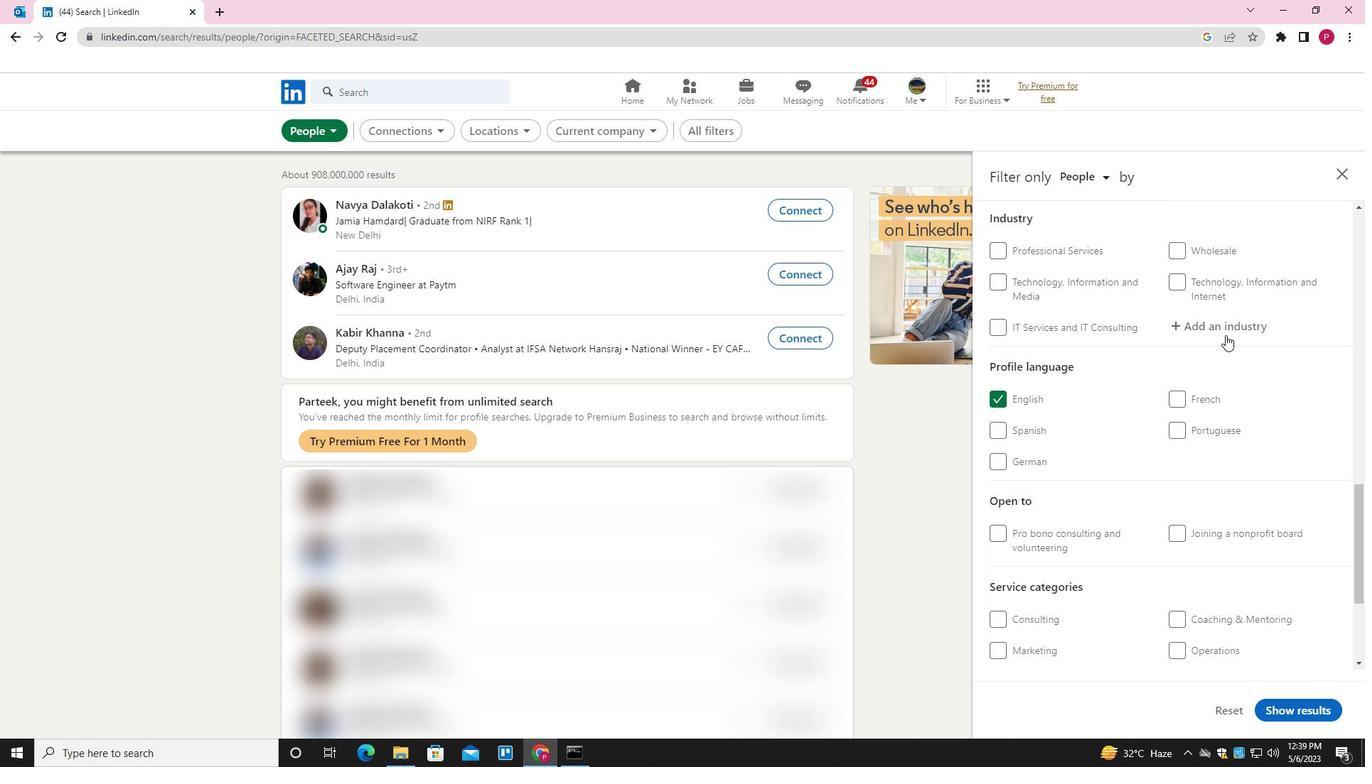 
Action: Key pressed <Key.shift><Key.shift><Key.shift><Key.shift><Key.shift><Key.shift><Key.shift><Key.shift><Key.shift><Key.shift><Key.shift><Key.shift><Key.shift><Key.shift>CLAIMS<Key.down><Key.down><Key.down><Key.enter>
Screenshot: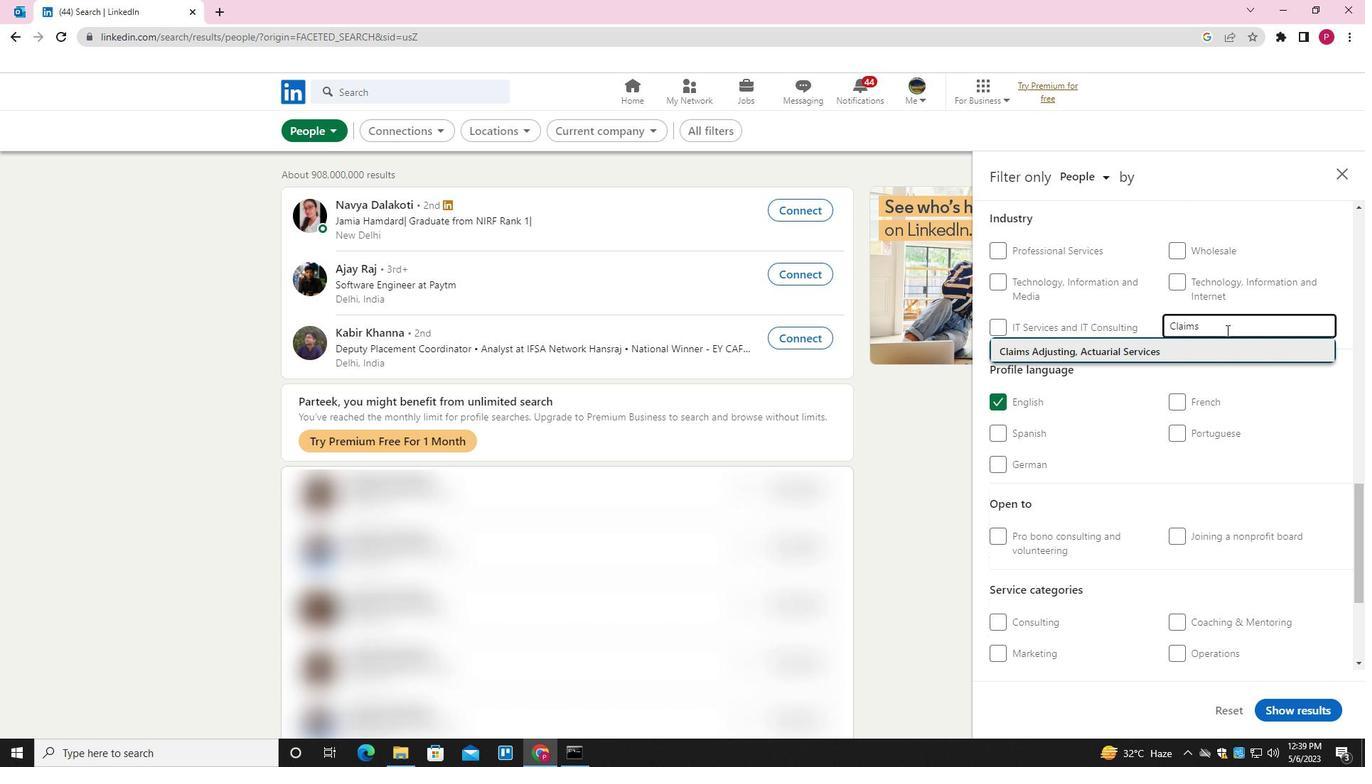 
Action: Mouse moved to (971, 425)
Screenshot: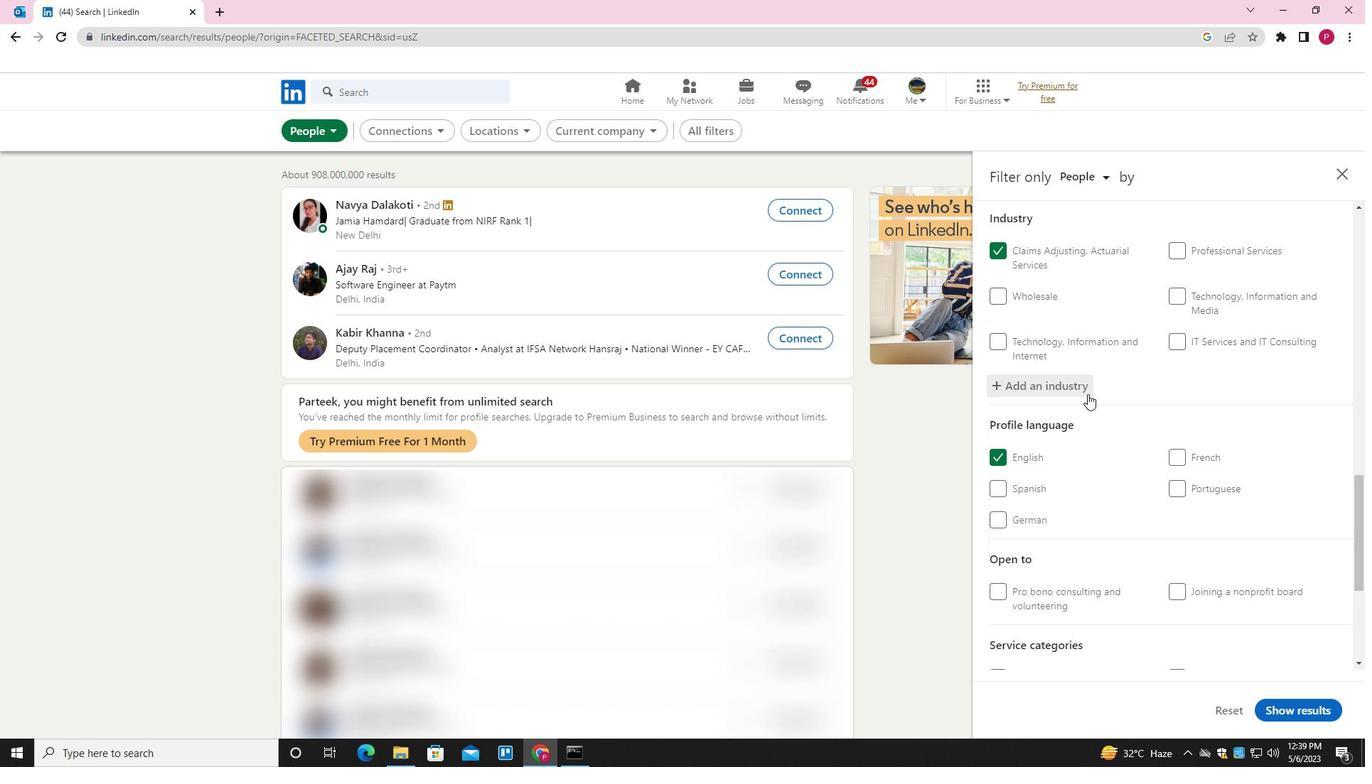 
Action: Mouse scrolled (971, 424) with delta (0, 0)
Screenshot: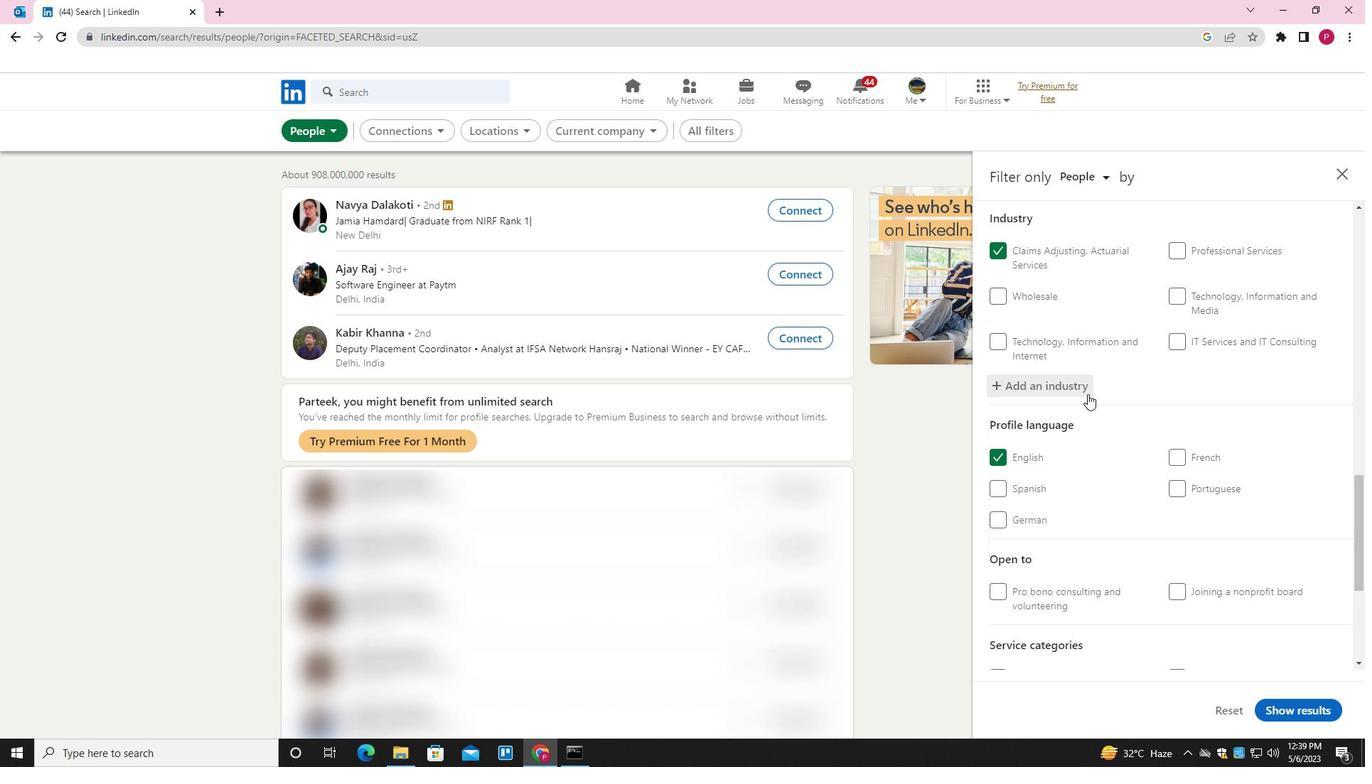 
Action: Mouse moved to (970, 425)
Screenshot: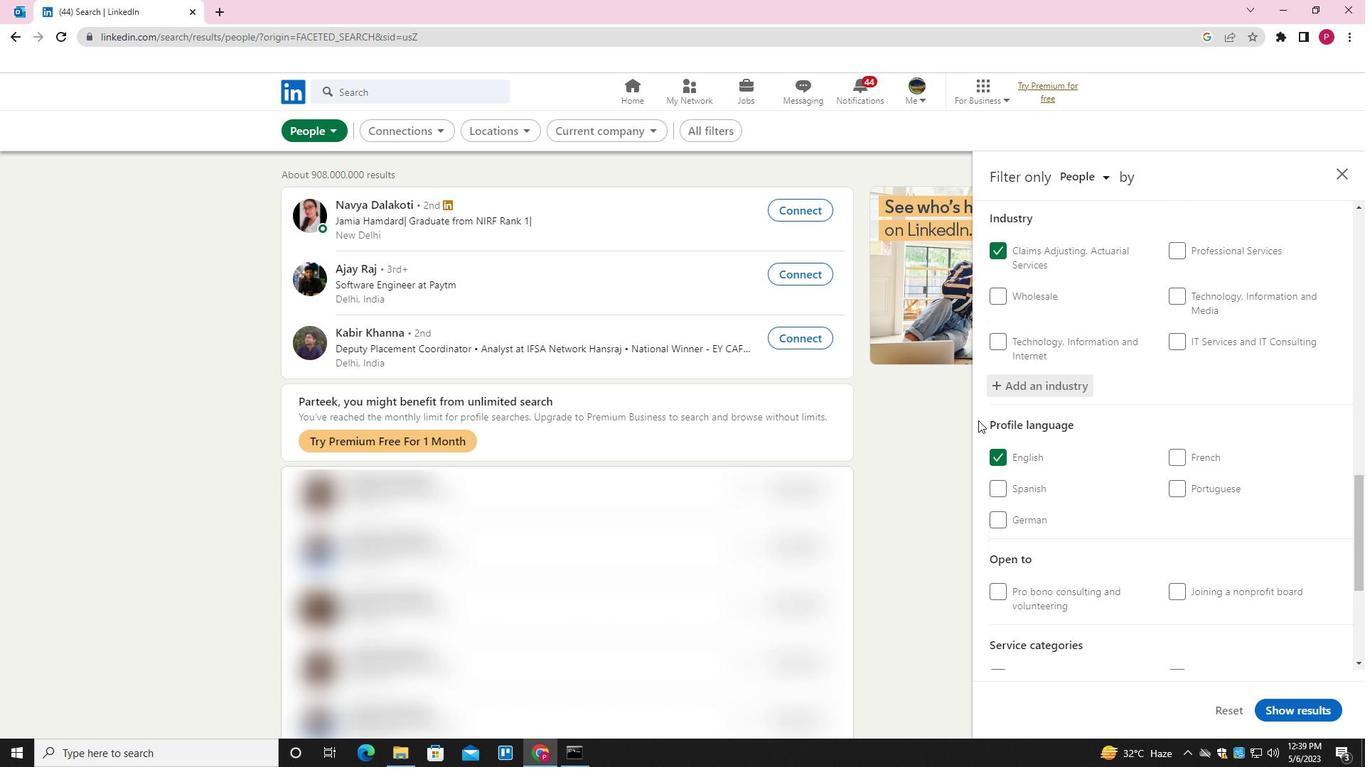 
Action: Mouse scrolled (970, 425) with delta (0, 0)
Screenshot: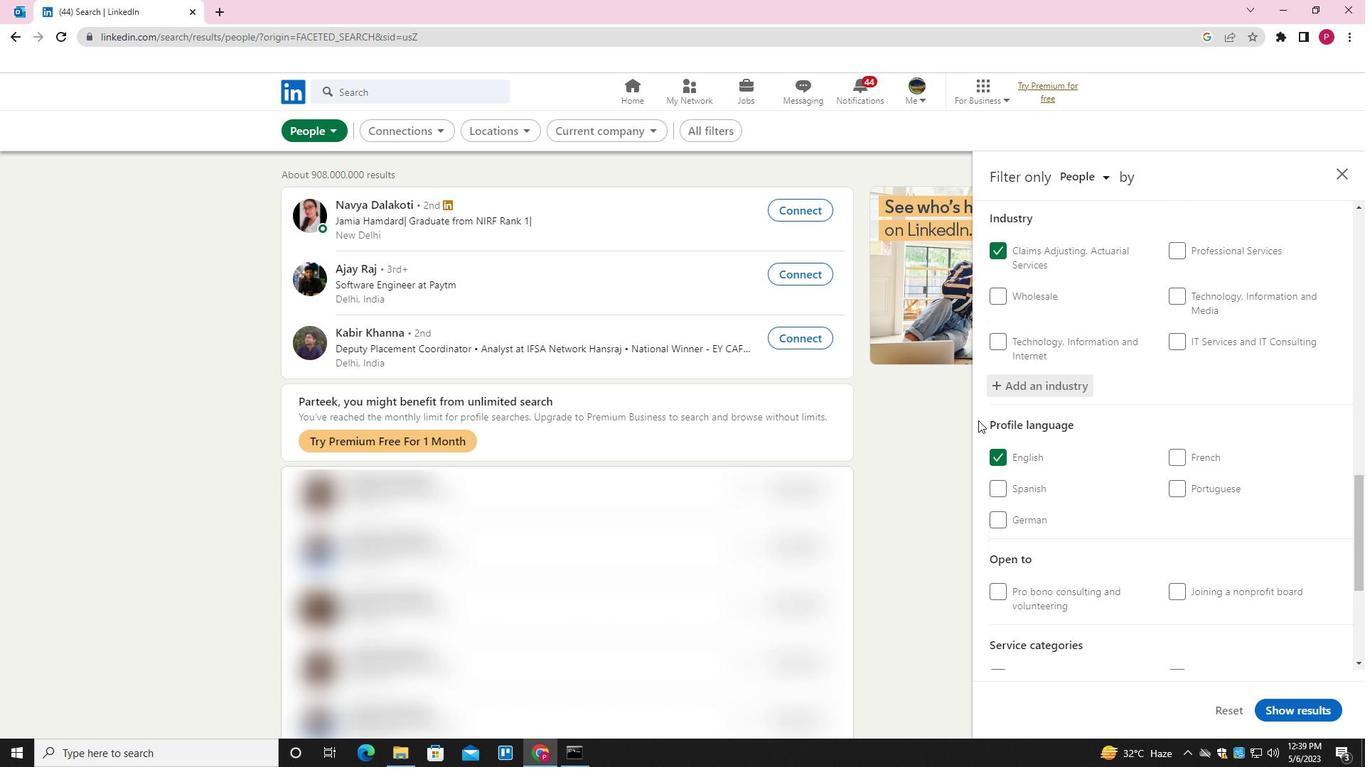 
Action: Mouse moved to (969, 426)
Screenshot: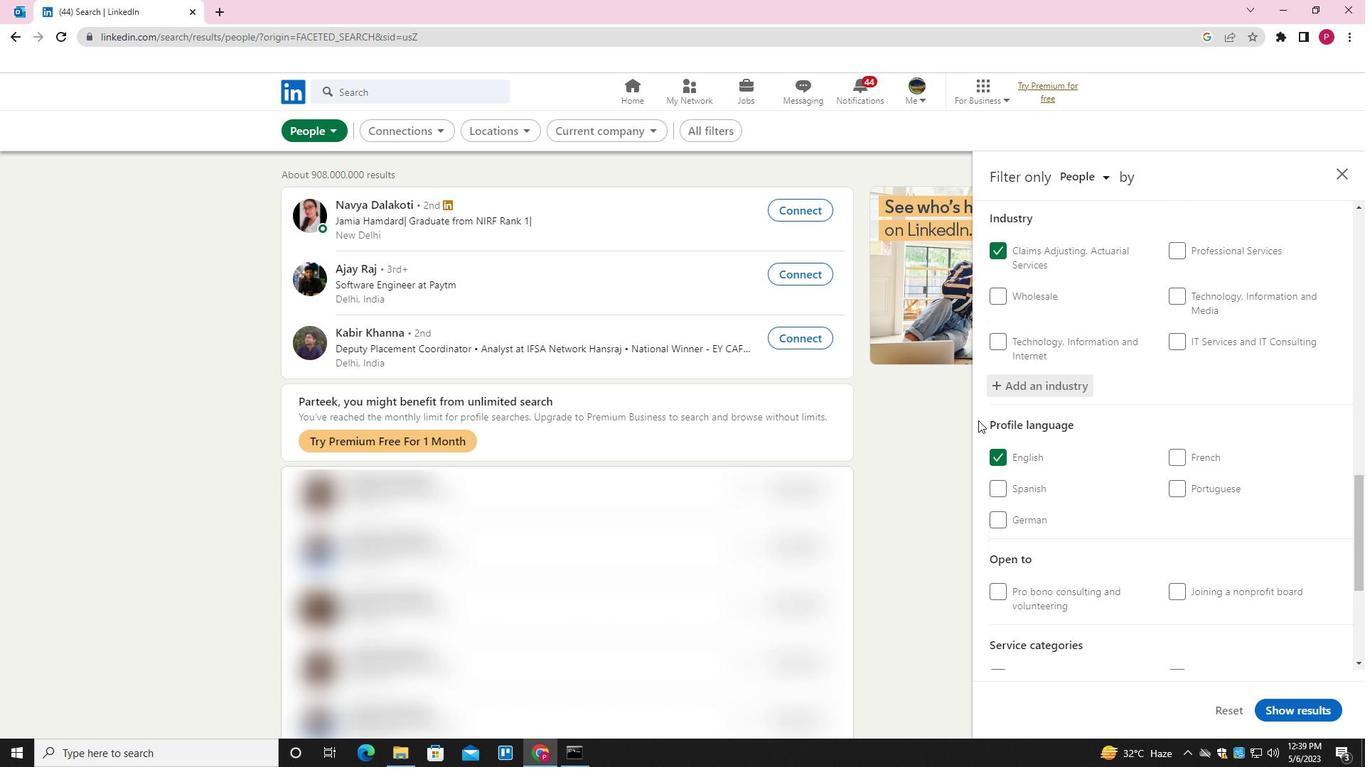 
Action: Mouse scrolled (969, 425) with delta (0, 0)
Screenshot: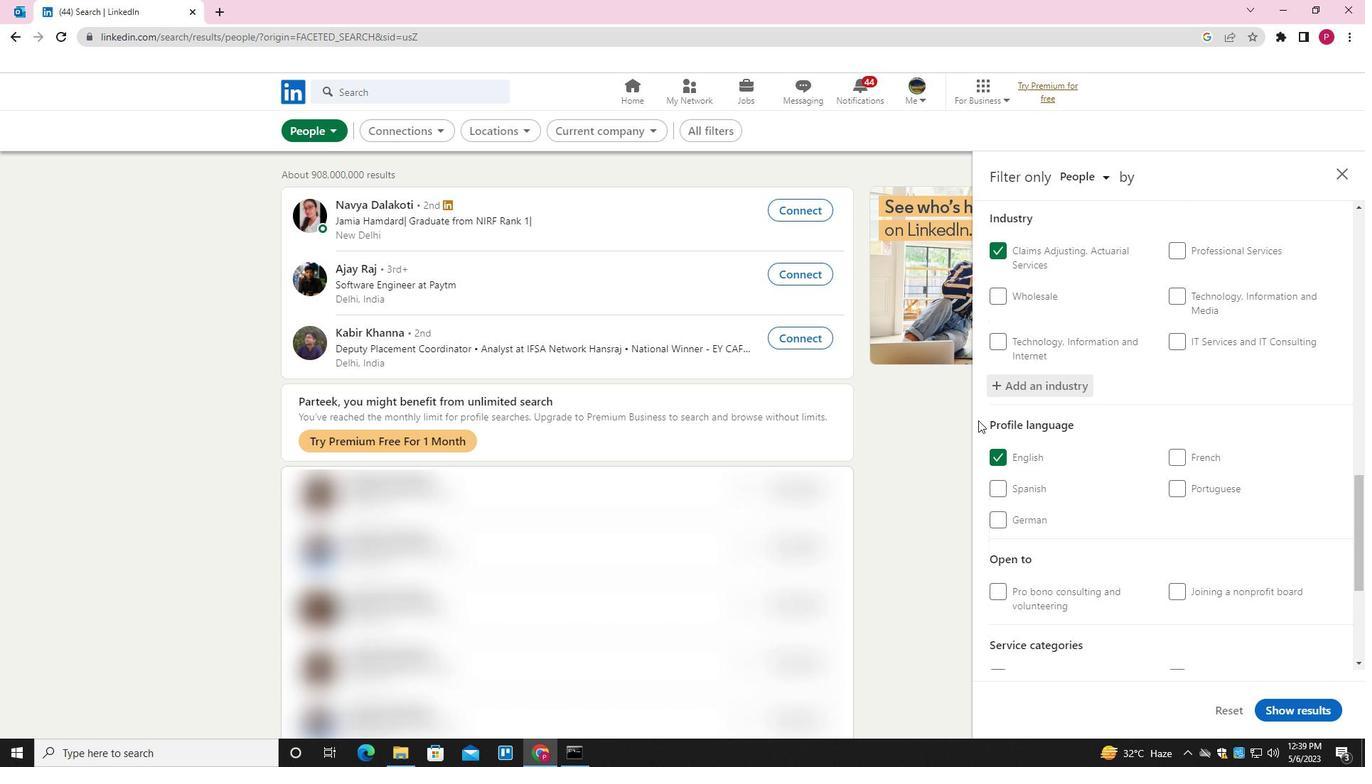 
Action: Mouse moved to (968, 430)
Screenshot: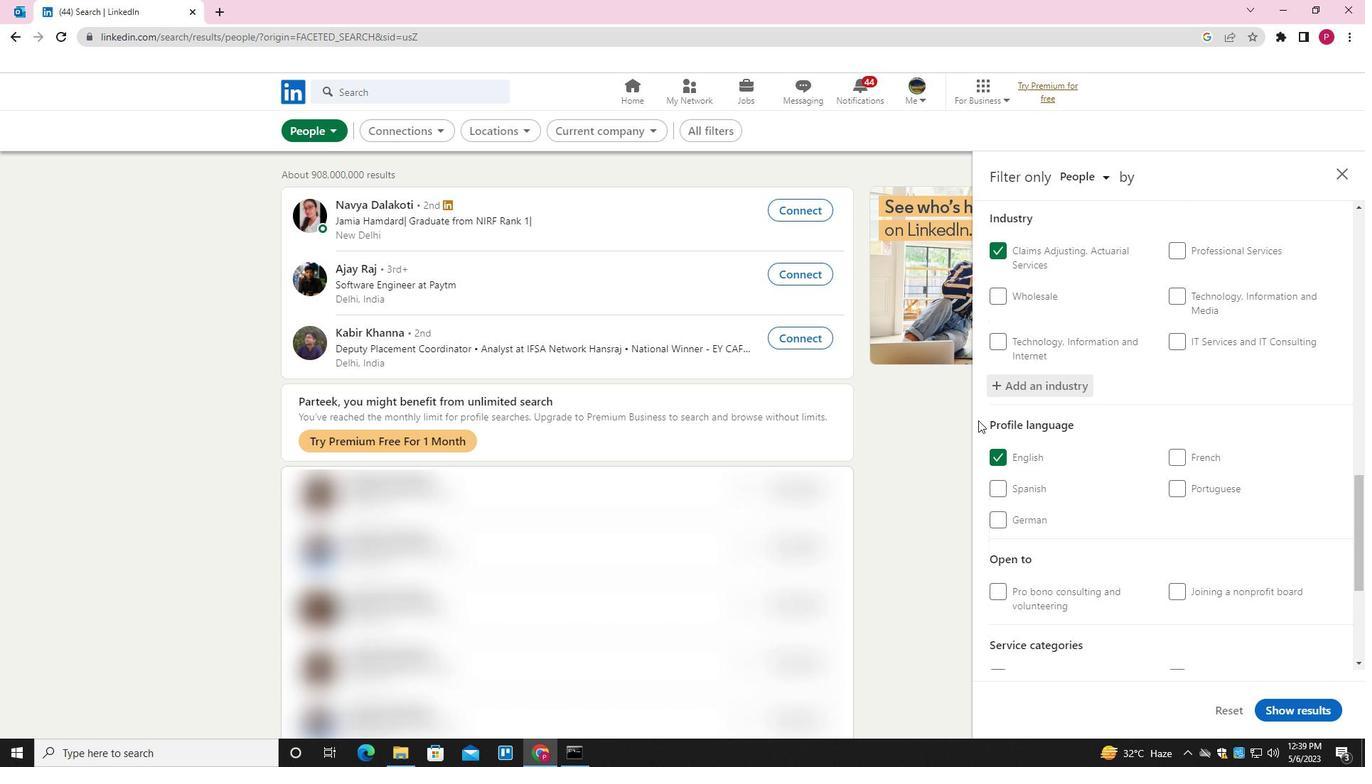 
Action: Mouse scrolled (968, 430) with delta (0, 0)
Screenshot: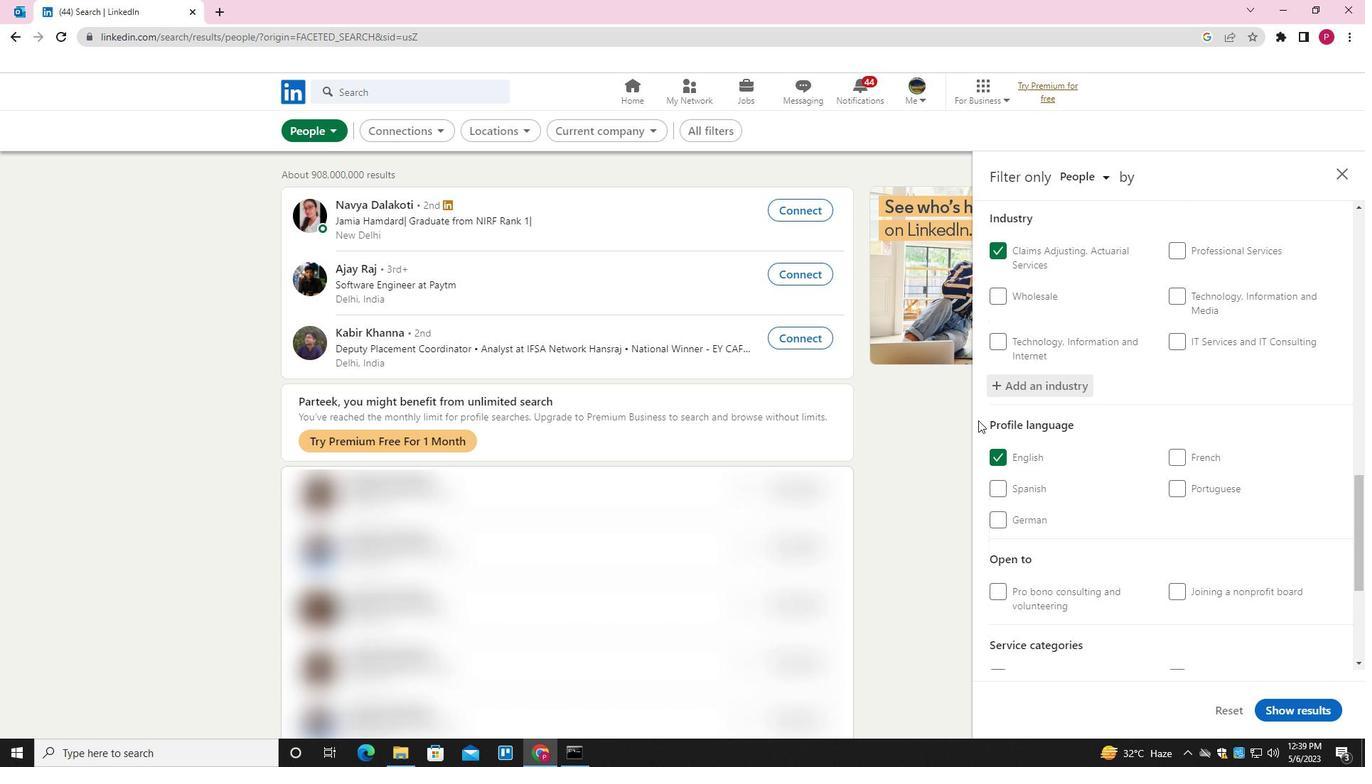 
Action: Mouse moved to (968, 434)
Screenshot: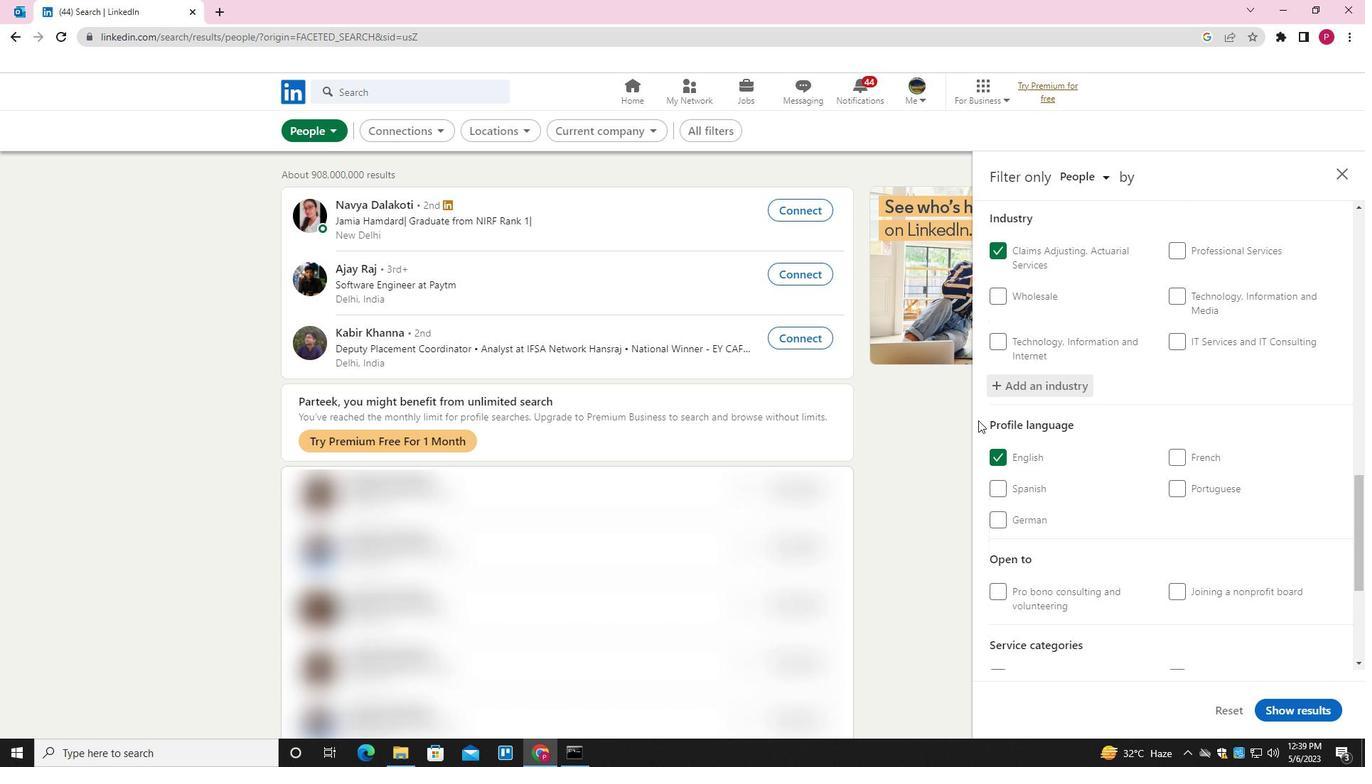 
Action: Mouse scrolled (968, 433) with delta (0, 0)
Screenshot: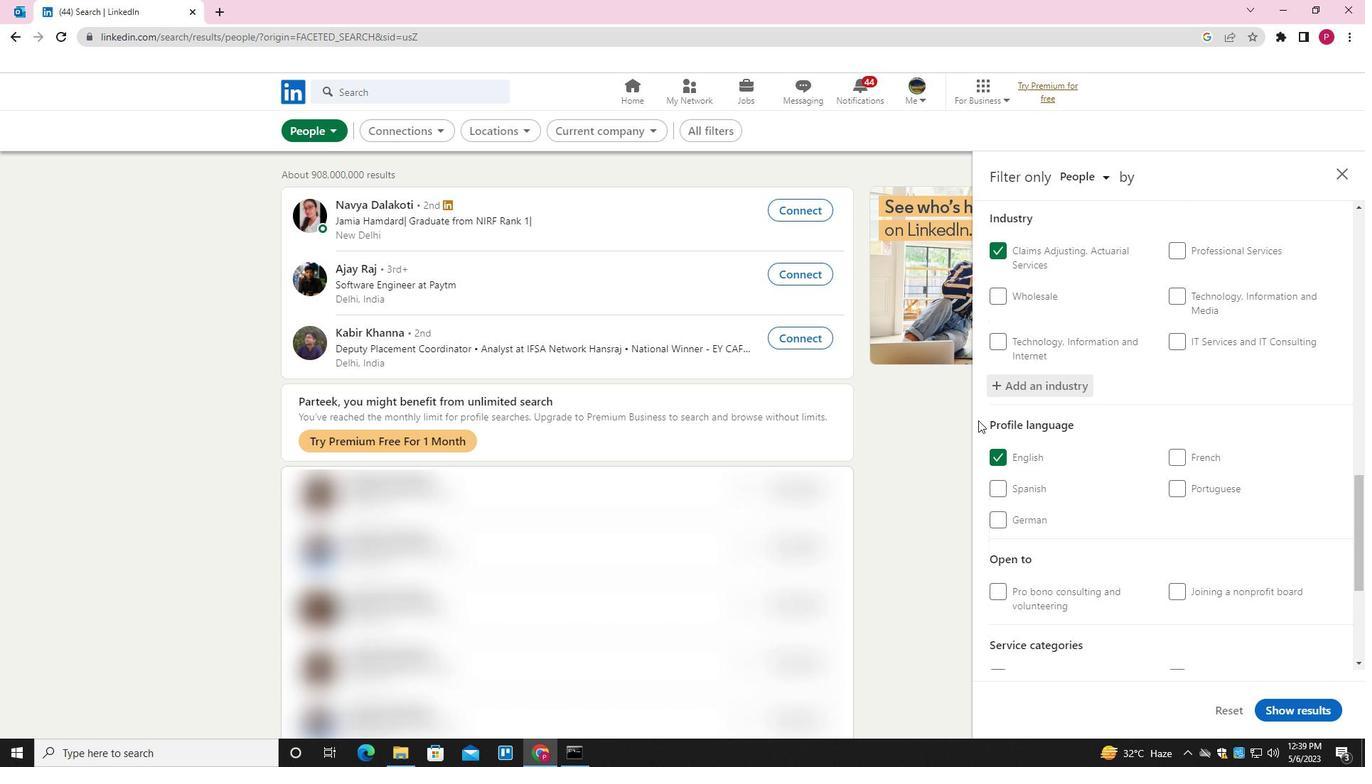
Action: Mouse moved to (1215, 513)
Screenshot: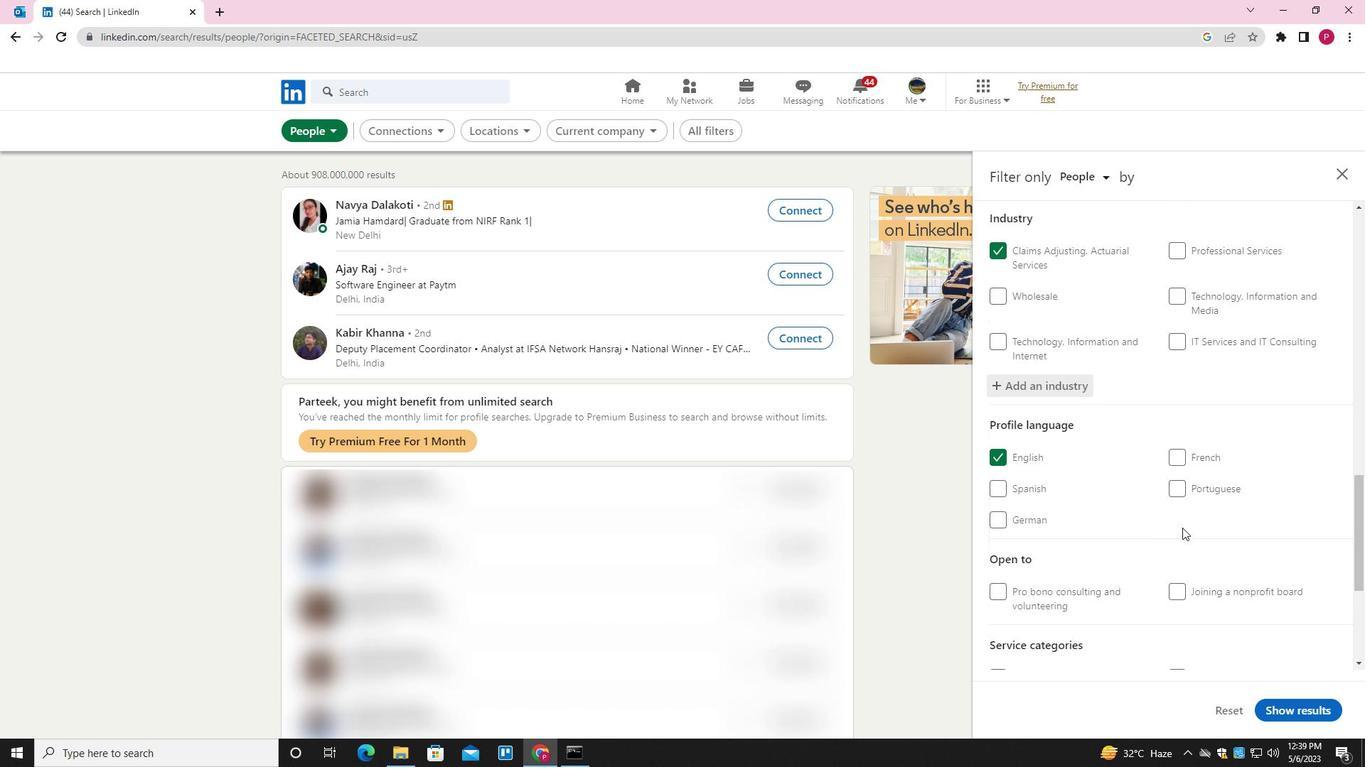 
Action: Mouse scrolled (1215, 512) with delta (0, 0)
Screenshot: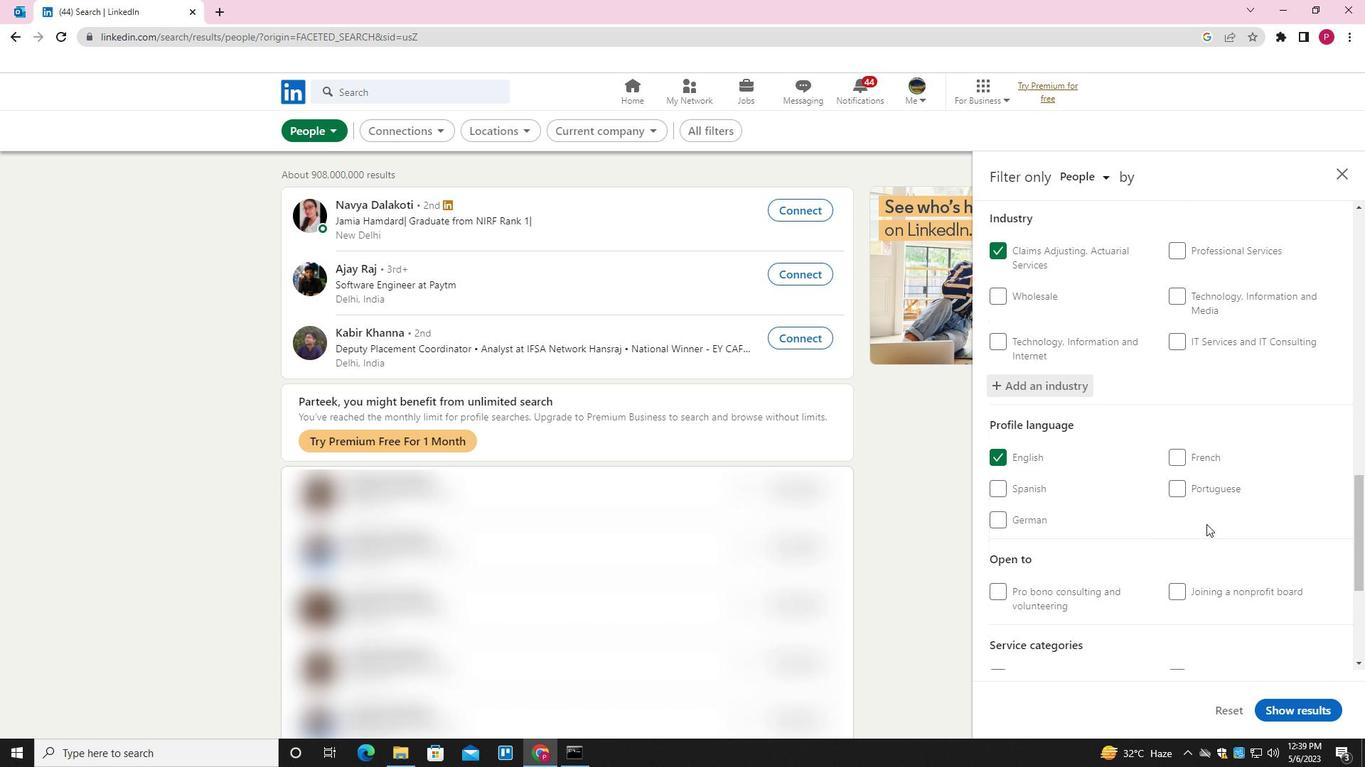 
Action: Mouse scrolled (1215, 512) with delta (0, 0)
Screenshot: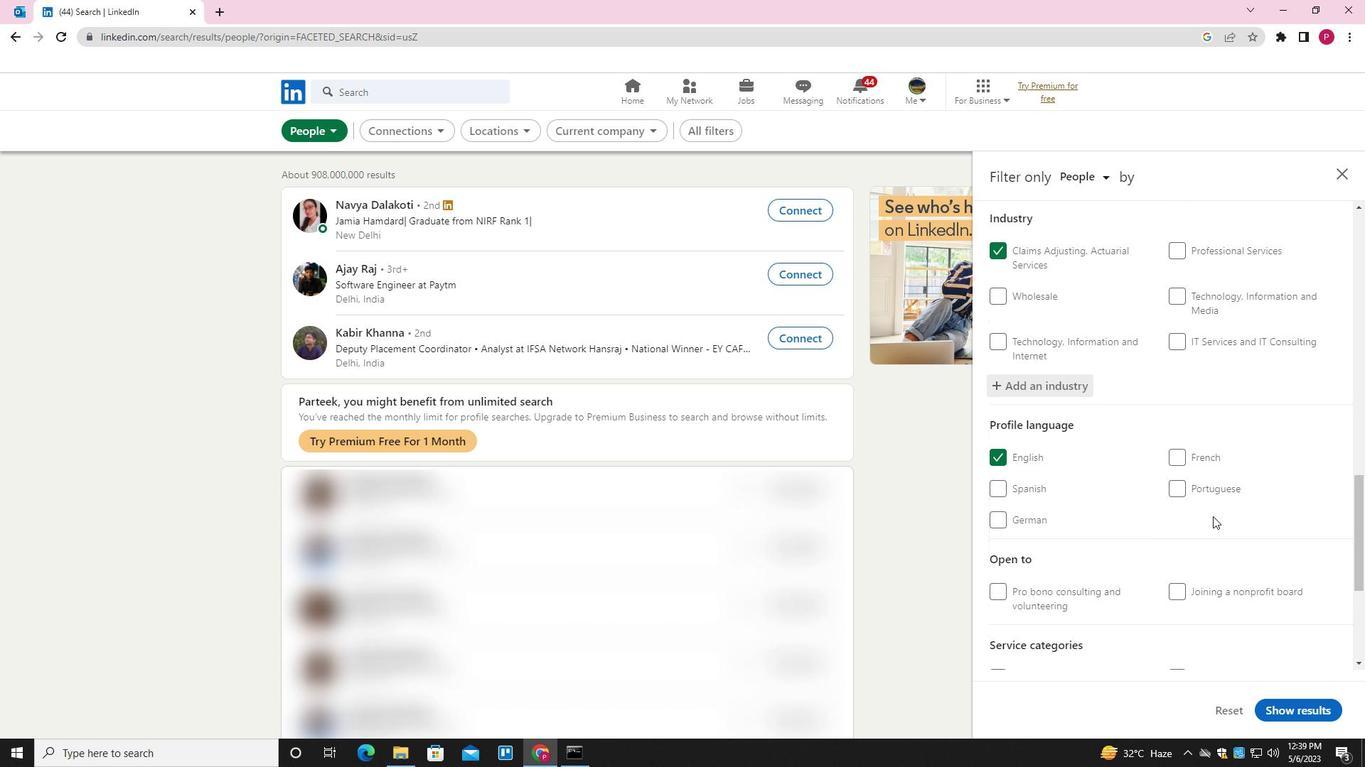 
Action: Mouse scrolled (1215, 512) with delta (0, 0)
Screenshot: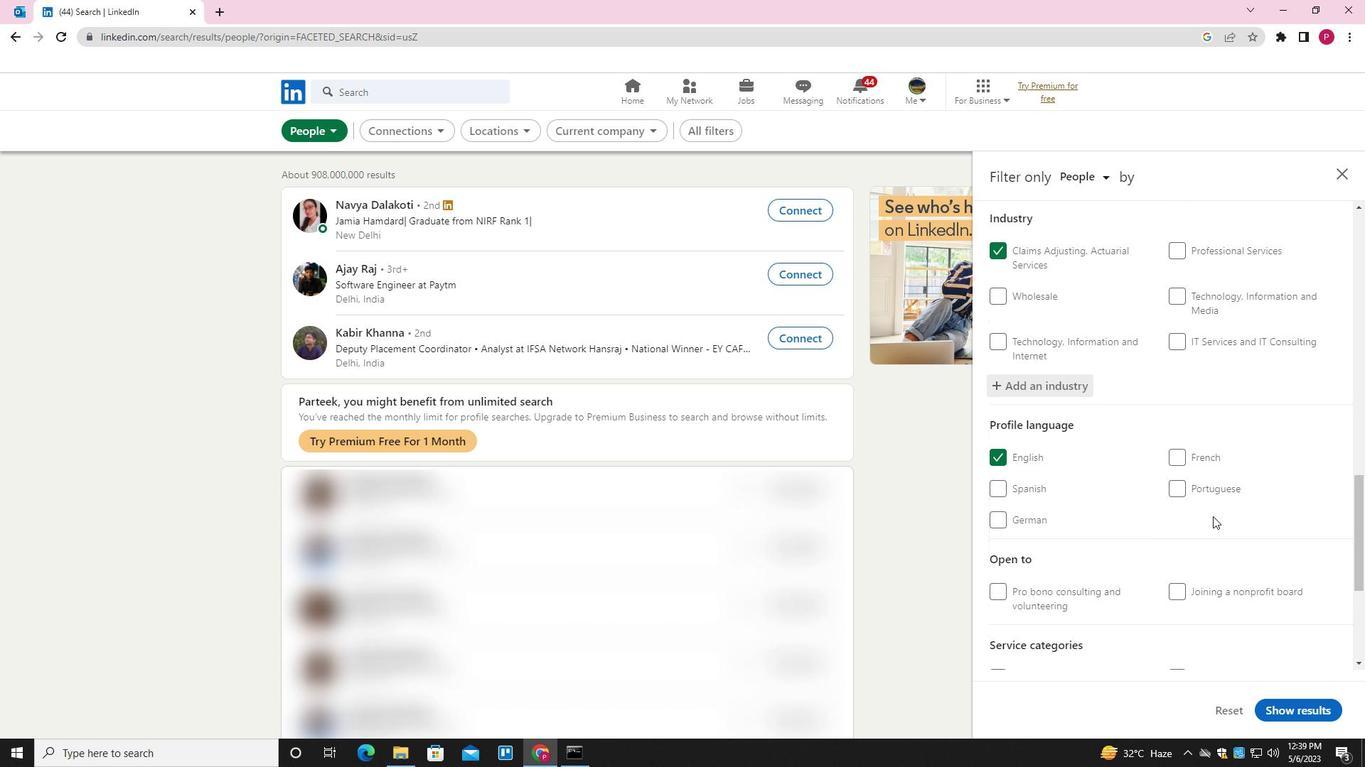 
Action: Mouse moved to (1215, 512)
Screenshot: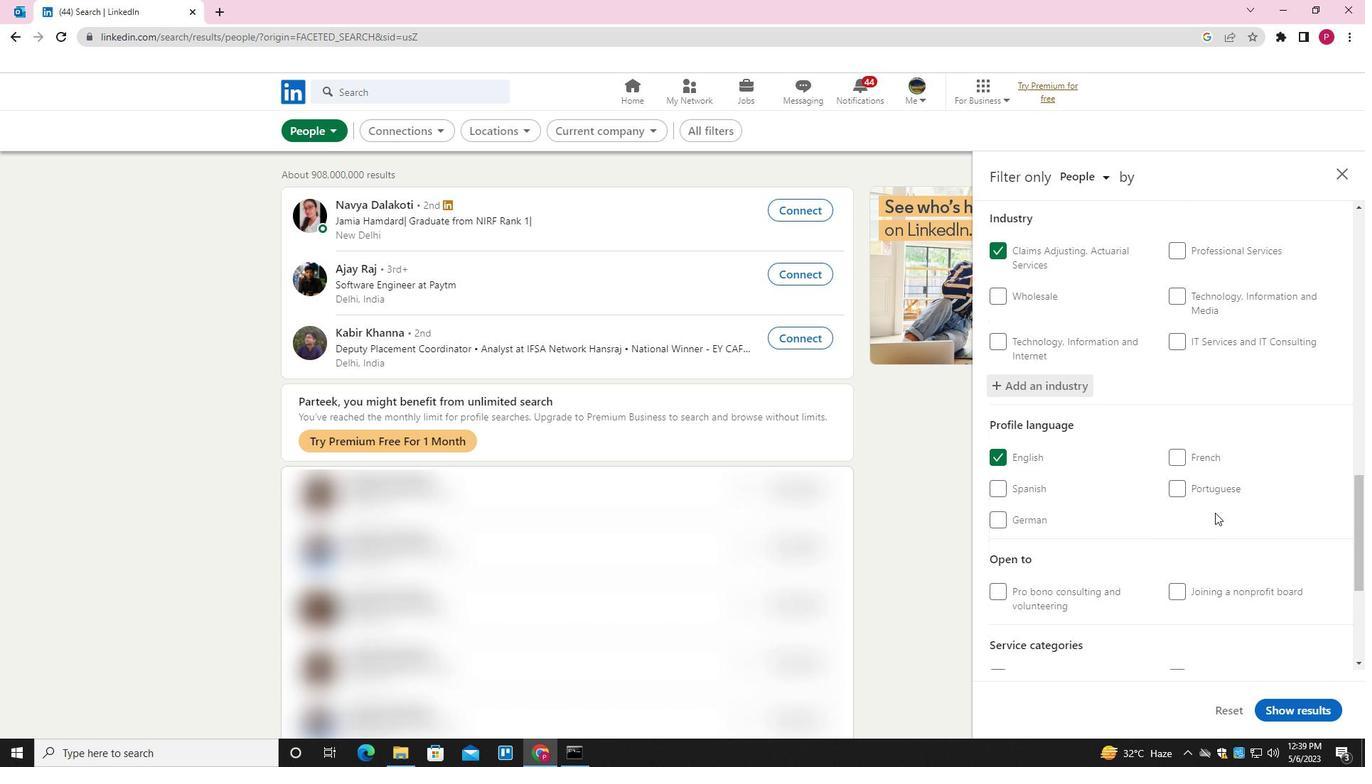 
Action: Mouse scrolled (1215, 511) with delta (0, 0)
Screenshot: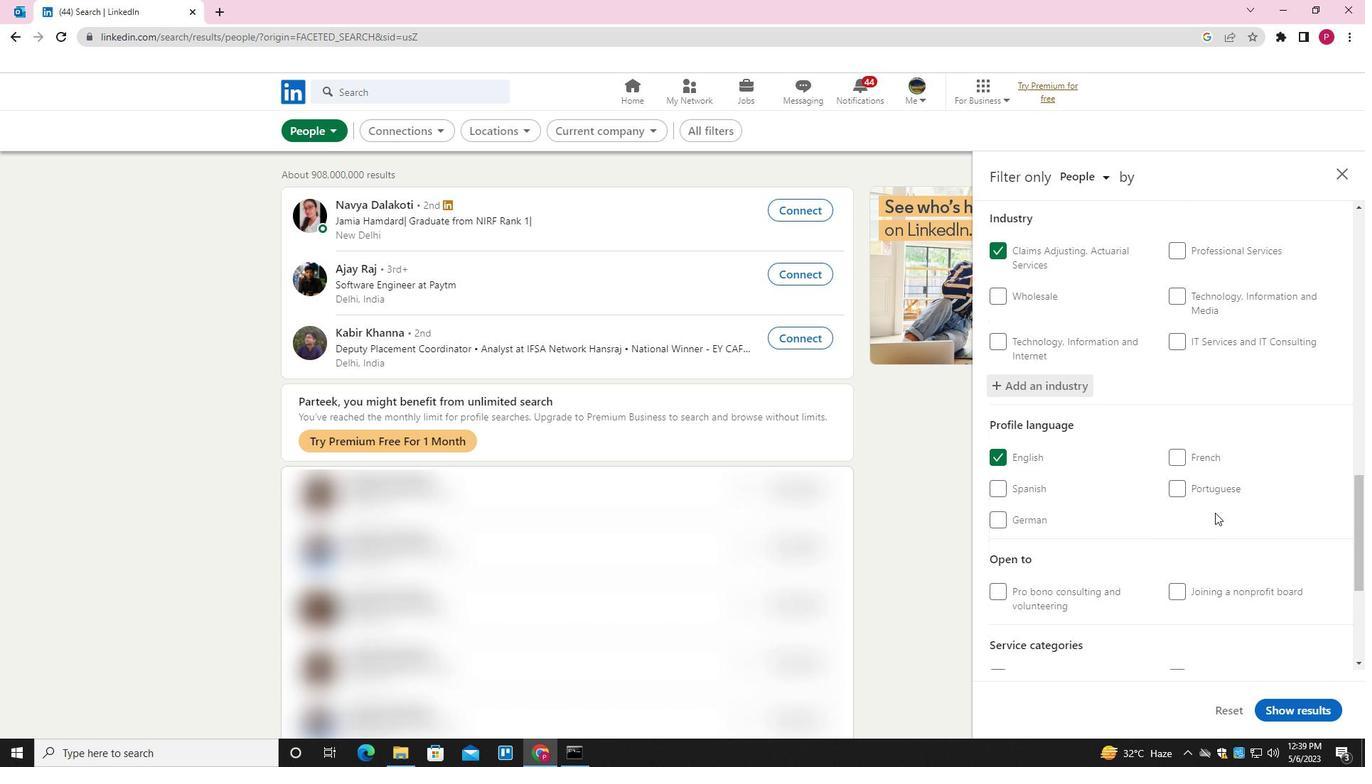 
Action: Mouse moved to (1209, 467)
Screenshot: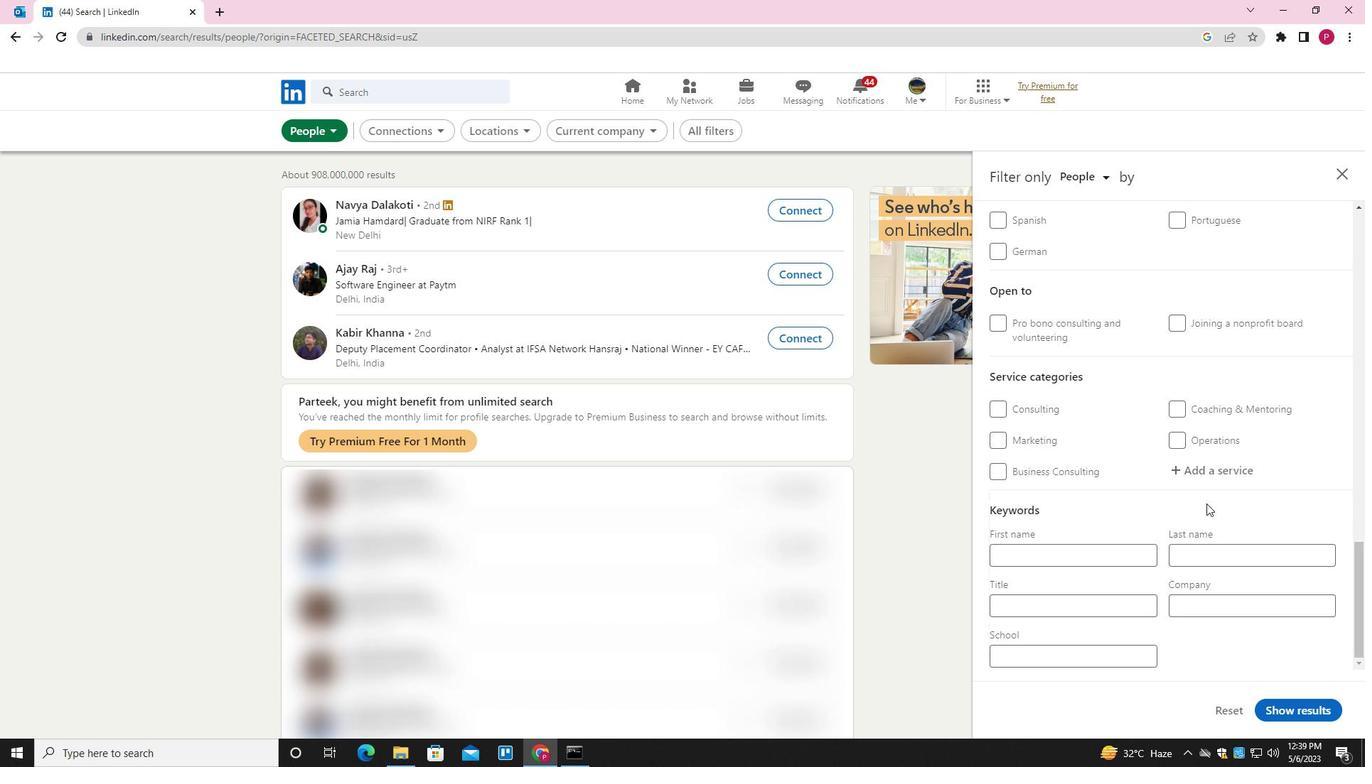 
Action: Mouse pressed left at (1209, 467)
Screenshot: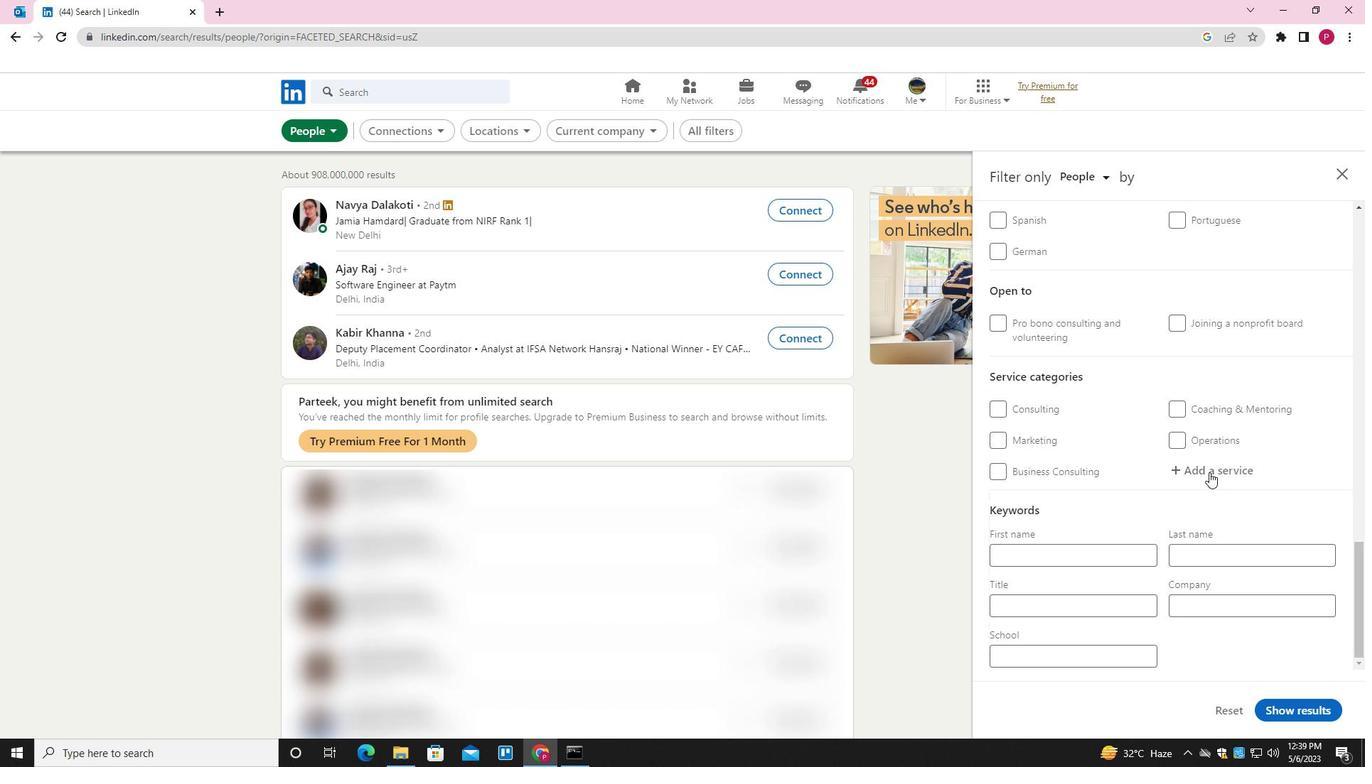 
Action: Key pressed <Key.shift>PROJECT<Key.space><Key.shift>MANAGEMENT<Key.down><Key.enter>
Screenshot: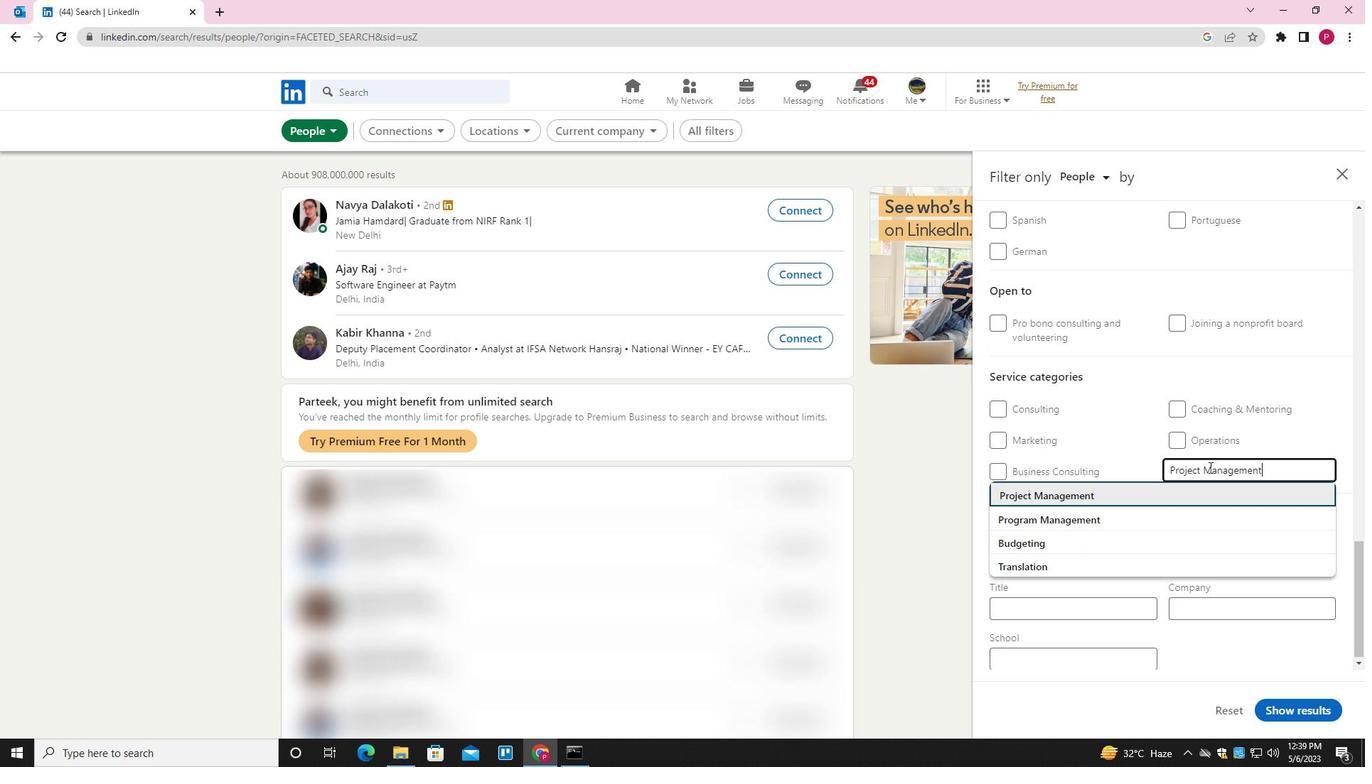 
Action: Mouse moved to (1121, 517)
Screenshot: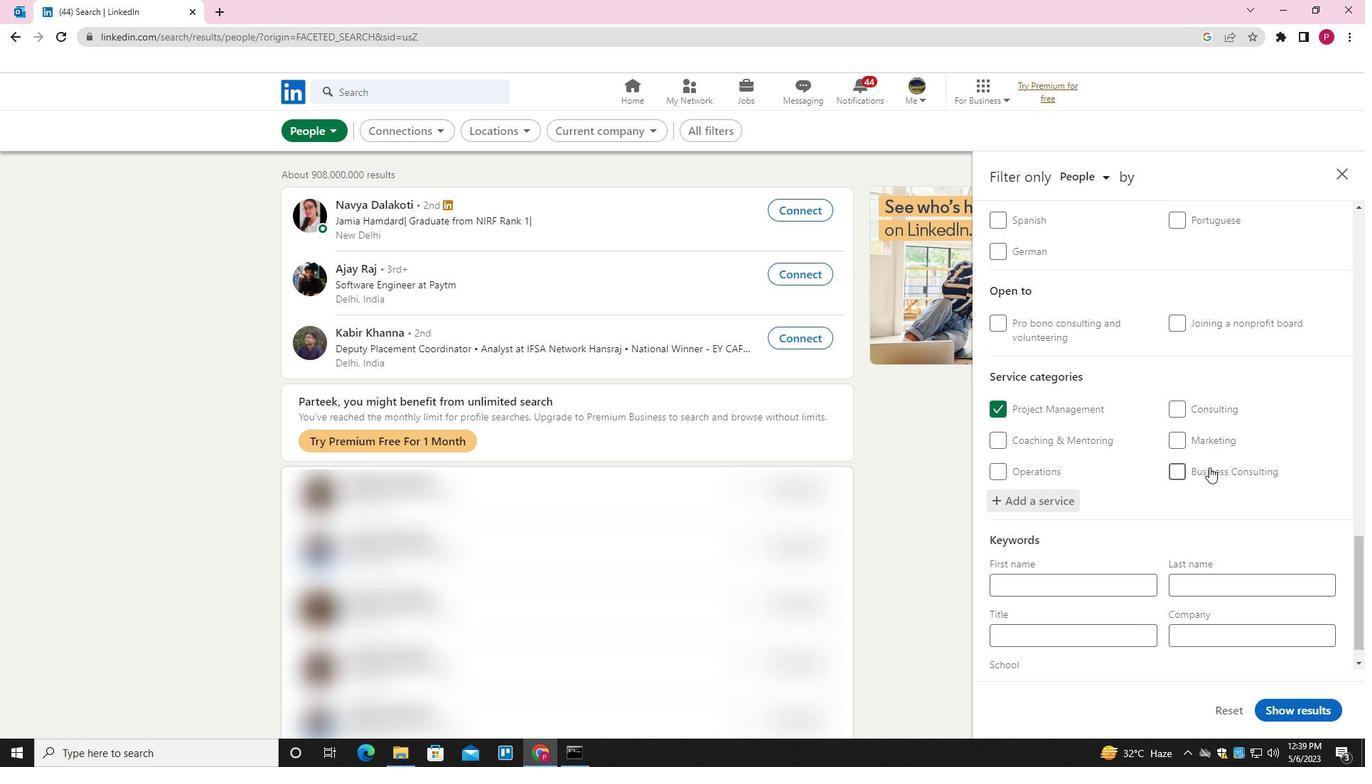 
Action: Mouse scrolled (1121, 516) with delta (0, 0)
Screenshot: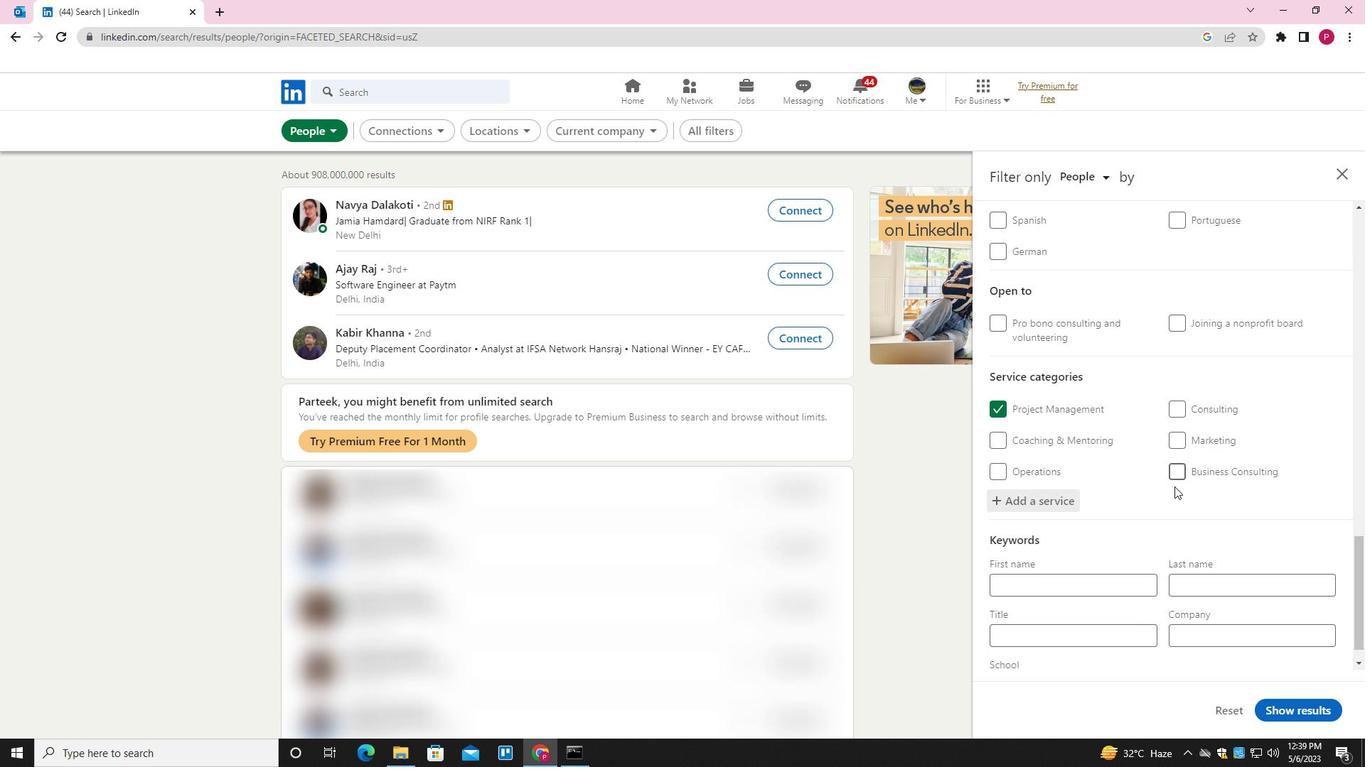 
Action: Mouse moved to (1116, 521)
Screenshot: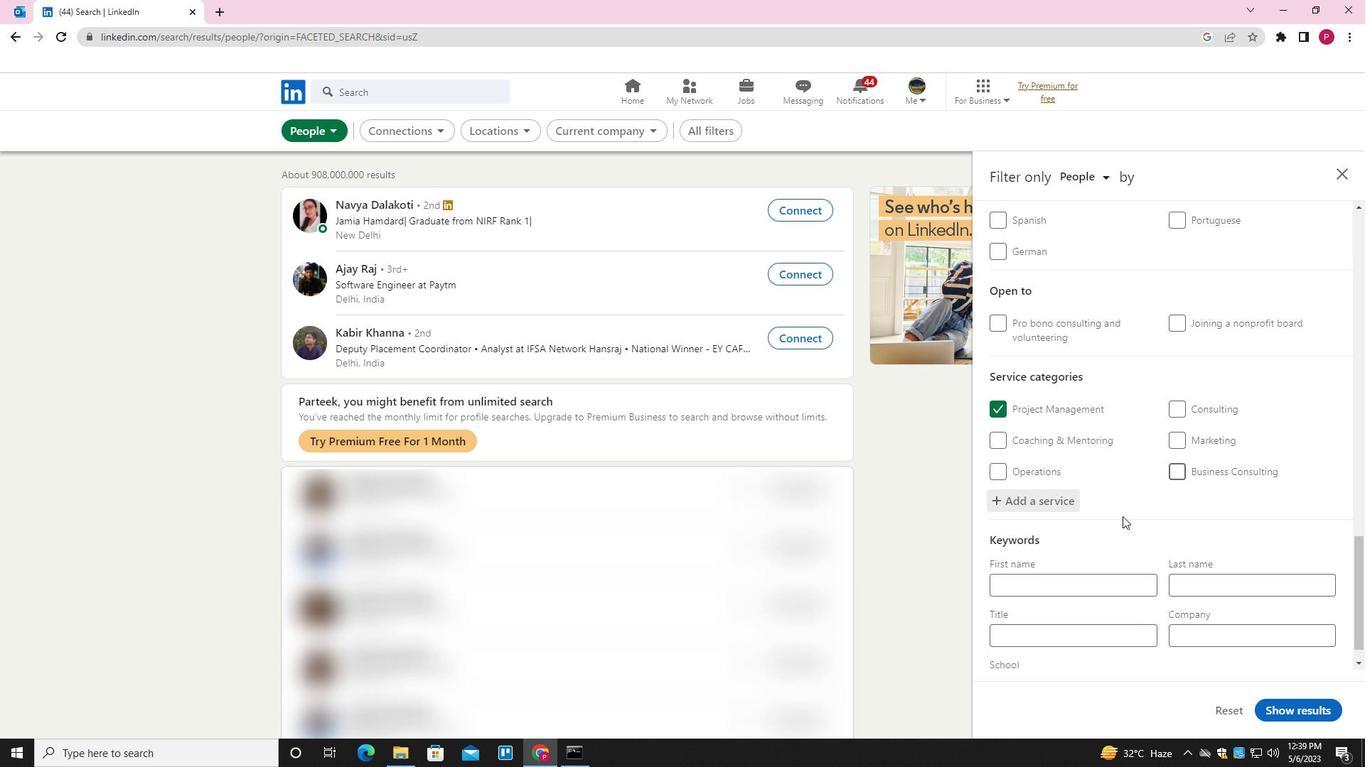 
Action: Mouse scrolled (1116, 521) with delta (0, 0)
Screenshot: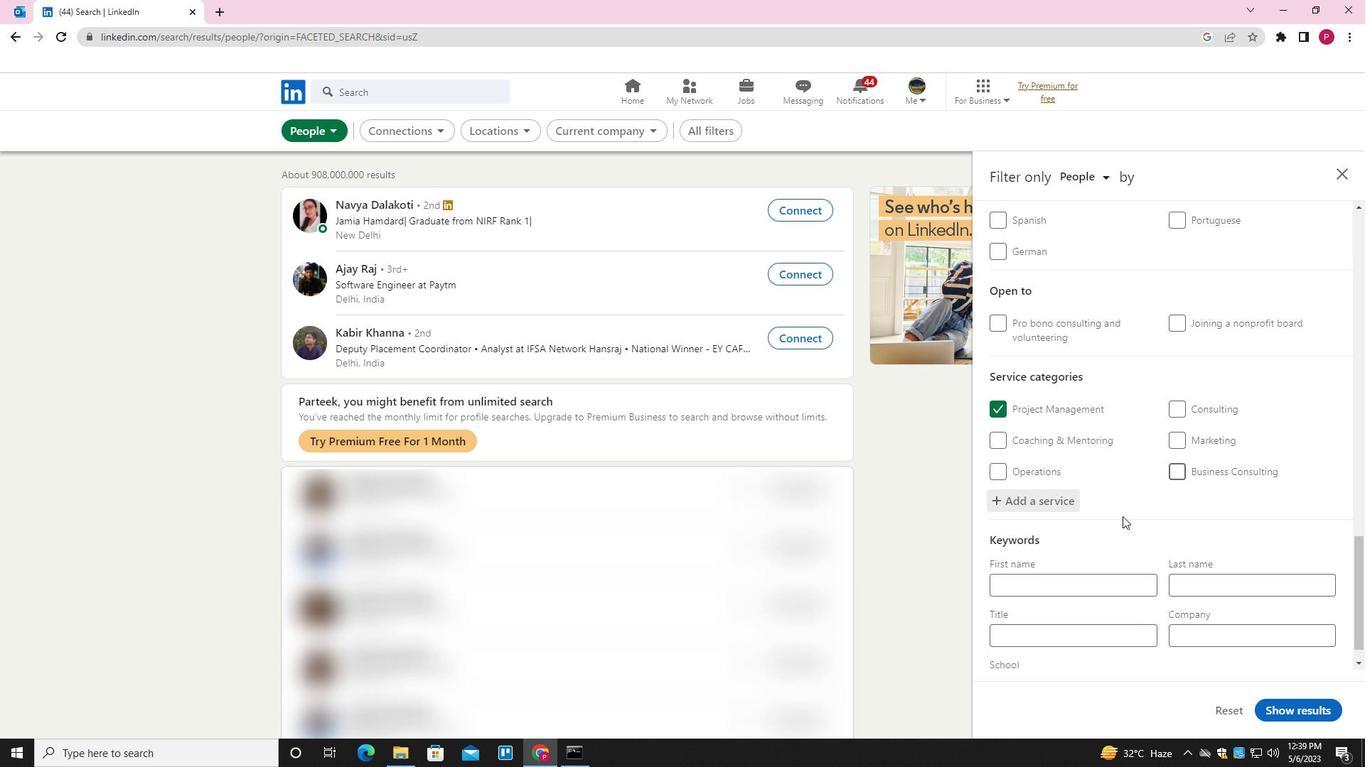 
Action: Mouse moved to (1112, 526)
Screenshot: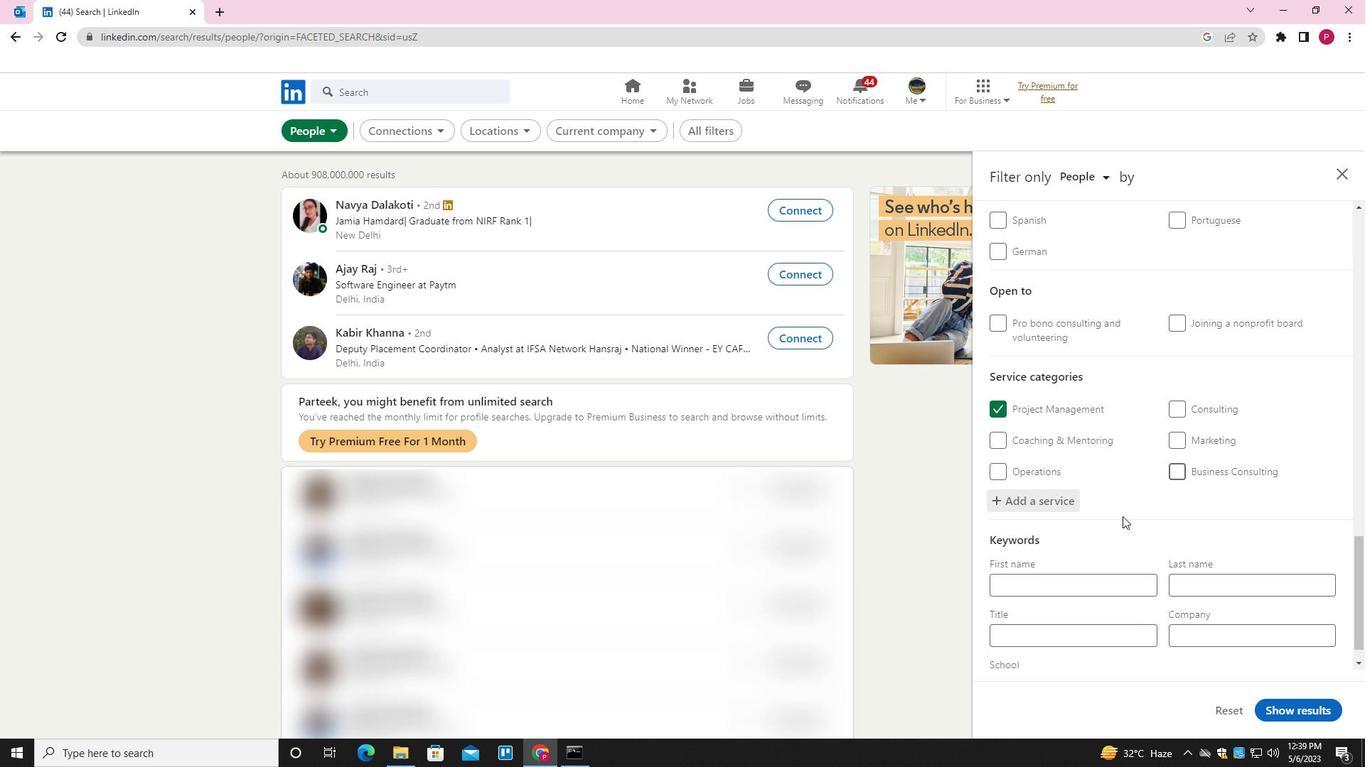 
Action: Mouse scrolled (1112, 525) with delta (0, 0)
Screenshot: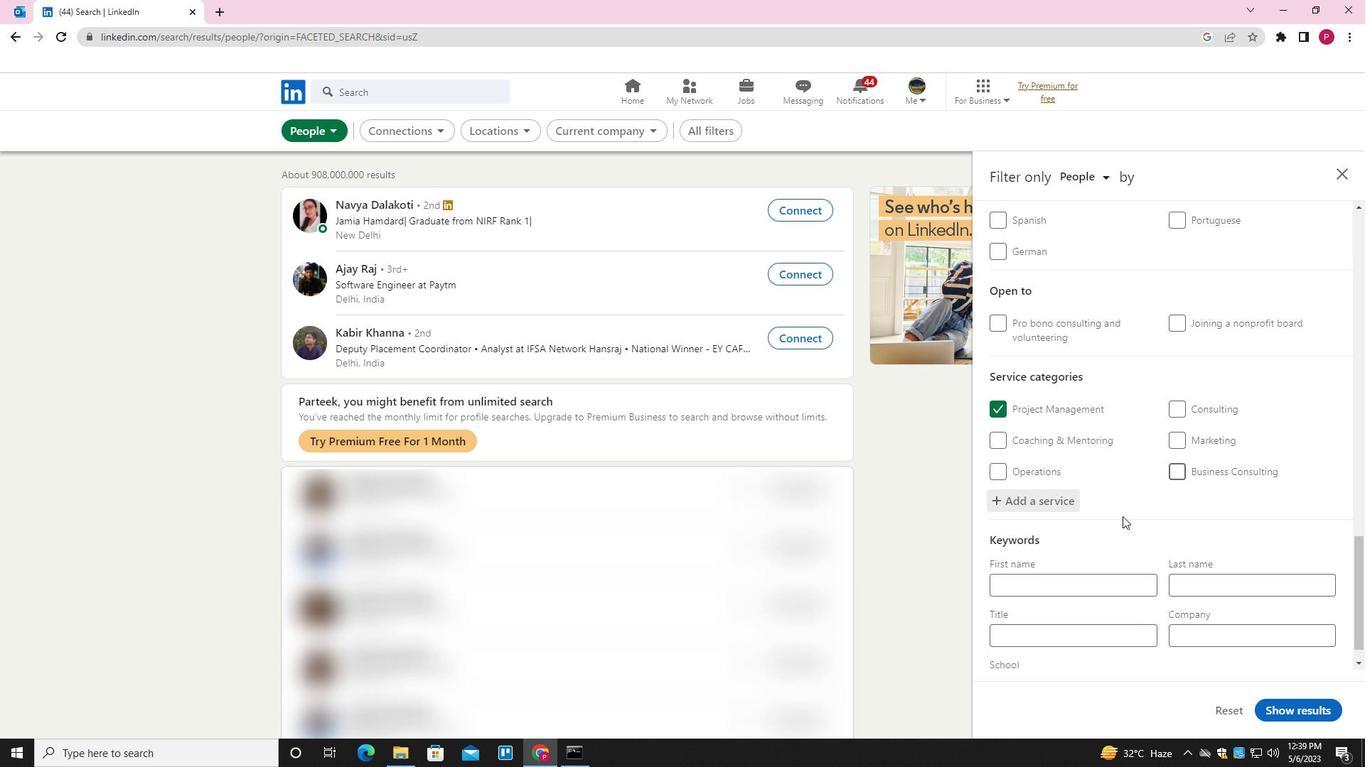 
Action: Mouse moved to (1110, 529)
Screenshot: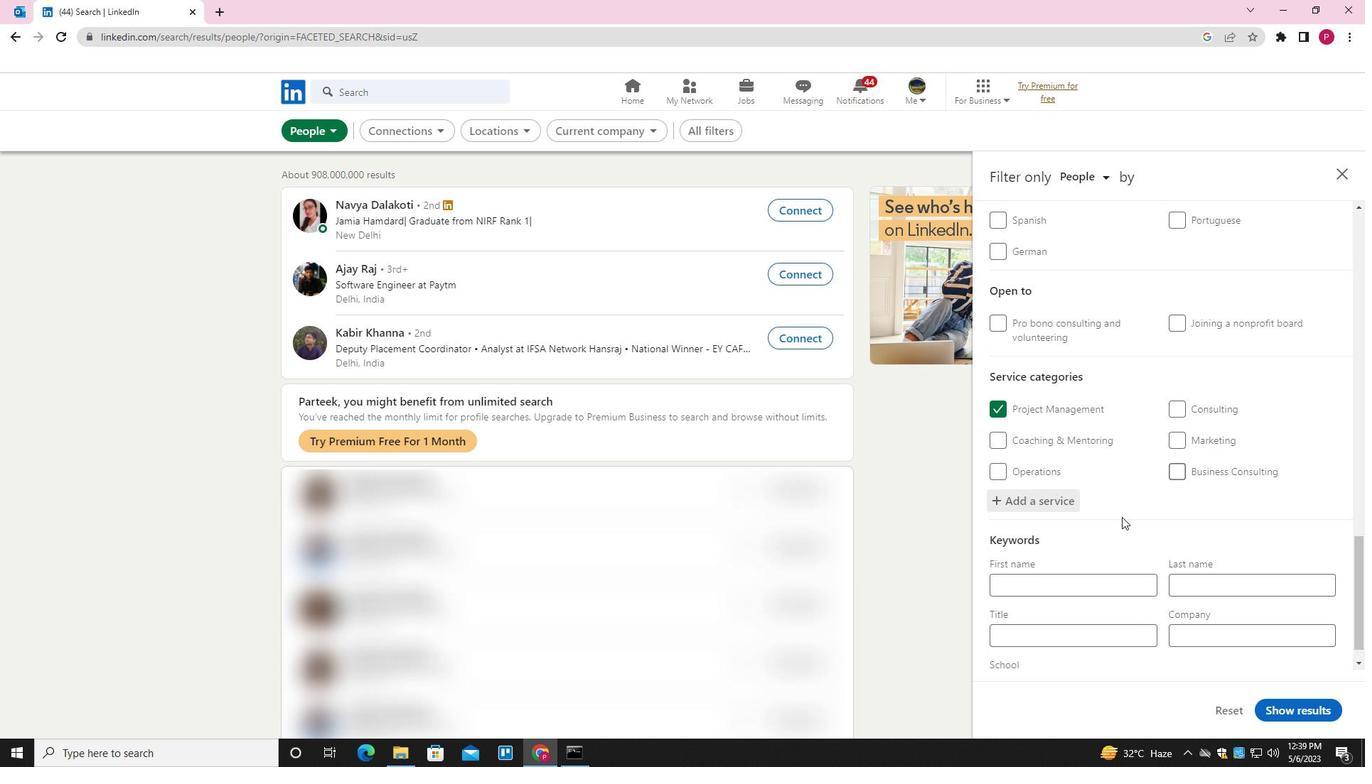 
Action: Mouse scrolled (1110, 528) with delta (0, 0)
Screenshot: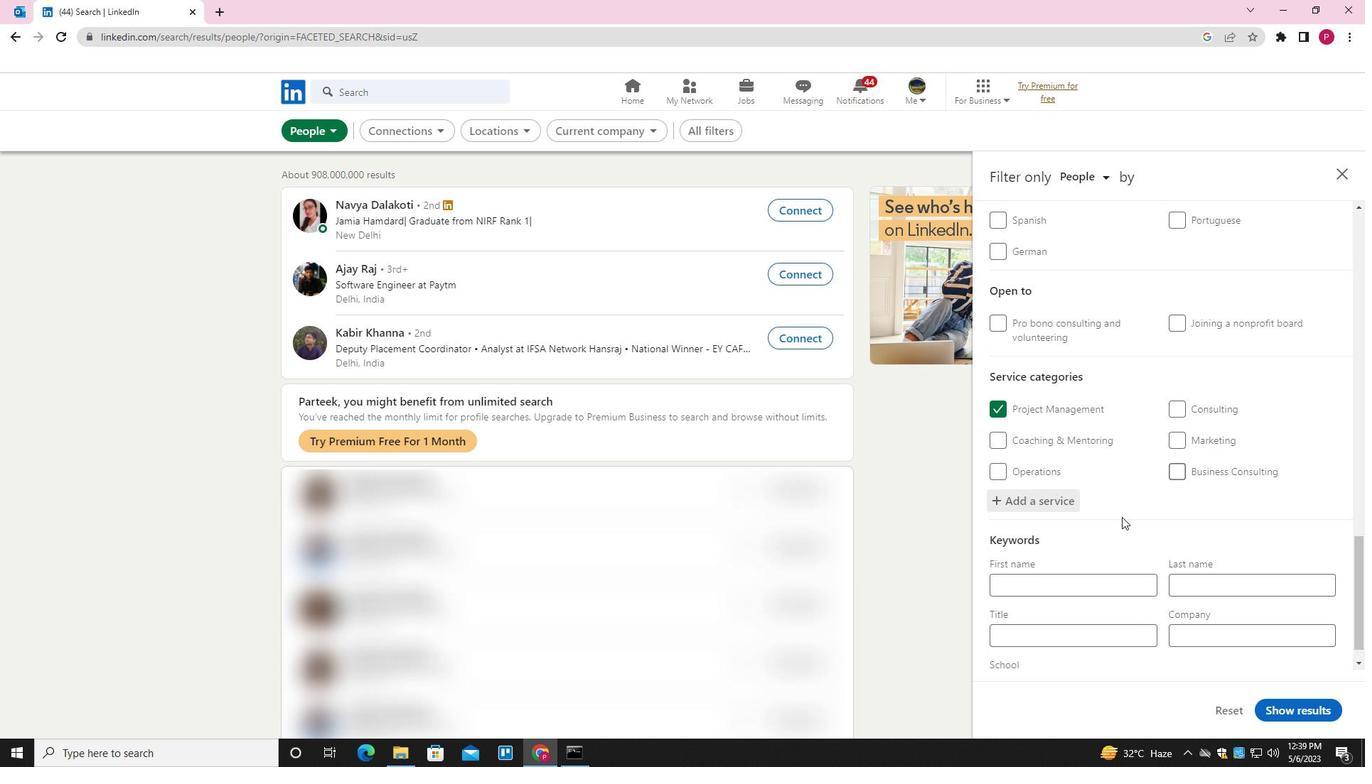 
Action: Mouse moved to (1107, 533)
Screenshot: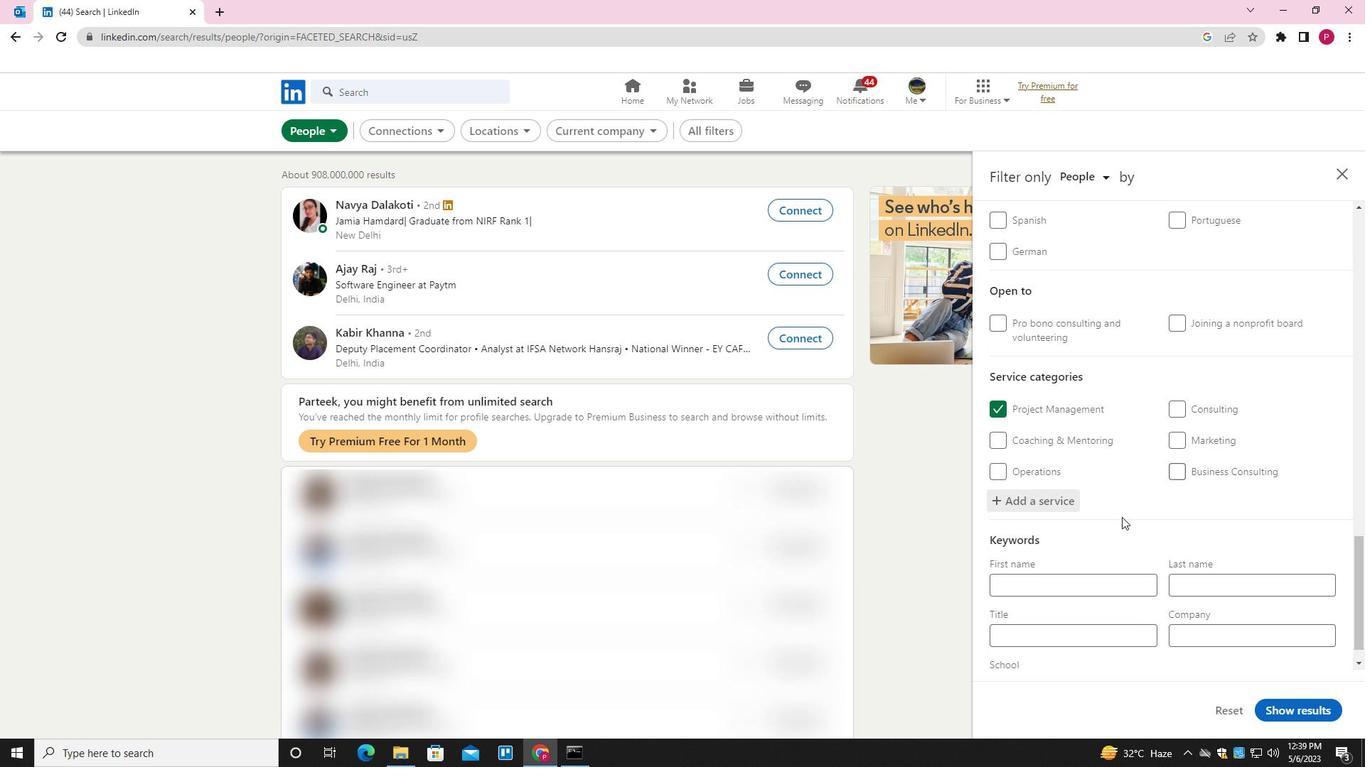 
Action: Mouse scrolled (1107, 533) with delta (0, 0)
Screenshot: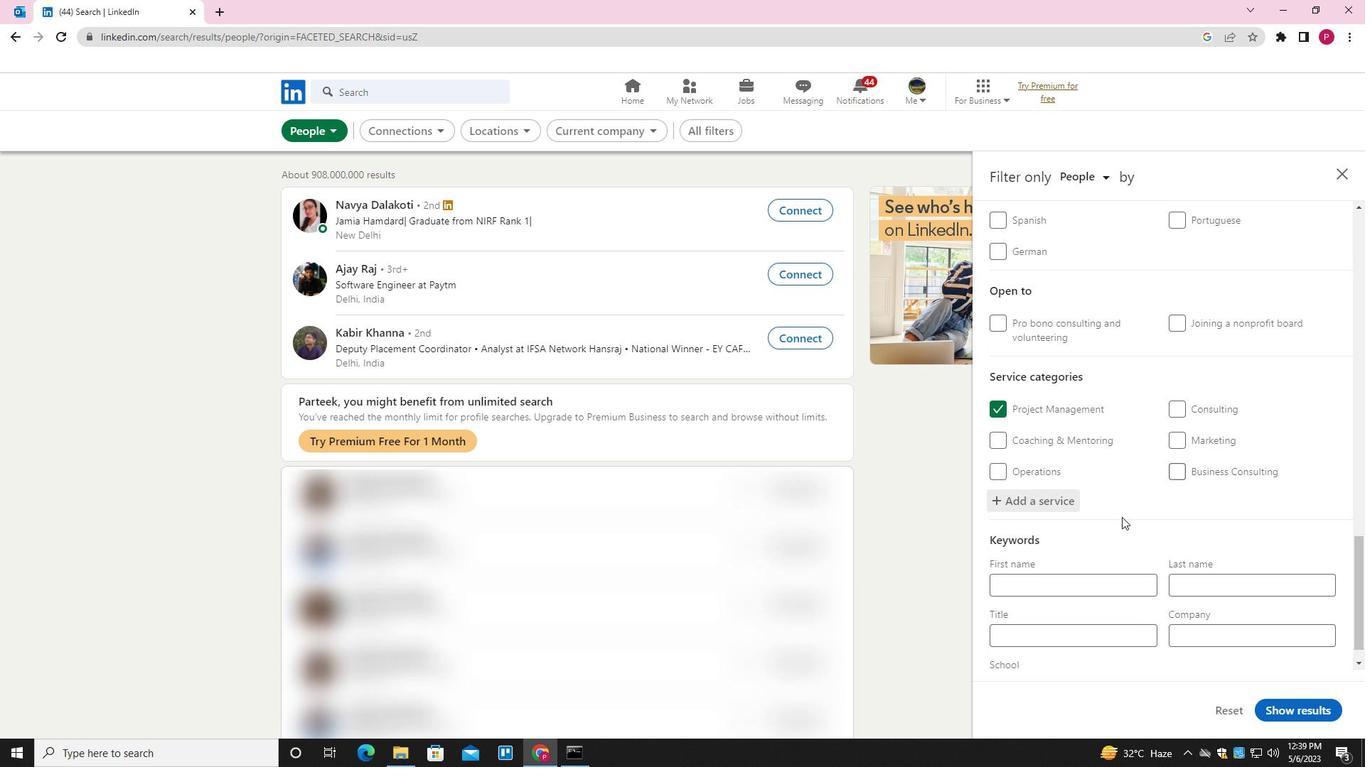 
Action: Mouse moved to (1102, 541)
Screenshot: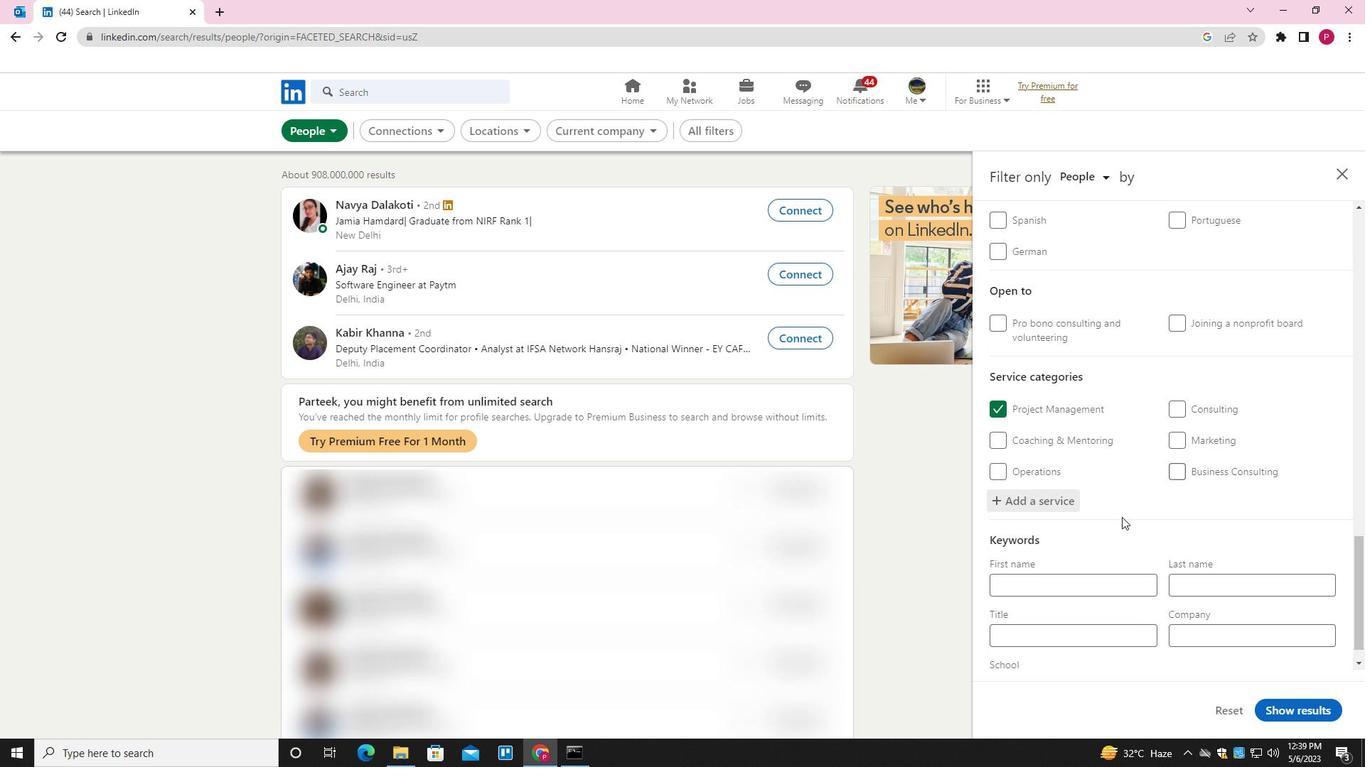 
Action: Mouse scrolled (1102, 541) with delta (0, 0)
Screenshot: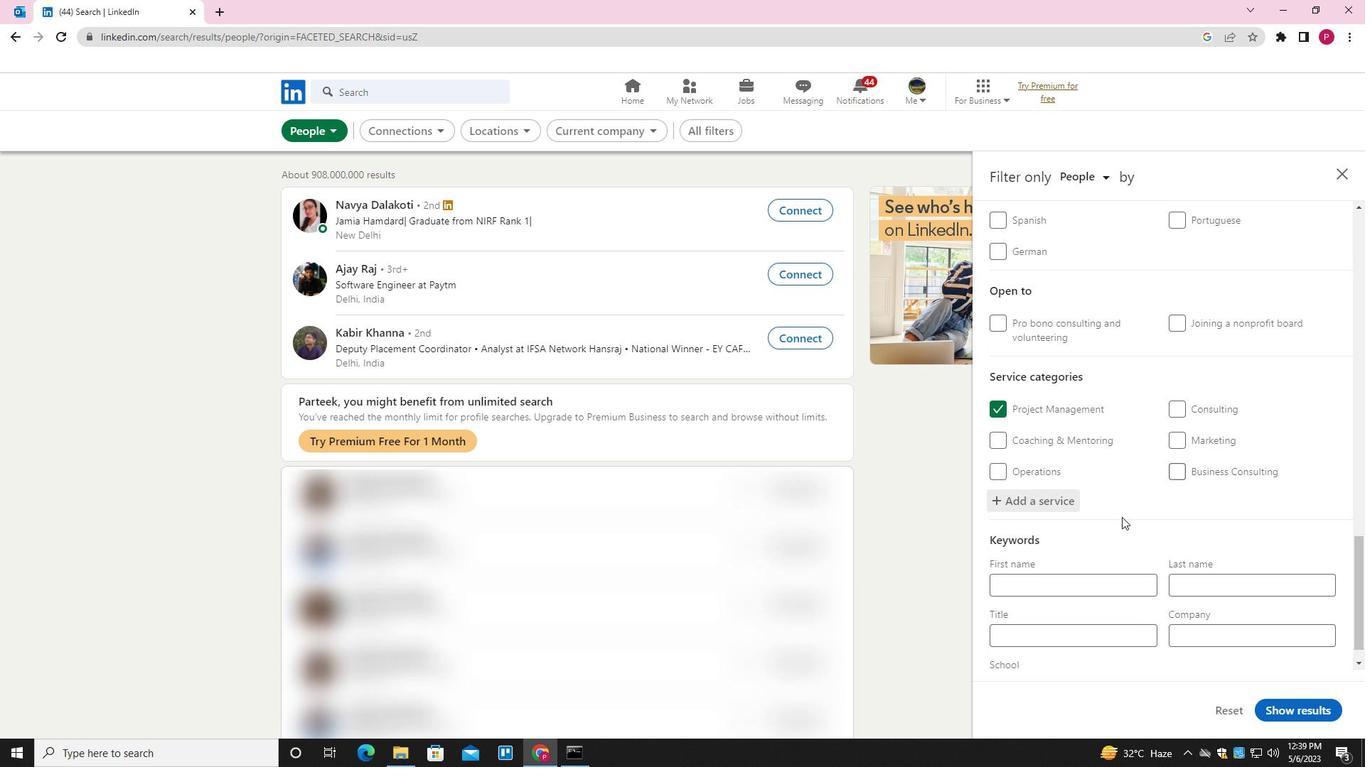 
Action: Mouse moved to (1084, 604)
Screenshot: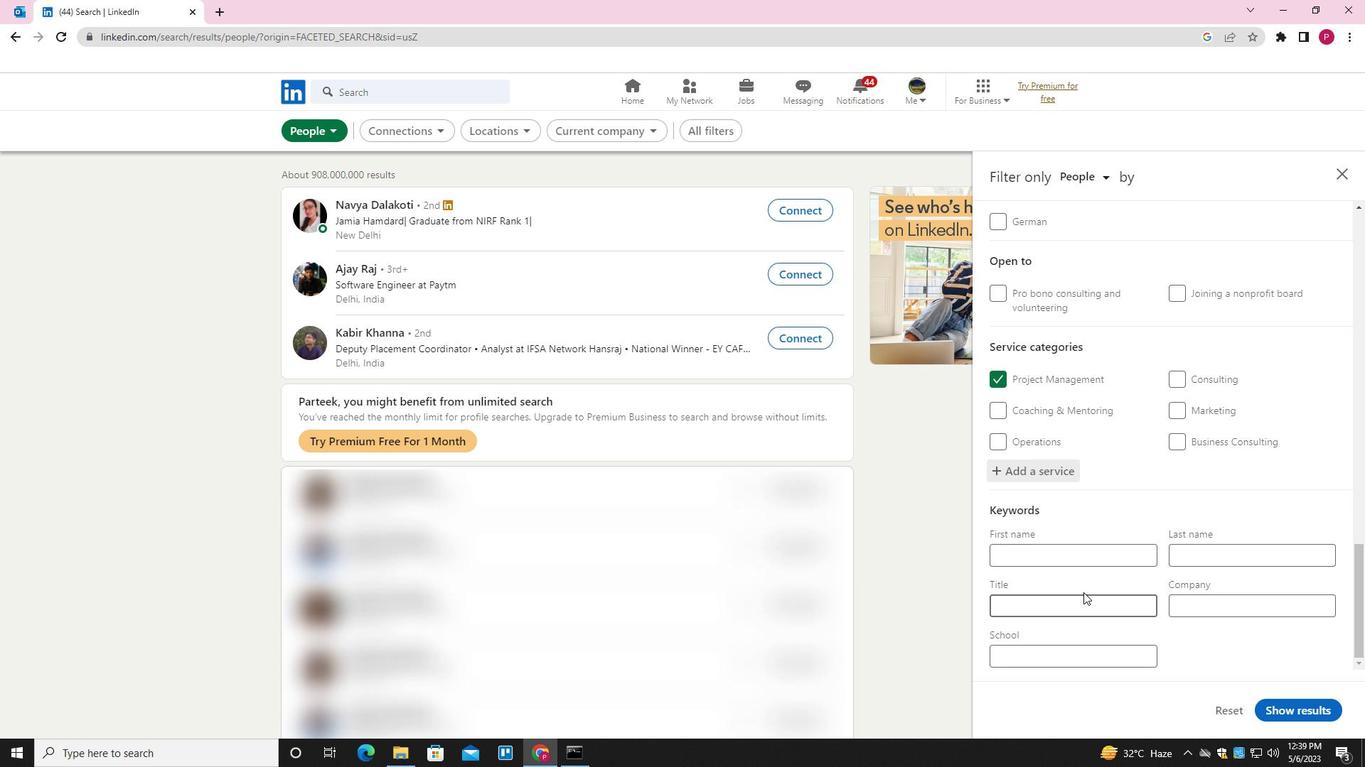 
Action: Mouse pressed left at (1084, 604)
Screenshot: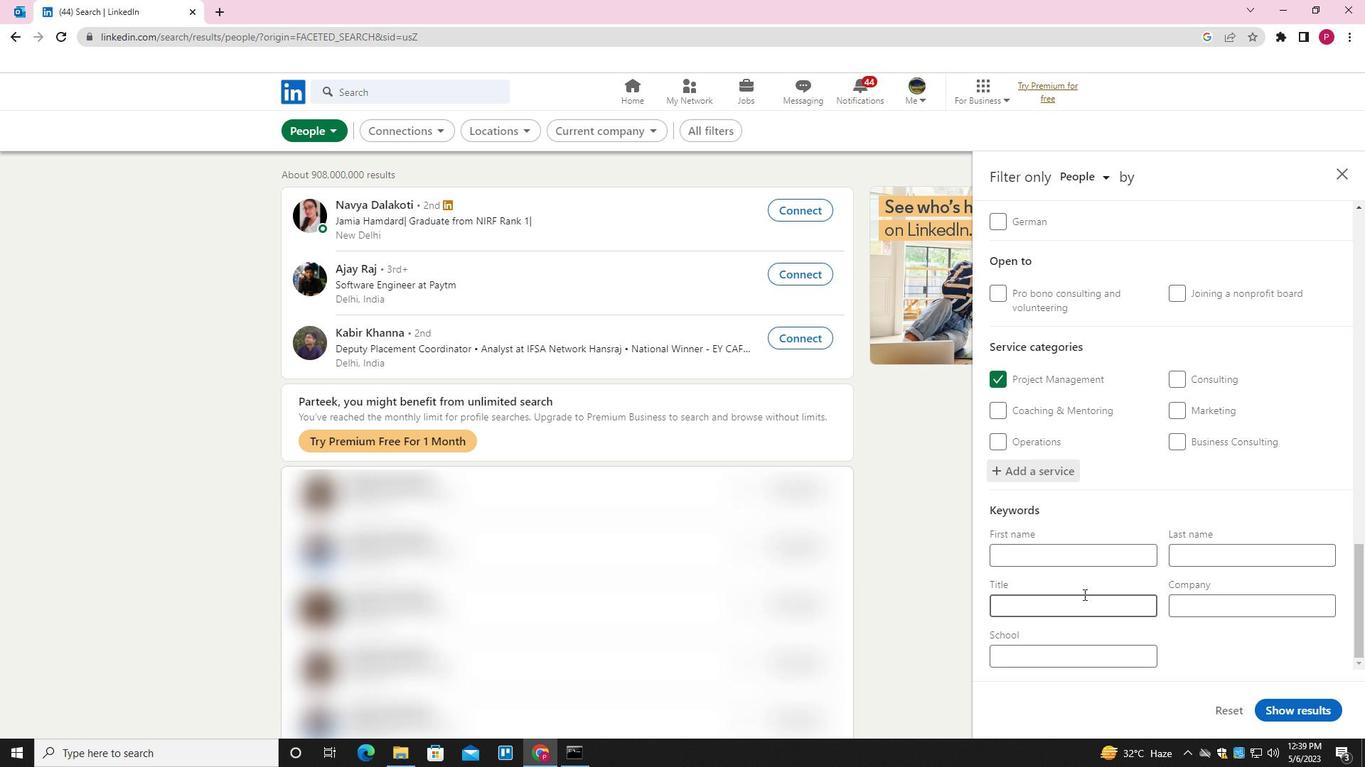 
Action: Key pressed <Key.shift>PROGRAM<Key.space><Key.shift>ADMINISTRATR
Screenshot: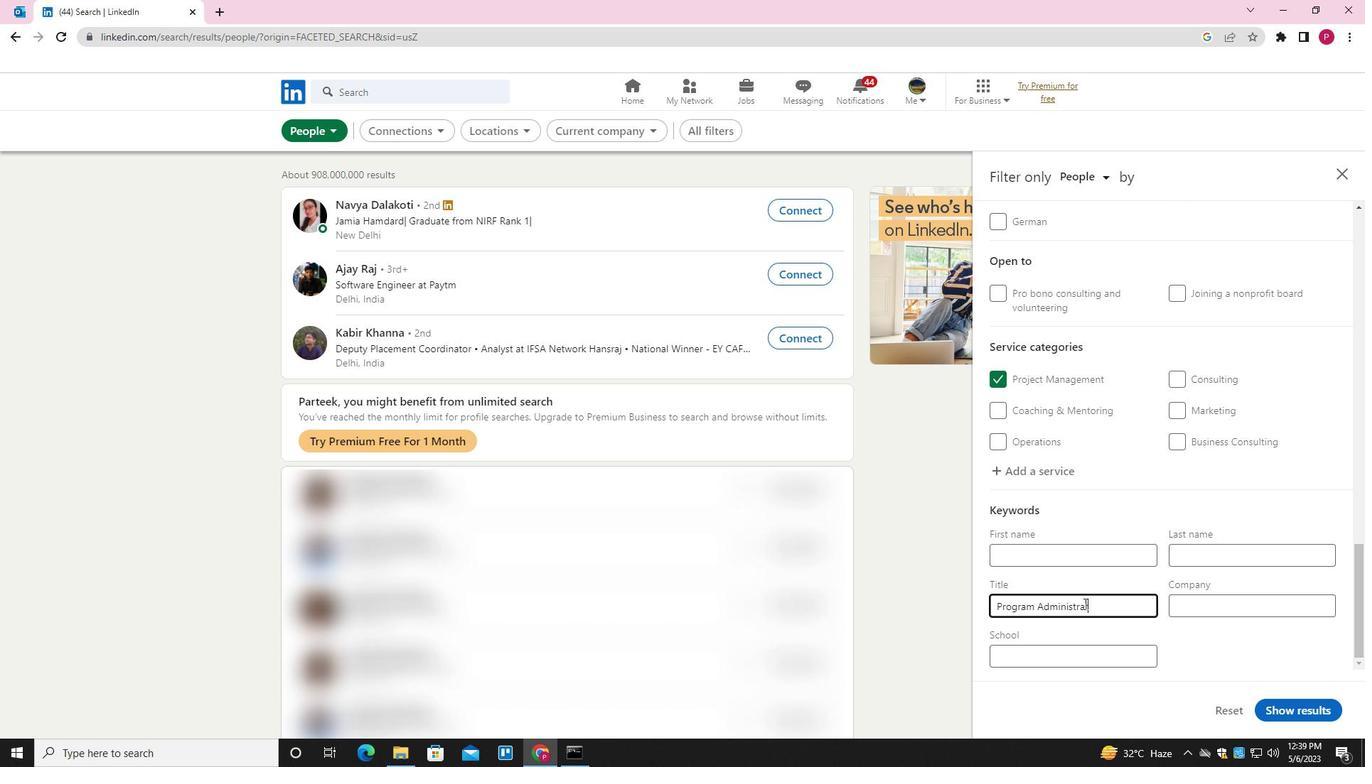 
Action: Mouse moved to (1094, 610)
Screenshot: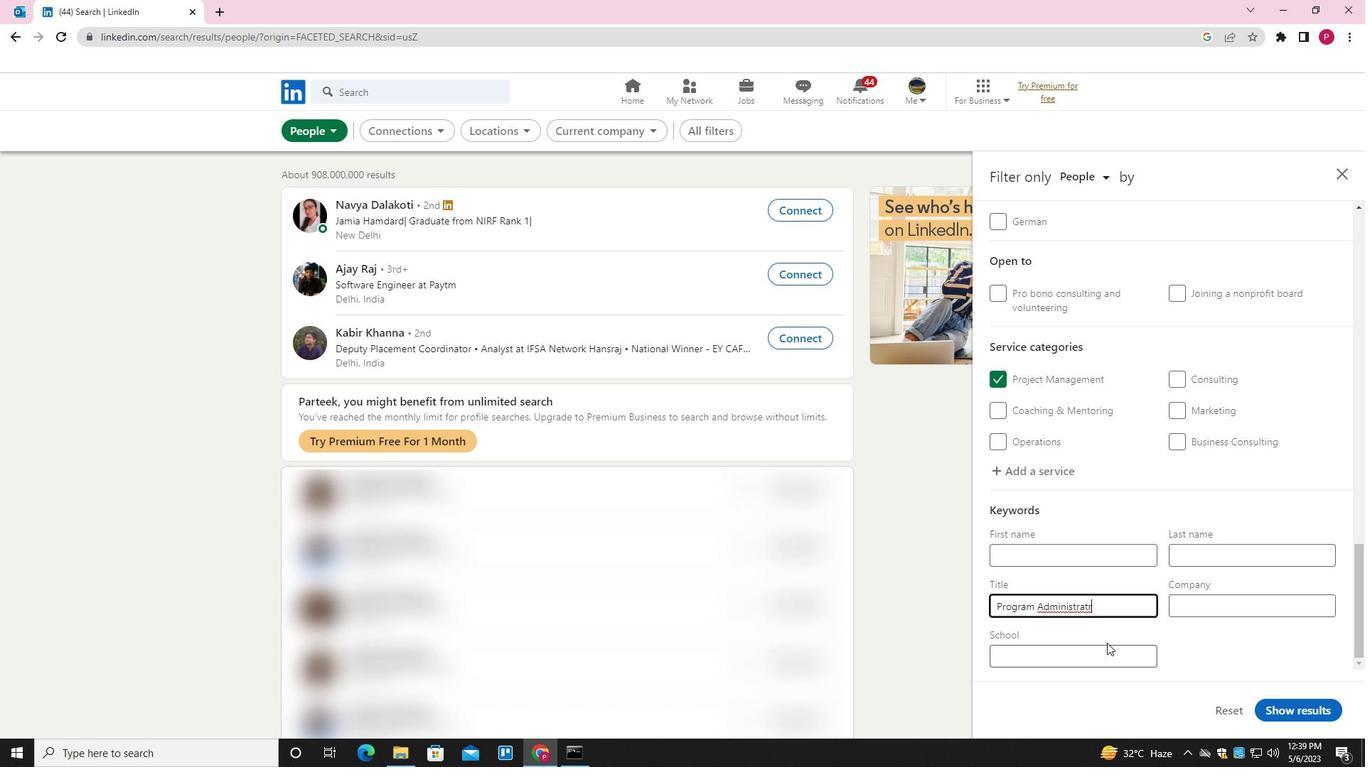 
Action: Key pressed <Key.backspace>OR
Screenshot: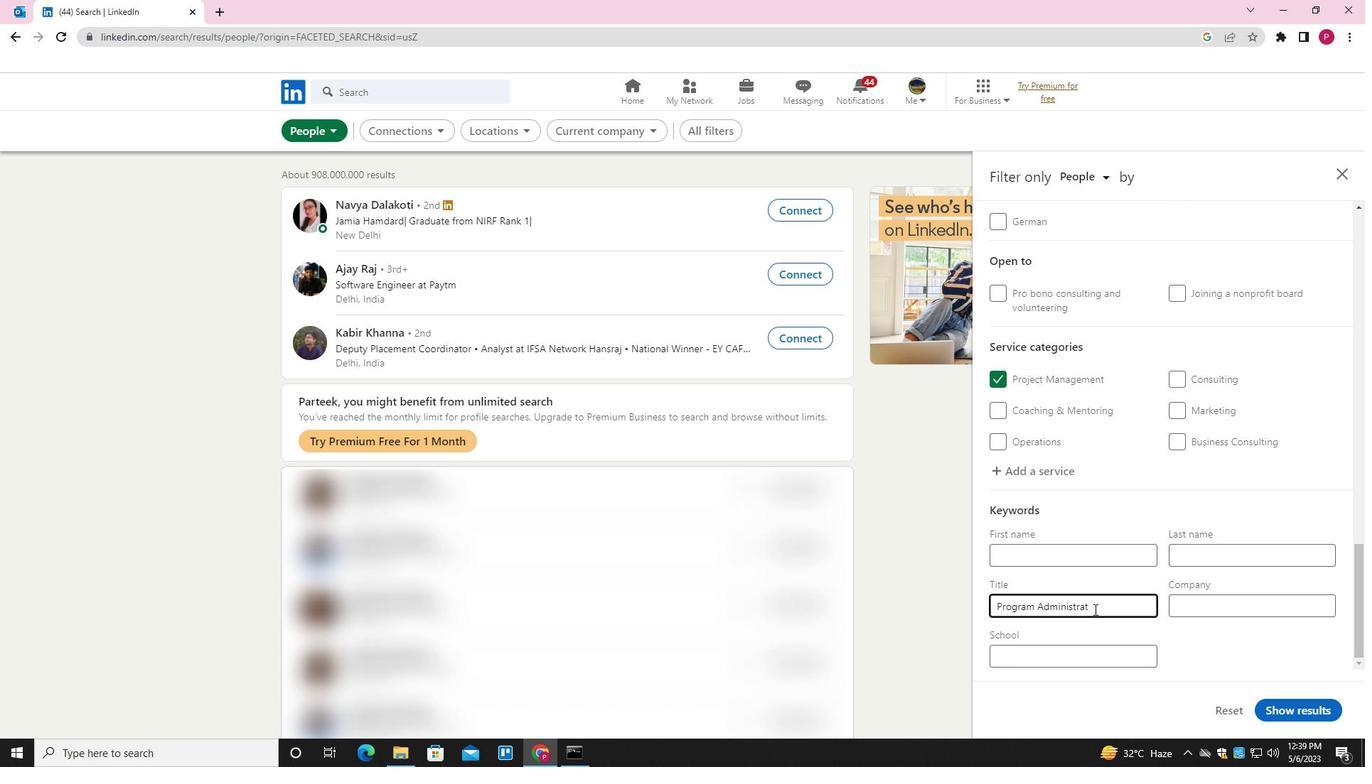 
Action: Mouse moved to (1296, 715)
Screenshot: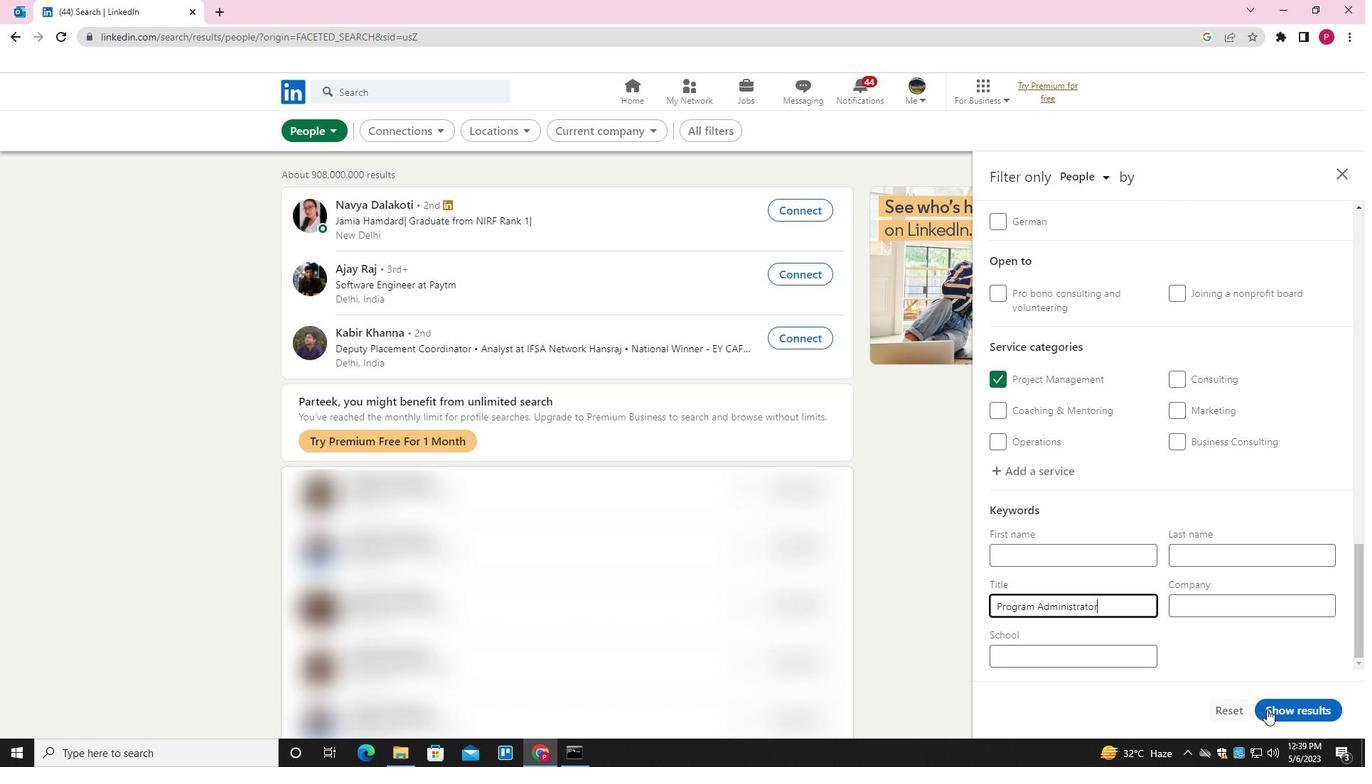
Action: Mouse pressed left at (1296, 715)
Screenshot: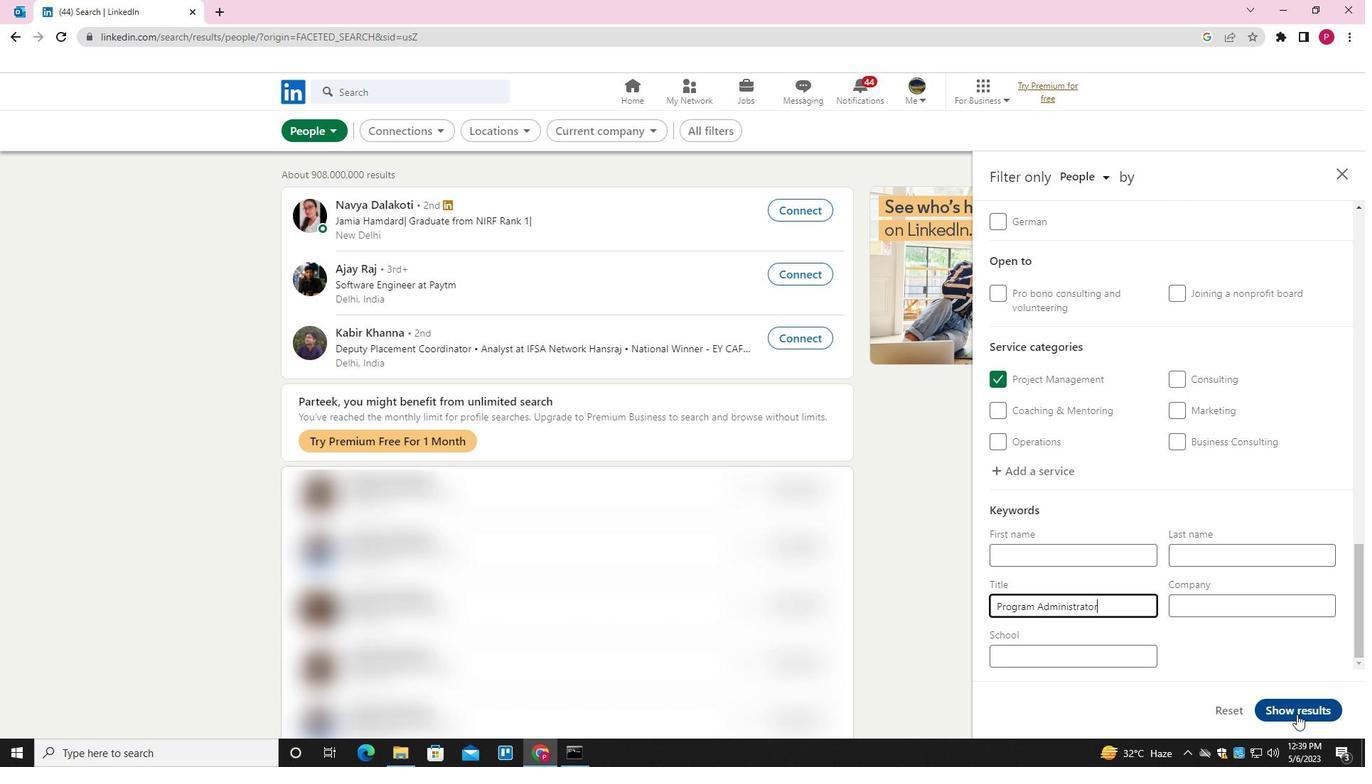 
Action: Mouse moved to (629, 351)
Screenshot: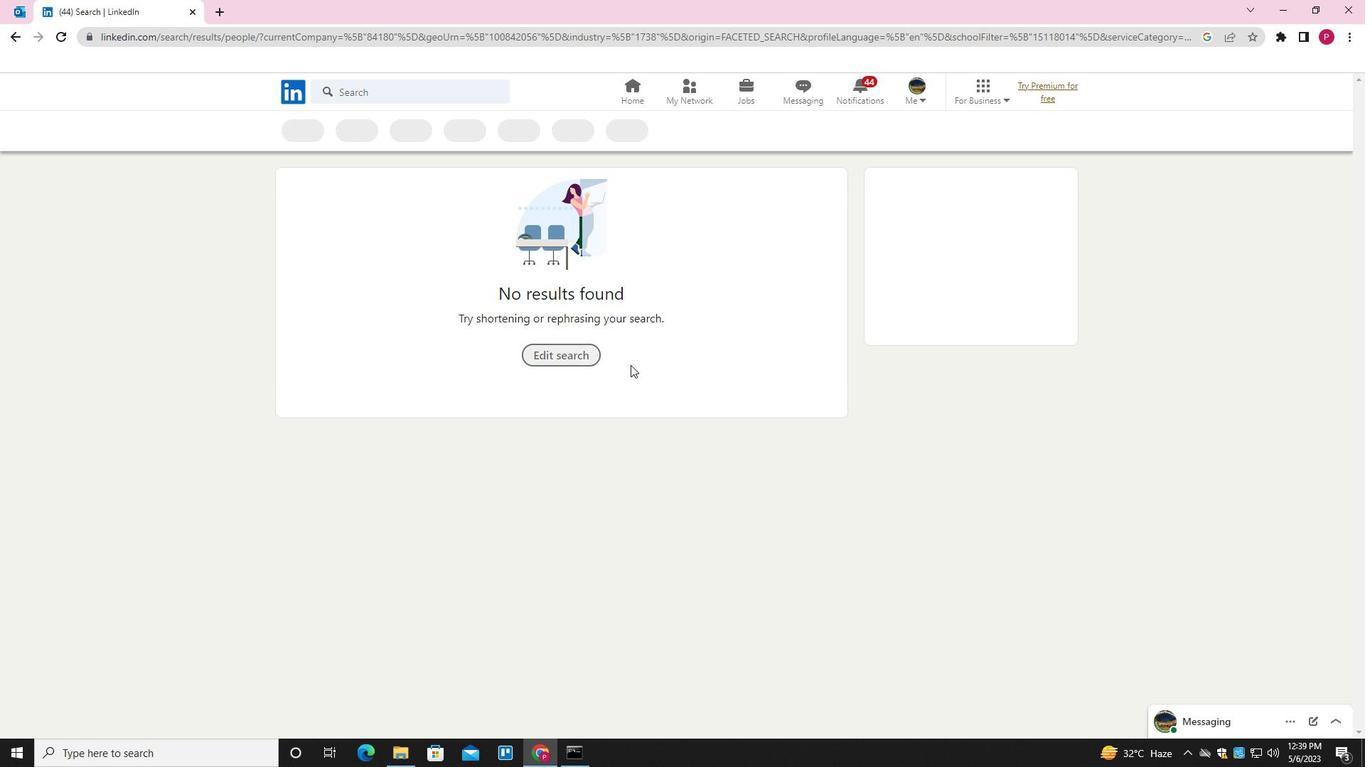 
